 Task: Explore Airbnb accommodation in Klatovy, Czech Republic from 1st December, 2023 to 4th December, 2023 for 1 adult.1  bedroom having 1 bed and 1 bathroom. Property type can be flat. Amenities needed are: wifi. Look for 5 properties as per requirement.
Action: Mouse moved to (400, 88)
Screenshot: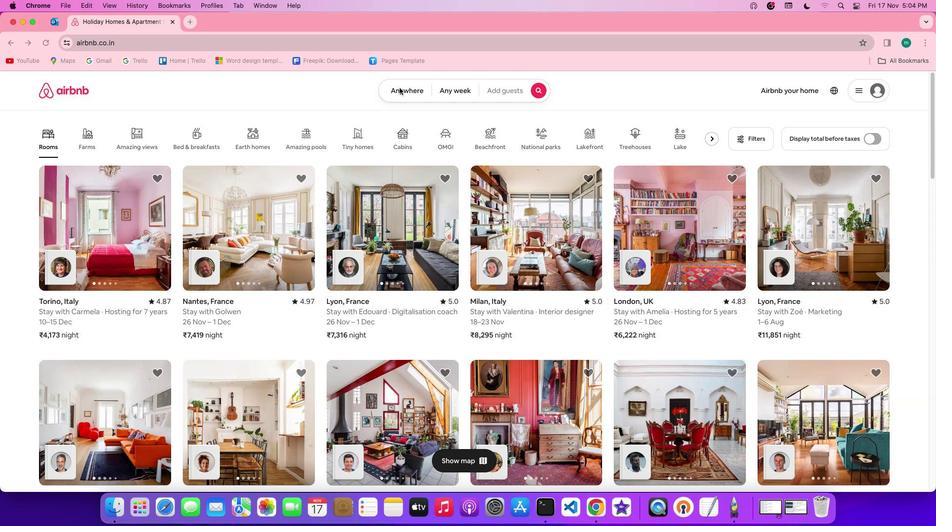 
Action: Mouse pressed left at (400, 88)
Screenshot: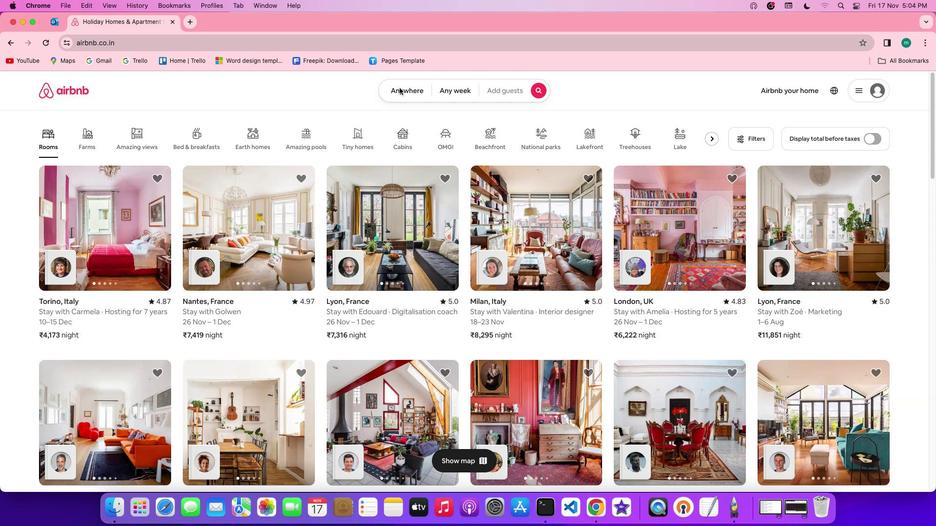 
Action: Mouse moved to (400, 88)
Screenshot: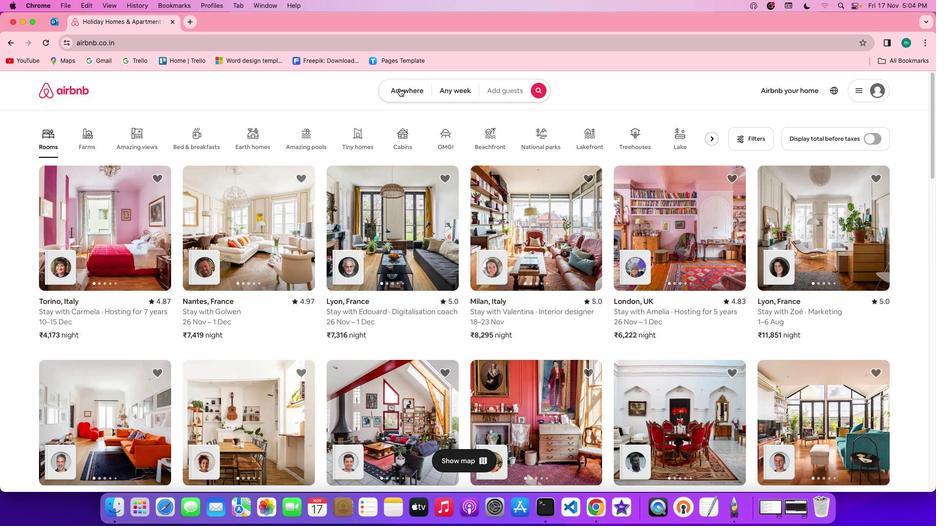 
Action: Mouse pressed left at (400, 88)
Screenshot: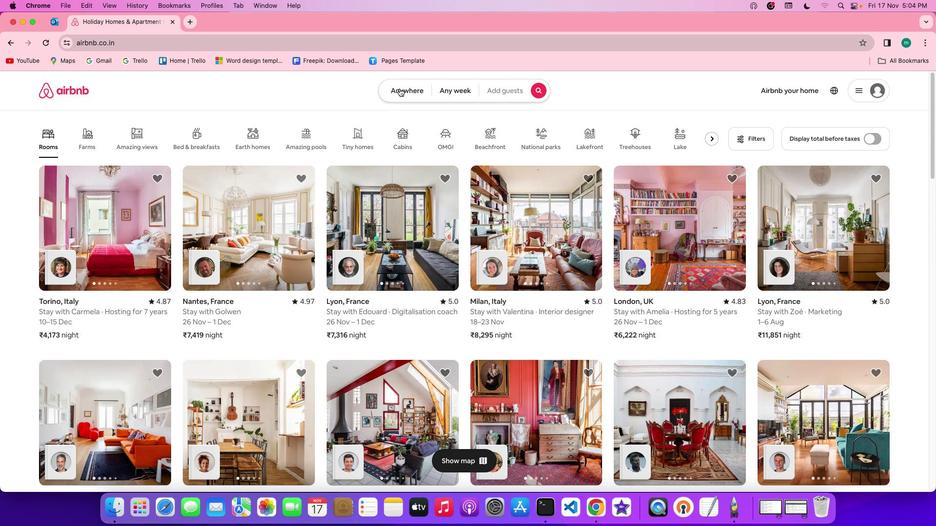 
Action: Mouse moved to (360, 130)
Screenshot: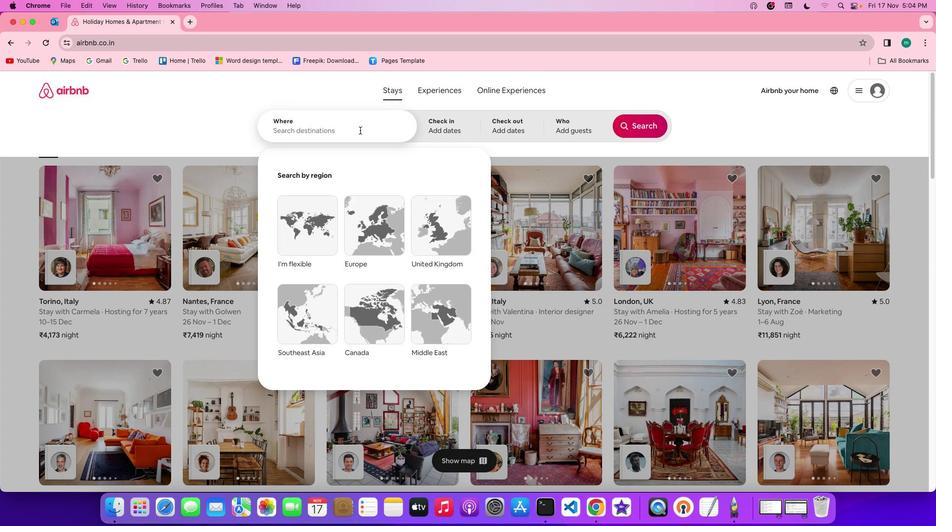
Action: Mouse pressed left at (360, 130)
Screenshot: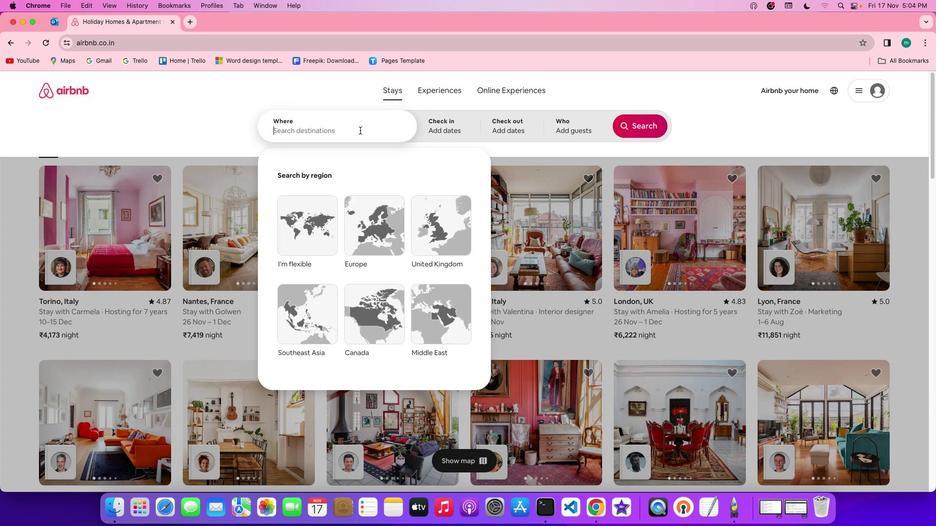 
Action: Key pressed Key.spaceKey.shift'K''l''a''t''o''v''y'','Key.spaceKey.shift'C''z''e''c''h'Key.spaceKey.shift'R''e''p''u''b''l''i''c'
Screenshot: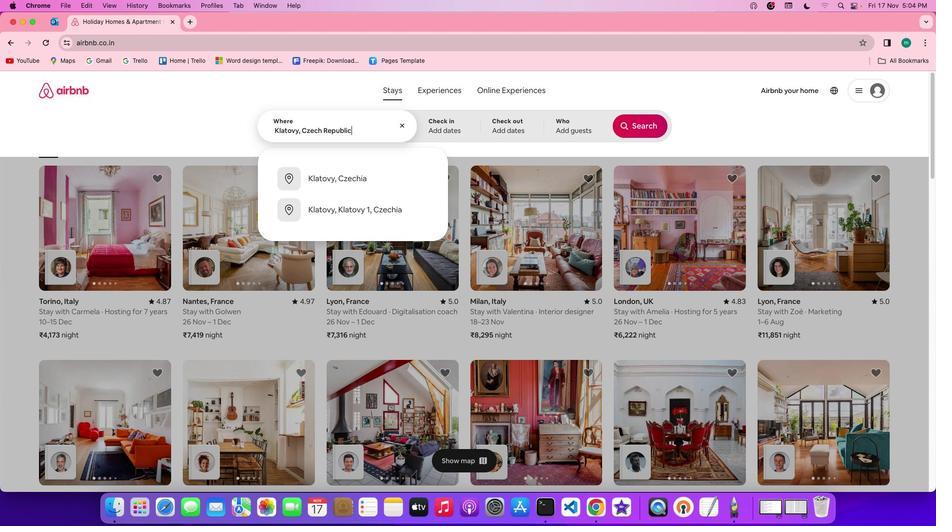 
Action: Mouse moved to (446, 131)
Screenshot: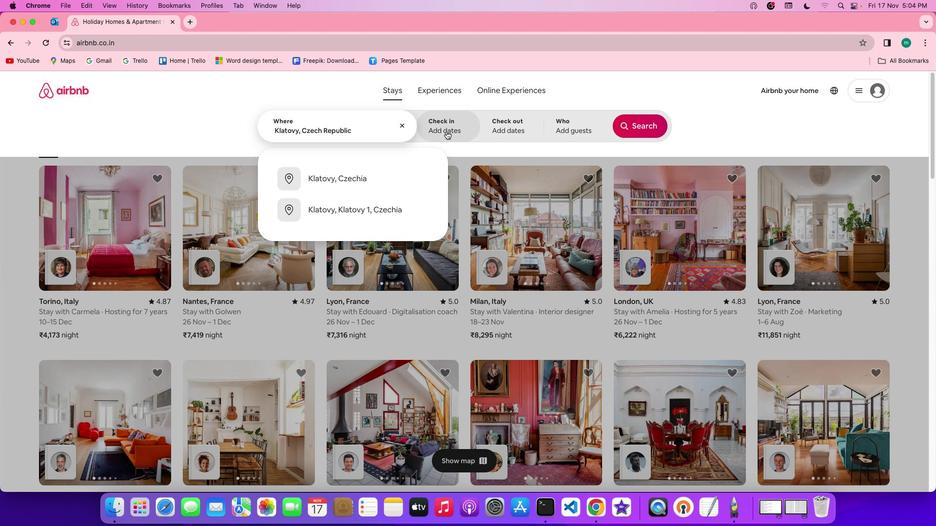 
Action: Mouse pressed left at (446, 131)
Screenshot: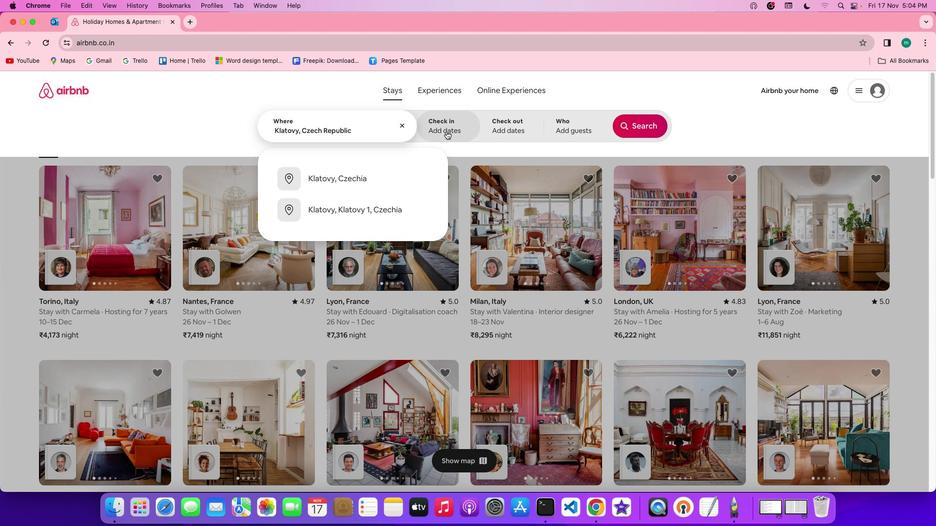 
Action: Mouse moved to (599, 242)
Screenshot: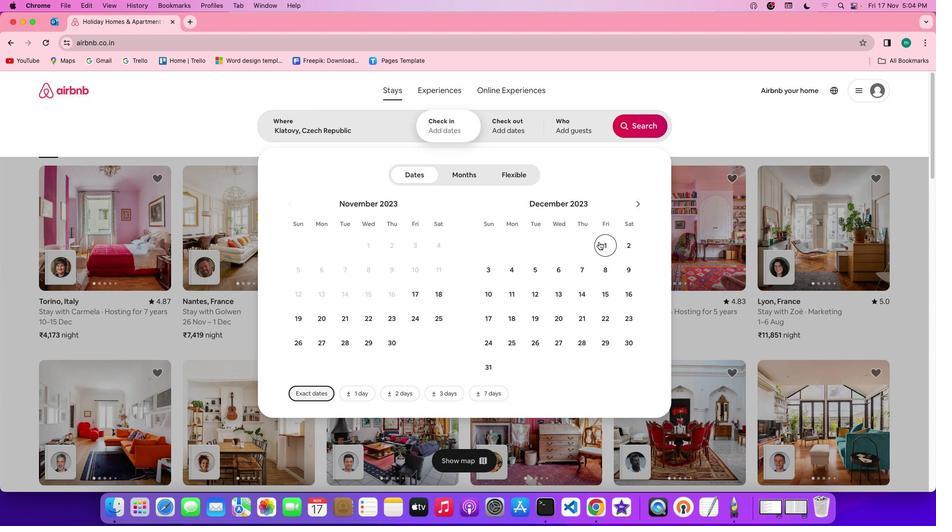 
Action: Mouse pressed left at (599, 242)
Screenshot: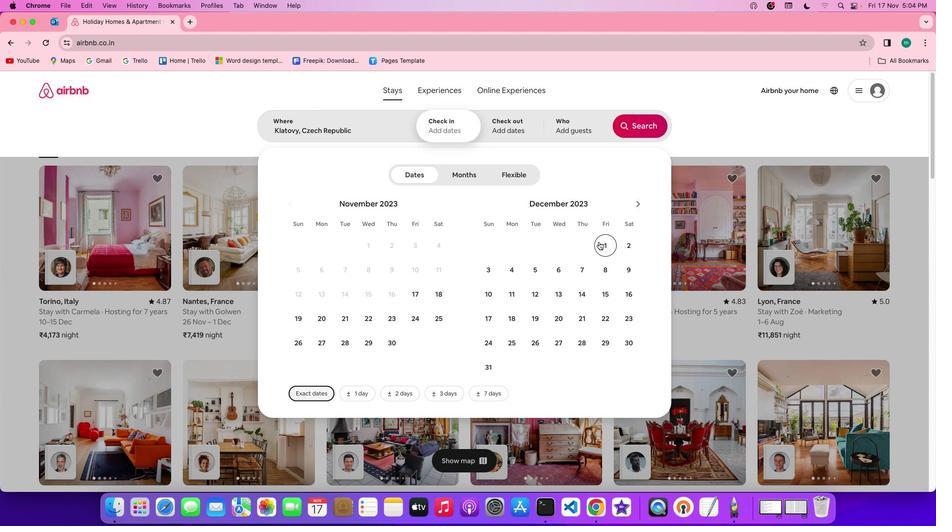 
Action: Mouse moved to (516, 267)
Screenshot: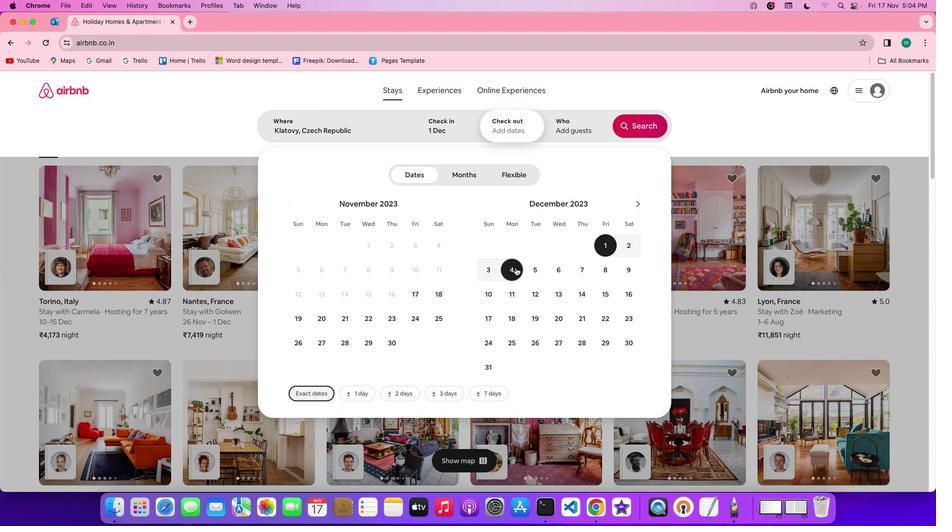 
Action: Mouse pressed left at (516, 267)
Screenshot: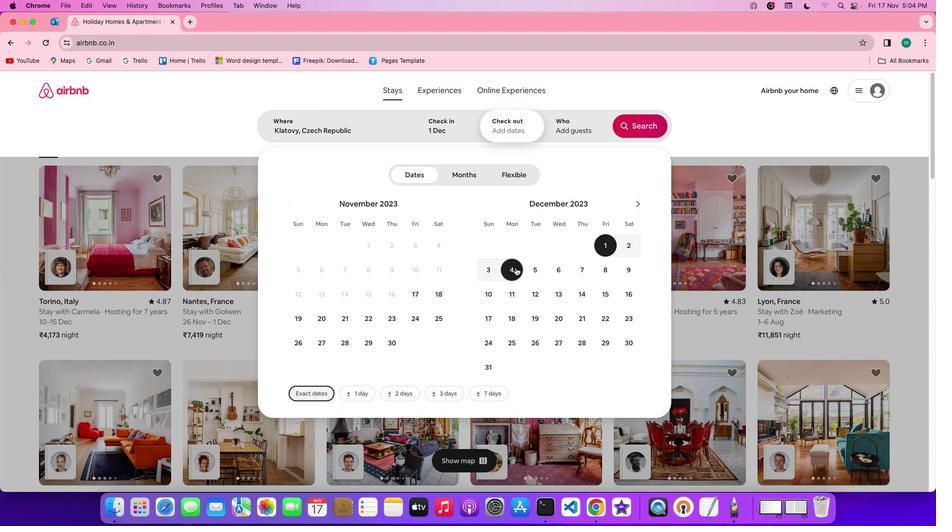
Action: Mouse moved to (604, 133)
Screenshot: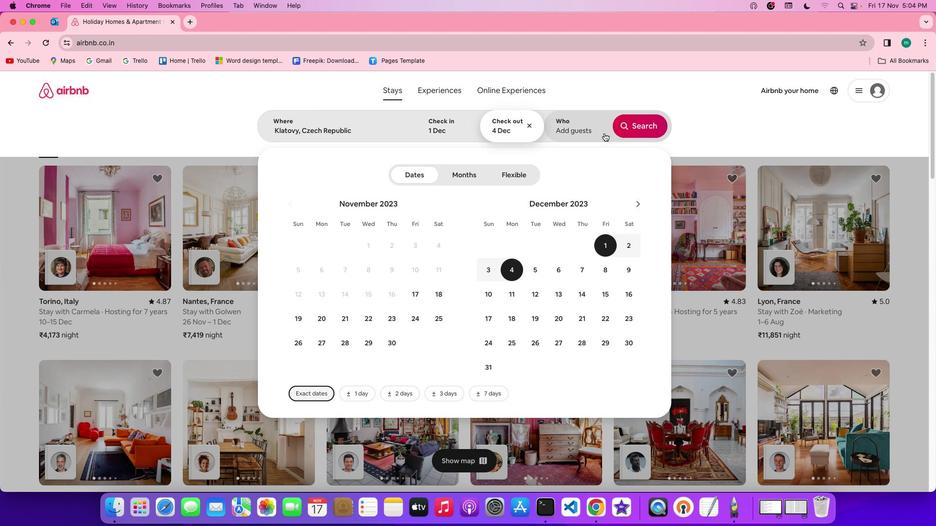 
Action: Mouse pressed left at (604, 133)
Screenshot: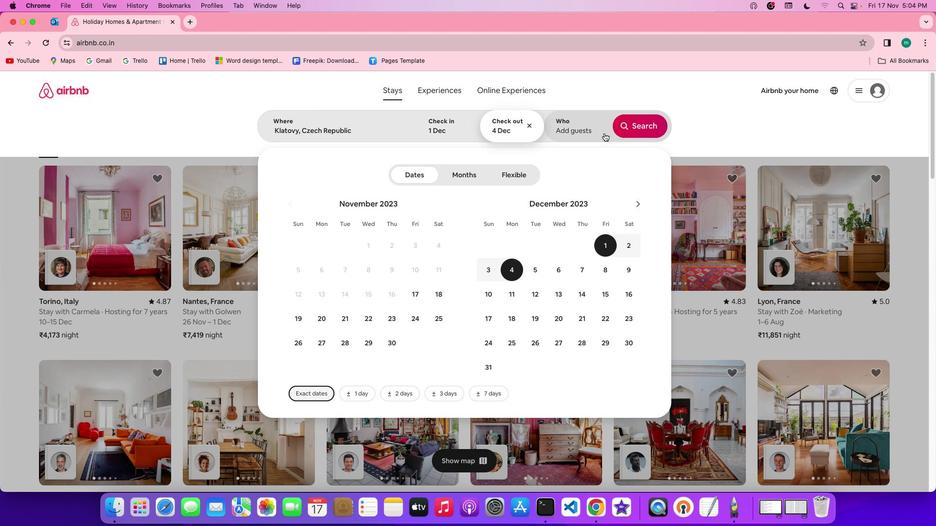 
Action: Mouse moved to (642, 177)
Screenshot: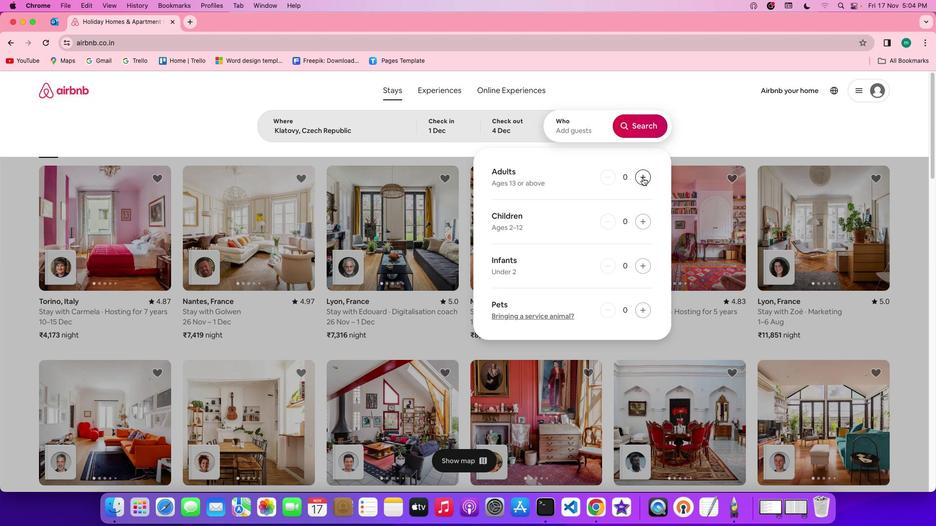 
Action: Mouse pressed left at (642, 177)
Screenshot: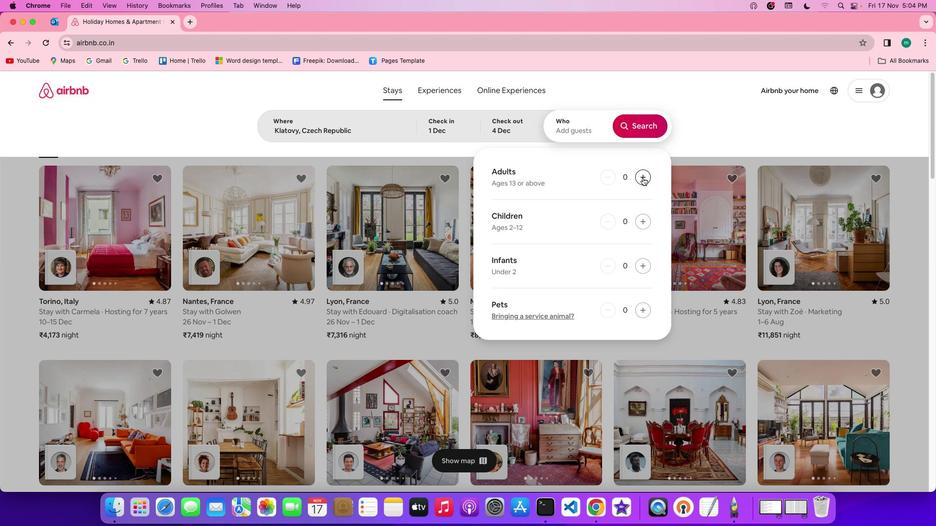 
Action: Mouse moved to (647, 116)
Screenshot: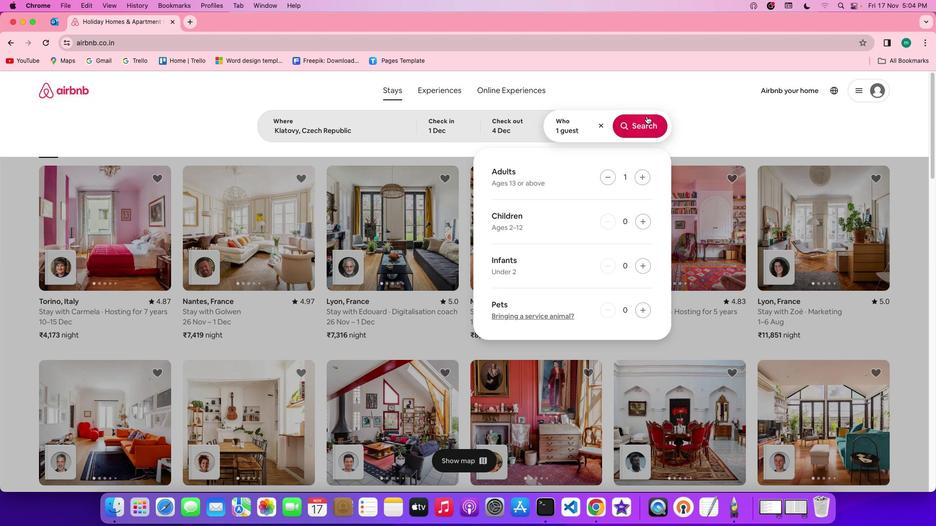 
Action: Mouse pressed left at (647, 116)
Screenshot: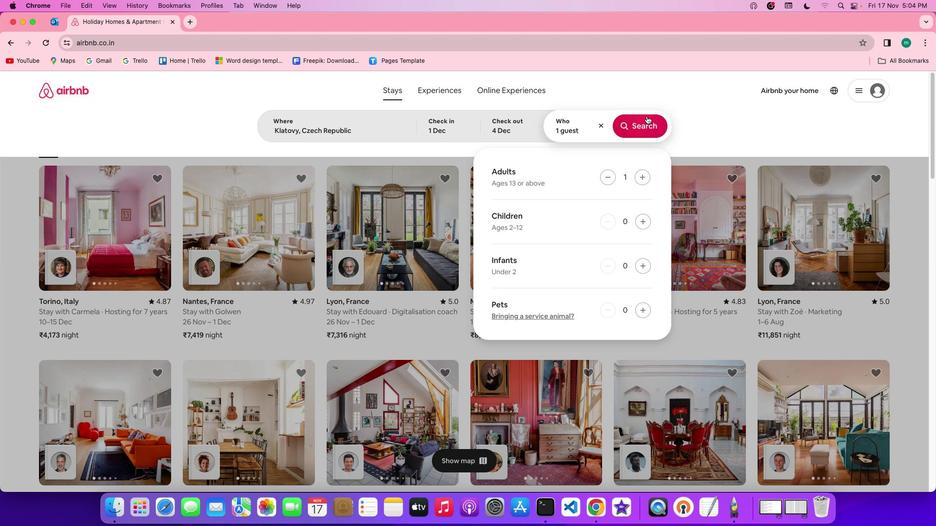 
Action: Mouse moved to (786, 126)
Screenshot: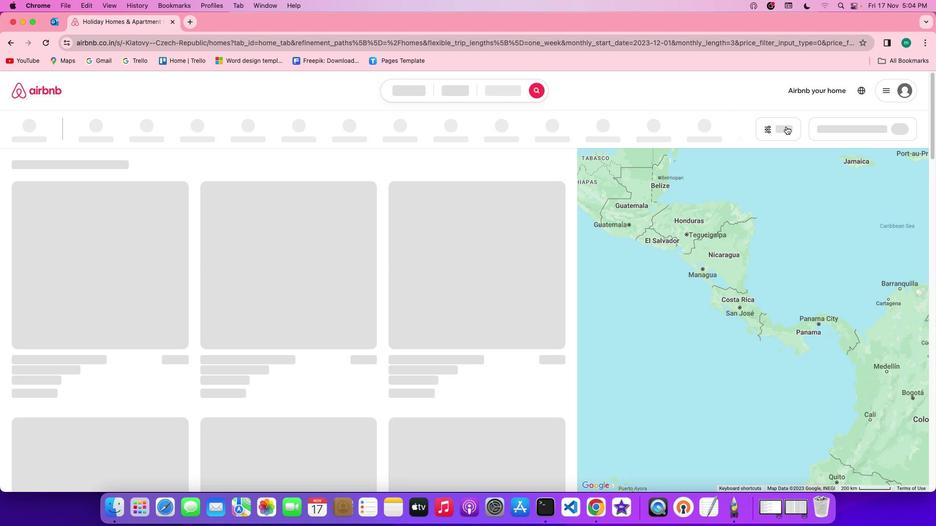 
Action: Mouse pressed left at (786, 126)
Screenshot: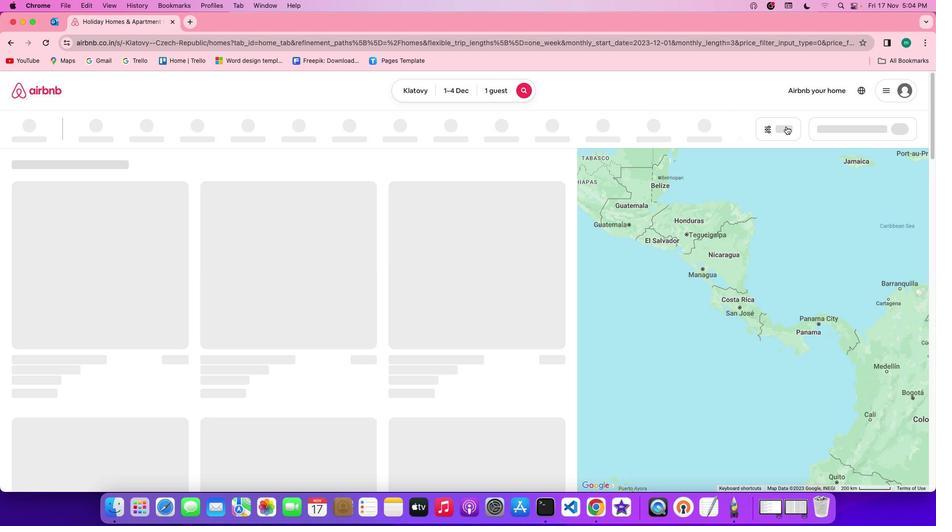 
Action: Mouse moved to (779, 125)
Screenshot: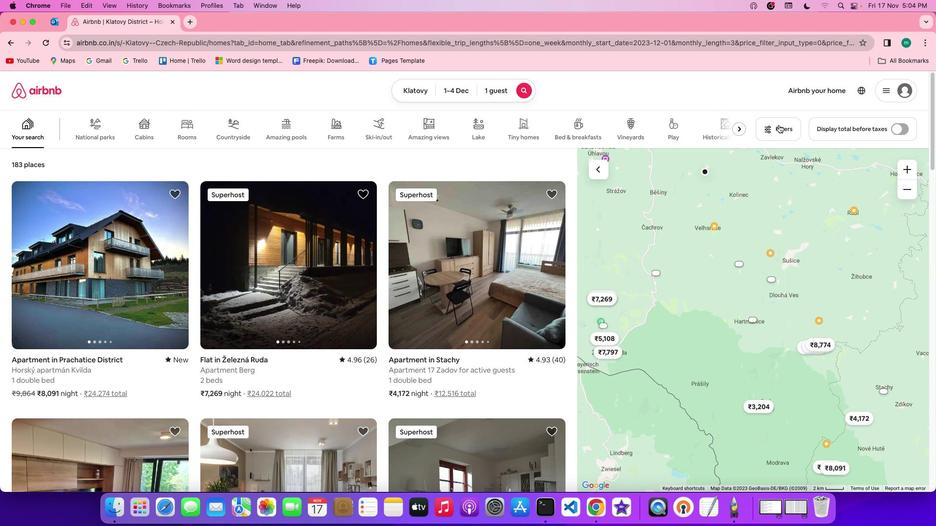 
Action: Mouse pressed left at (779, 125)
Screenshot: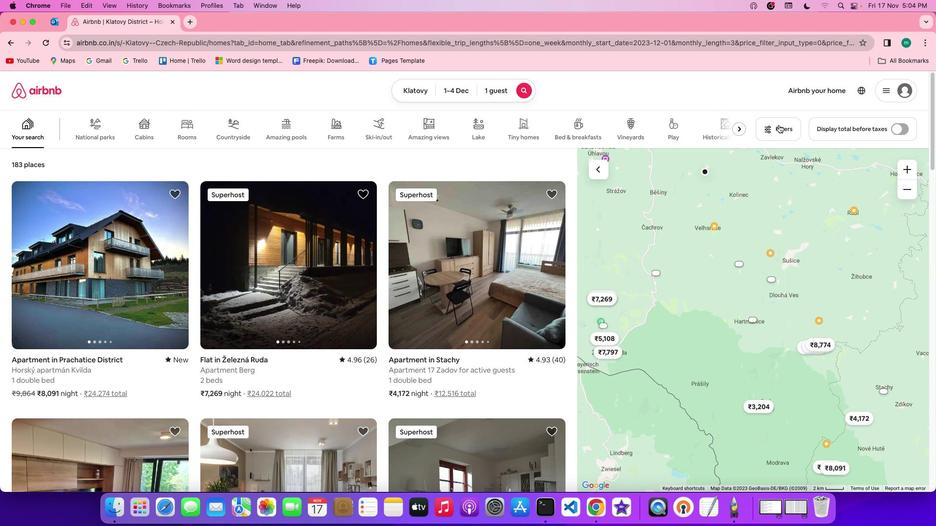 
Action: Mouse moved to (425, 279)
Screenshot: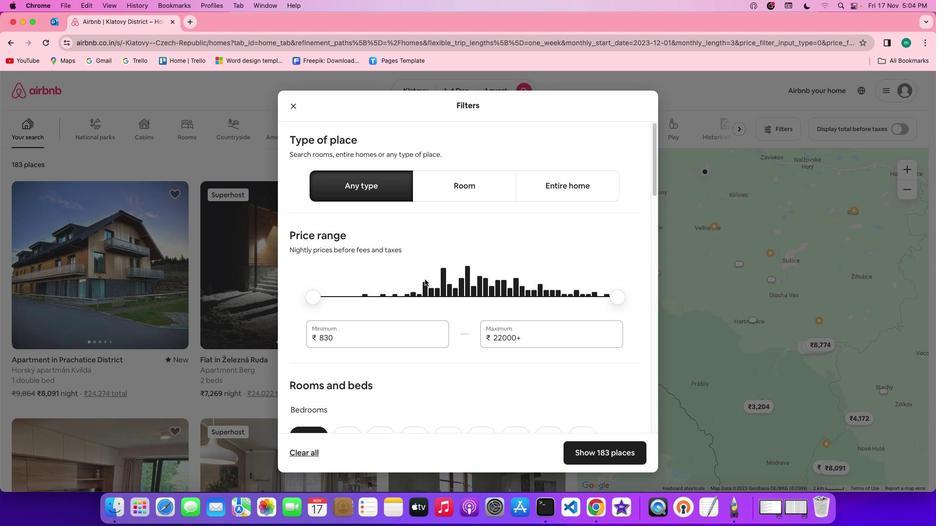 
Action: Mouse scrolled (425, 279) with delta (0, 0)
Screenshot: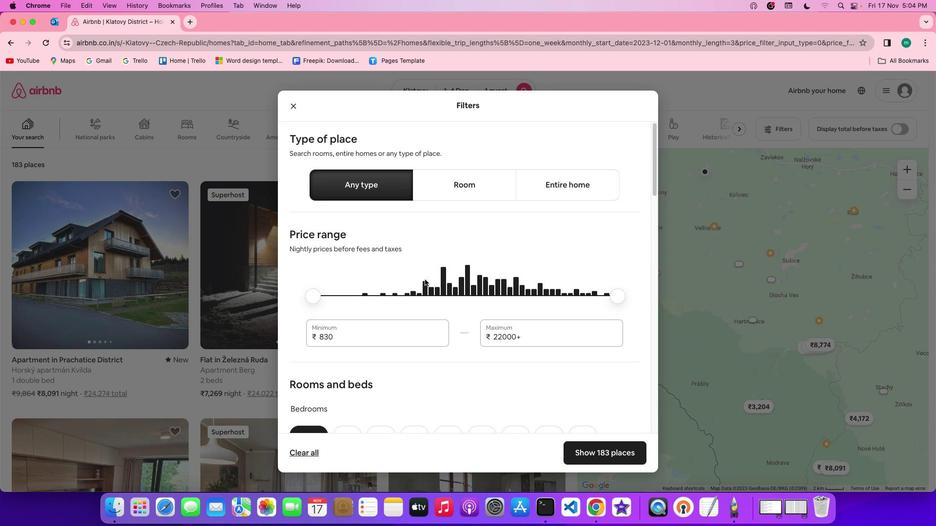 
Action: Mouse scrolled (425, 279) with delta (0, 0)
Screenshot: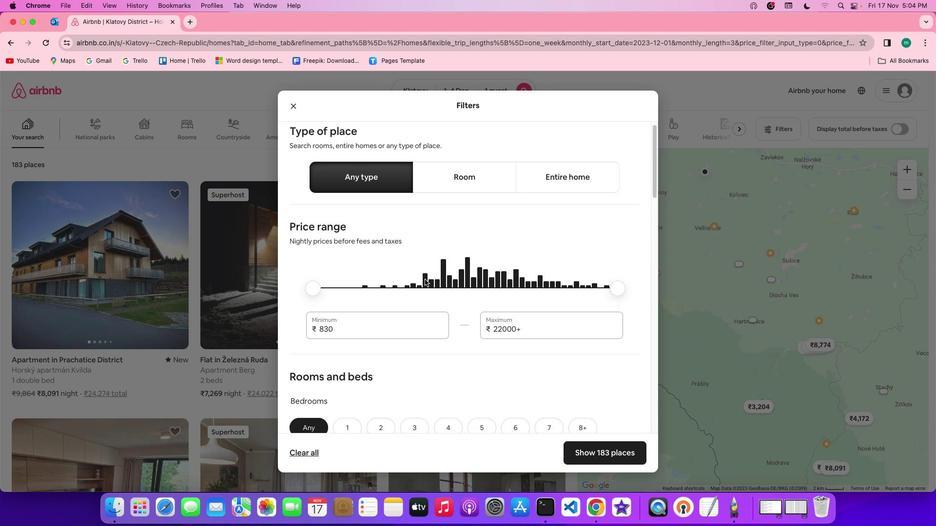
Action: Mouse scrolled (425, 279) with delta (0, 0)
Screenshot: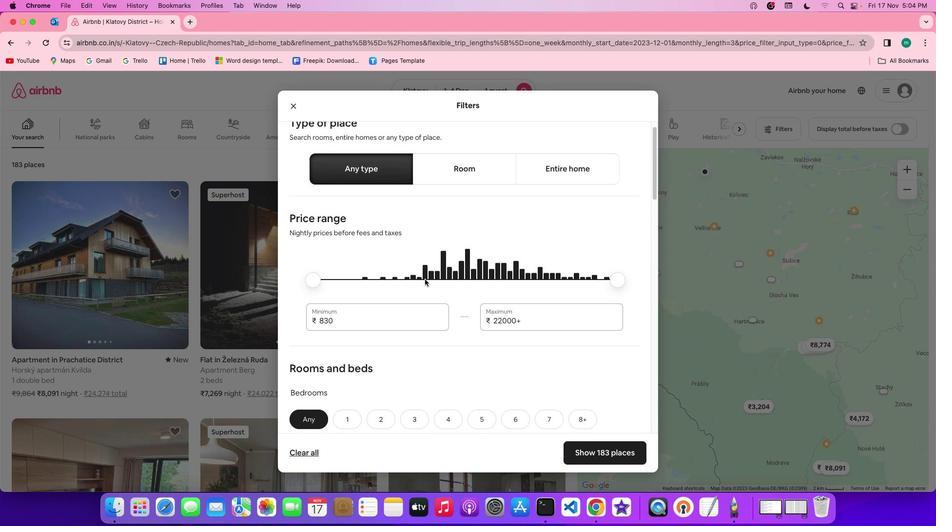 
Action: Mouse scrolled (425, 279) with delta (0, 0)
Screenshot: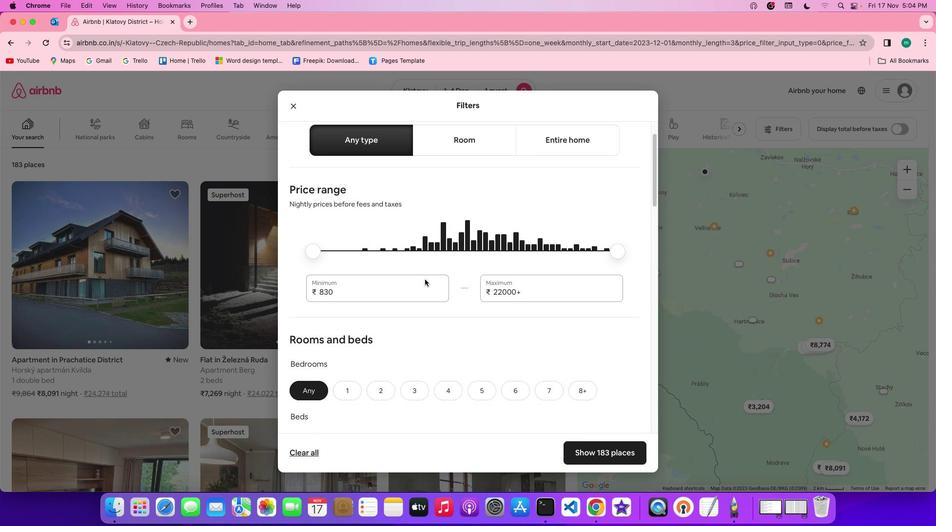 
Action: Mouse scrolled (425, 279) with delta (0, 0)
Screenshot: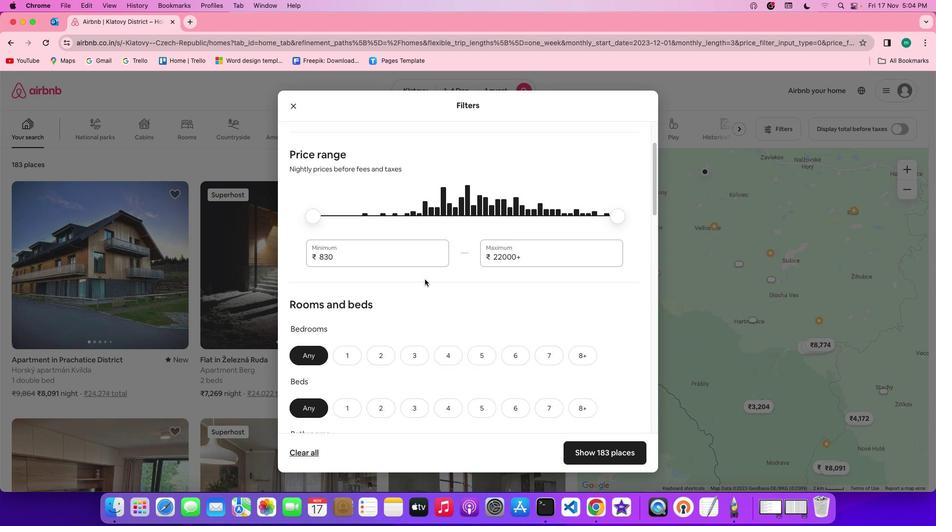 
Action: Mouse scrolled (425, 279) with delta (0, 0)
Screenshot: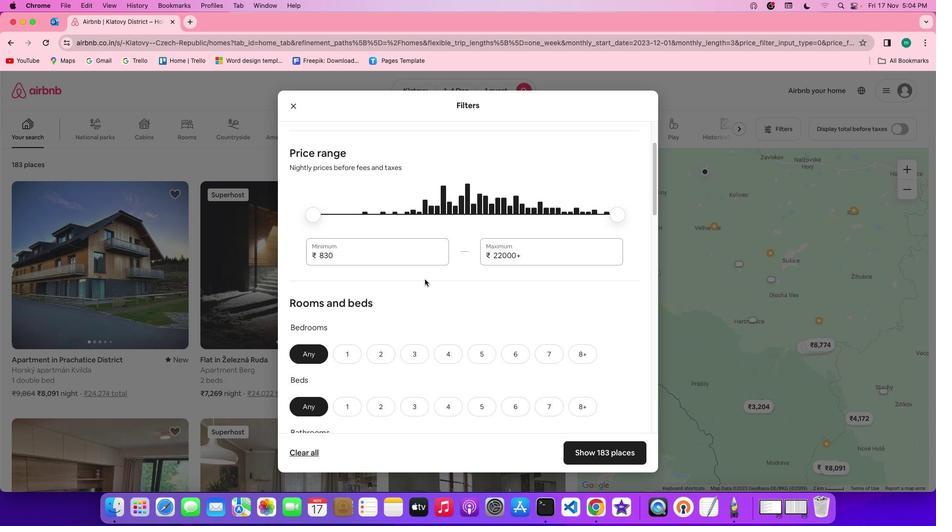
Action: Mouse scrolled (425, 279) with delta (0, 0)
Screenshot: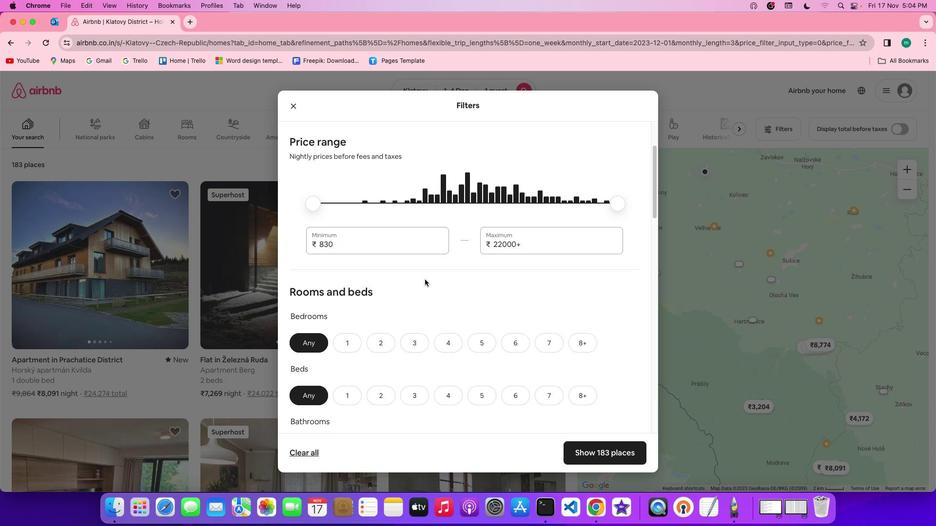 
Action: Mouse scrolled (425, 279) with delta (0, 0)
Screenshot: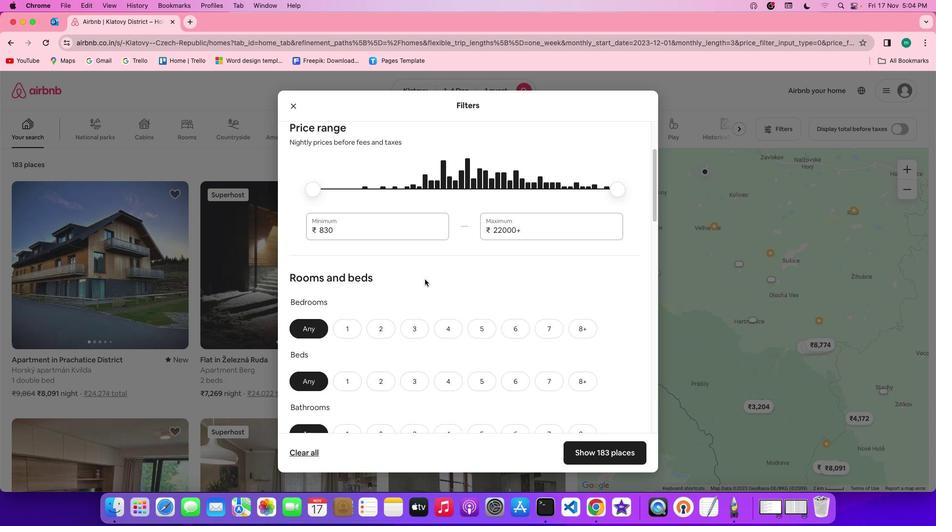 
Action: Mouse scrolled (425, 279) with delta (0, -1)
Screenshot: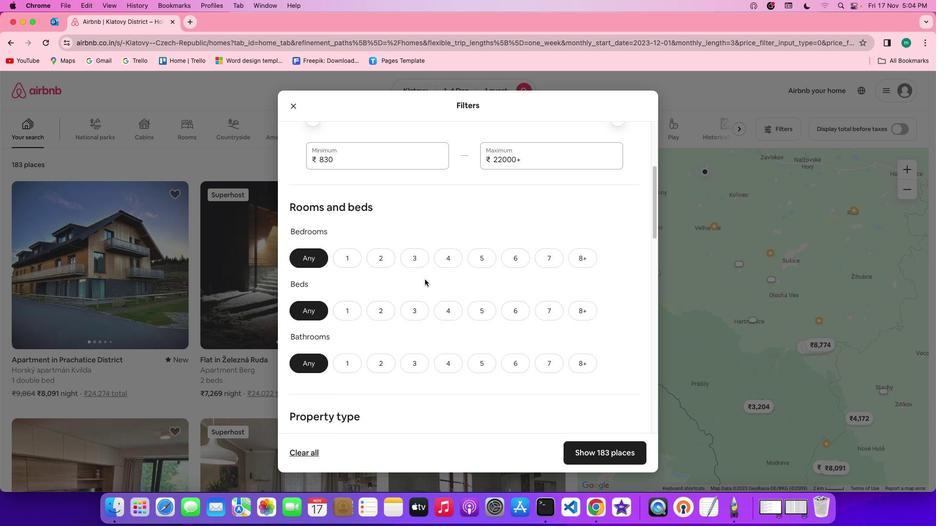 
Action: Mouse moved to (352, 230)
Screenshot: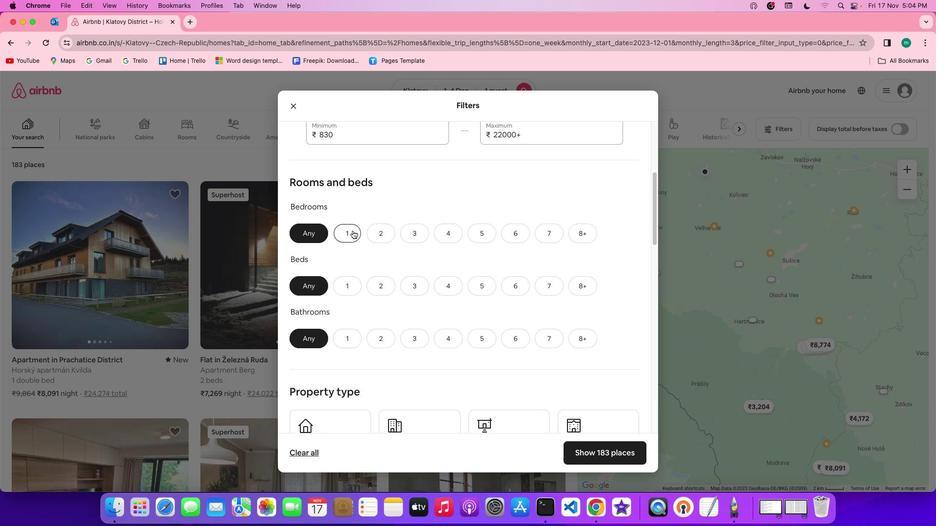 
Action: Mouse pressed left at (352, 230)
Screenshot: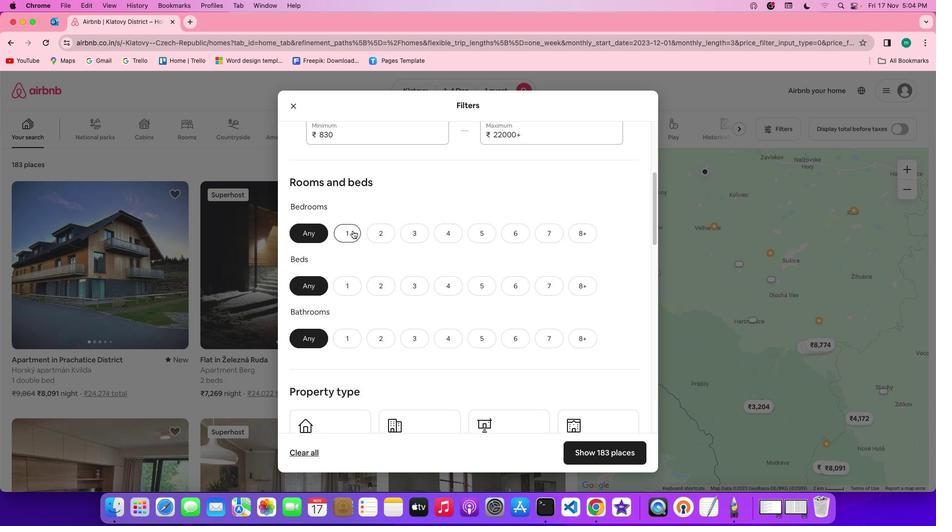 
Action: Mouse moved to (341, 286)
Screenshot: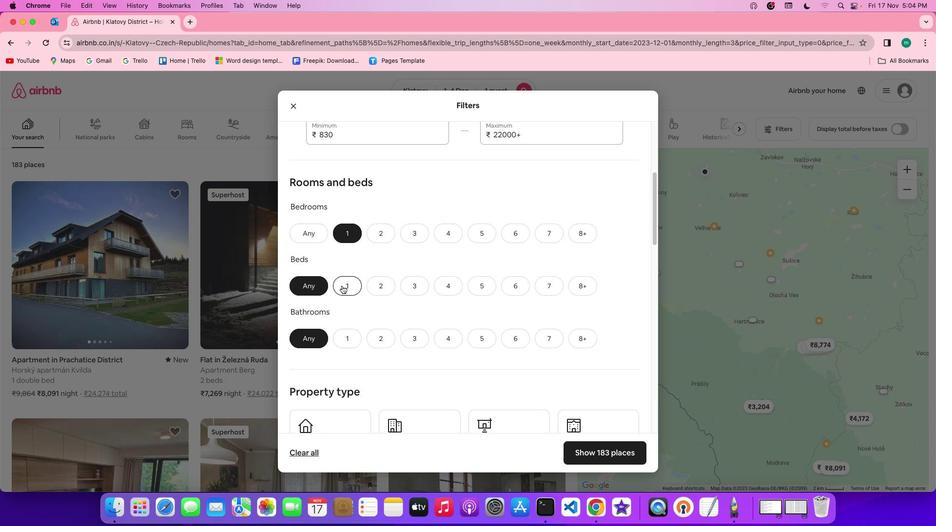 
Action: Mouse pressed left at (341, 286)
Screenshot: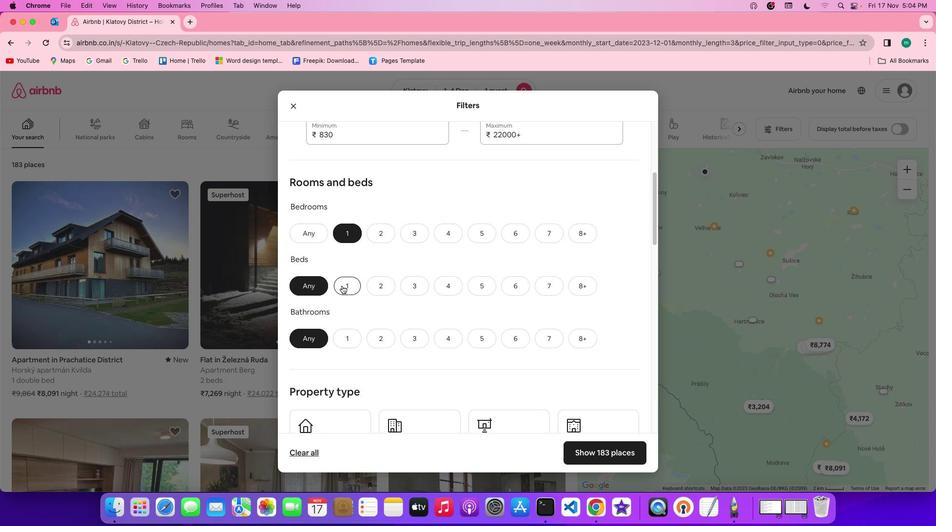 
Action: Mouse moved to (356, 333)
Screenshot: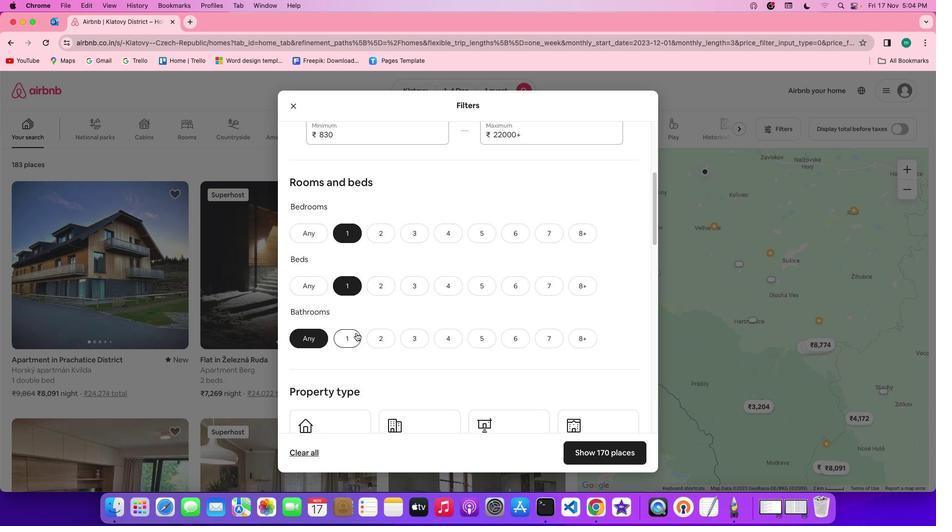 
Action: Mouse pressed left at (356, 333)
Screenshot: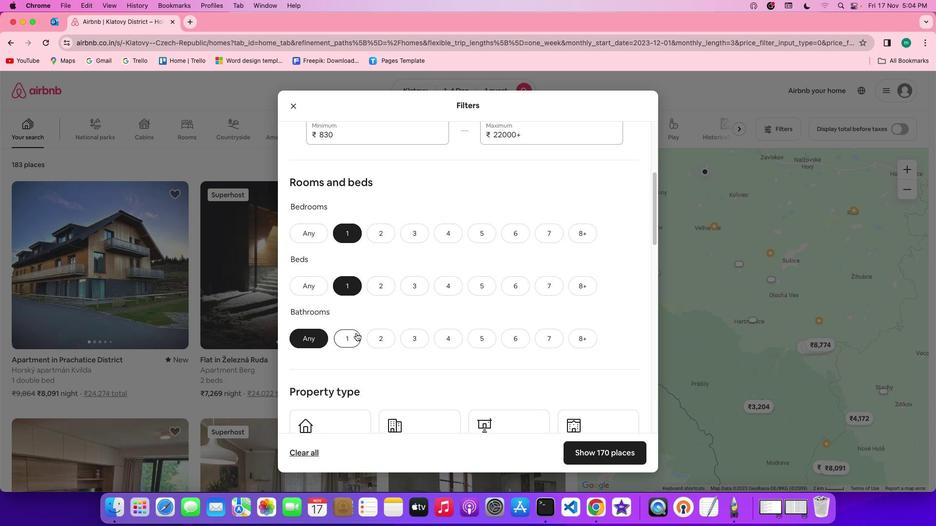 
Action: Mouse moved to (445, 324)
Screenshot: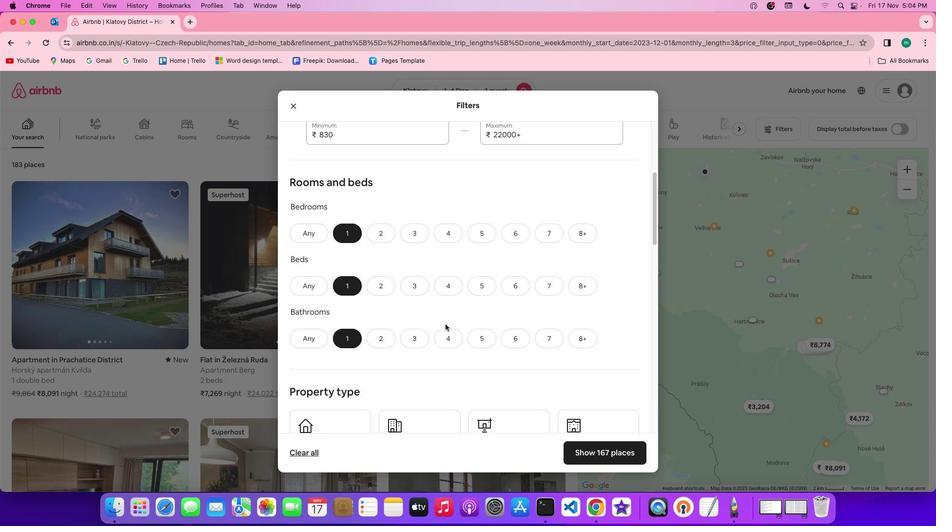 
Action: Mouse scrolled (445, 324) with delta (0, 0)
Screenshot: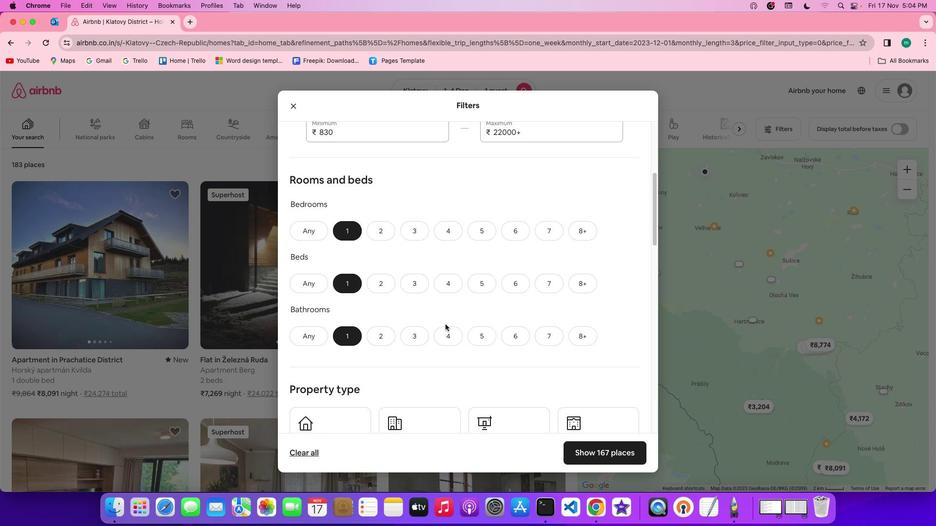 
Action: Mouse scrolled (445, 324) with delta (0, 0)
Screenshot: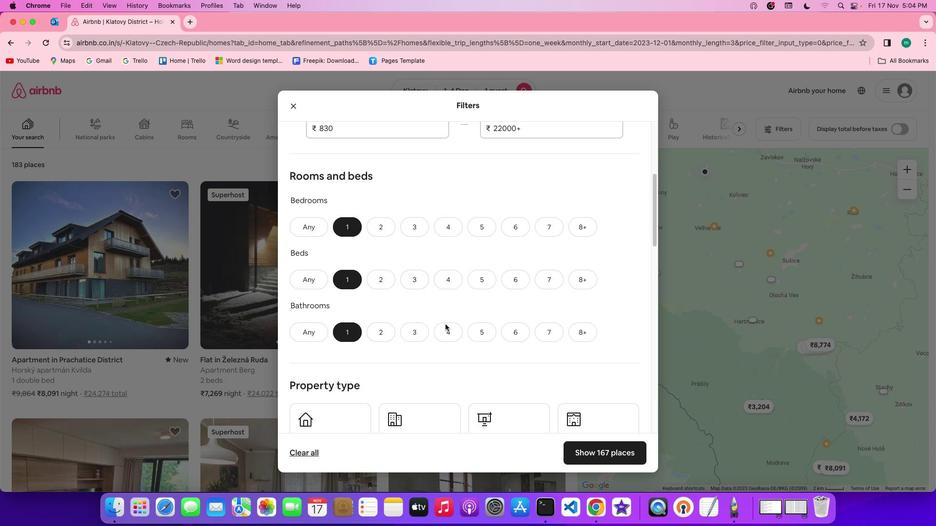 
Action: Mouse scrolled (445, 324) with delta (0, 0)
Screenshot: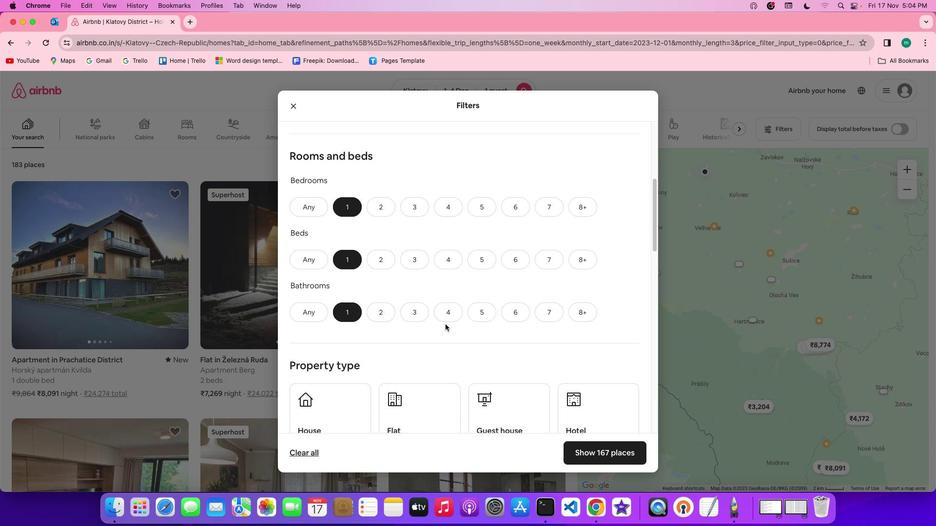 
Action: Mouse scrolled (445, 324) with delta (0, 0)
Screenshot: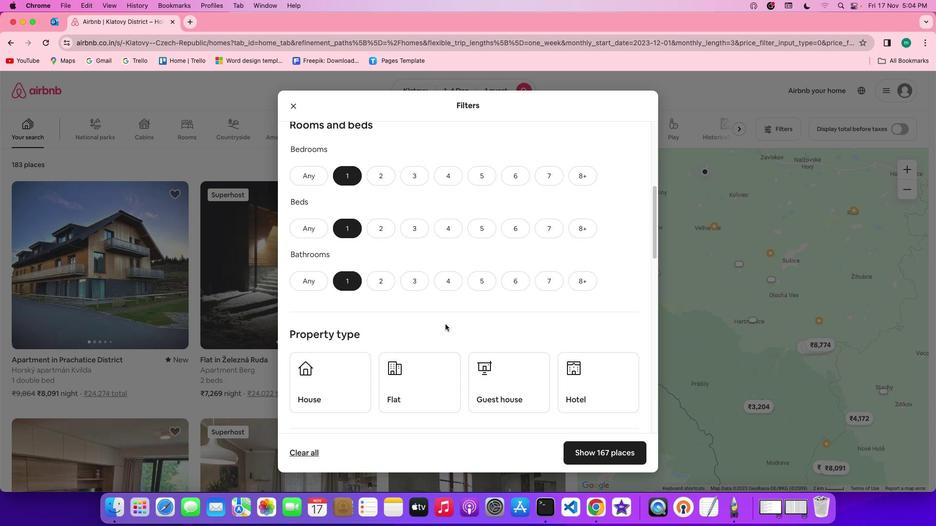 
Action: Mouse scrolled (445, 324) with delta (0, 0)
Screenshot: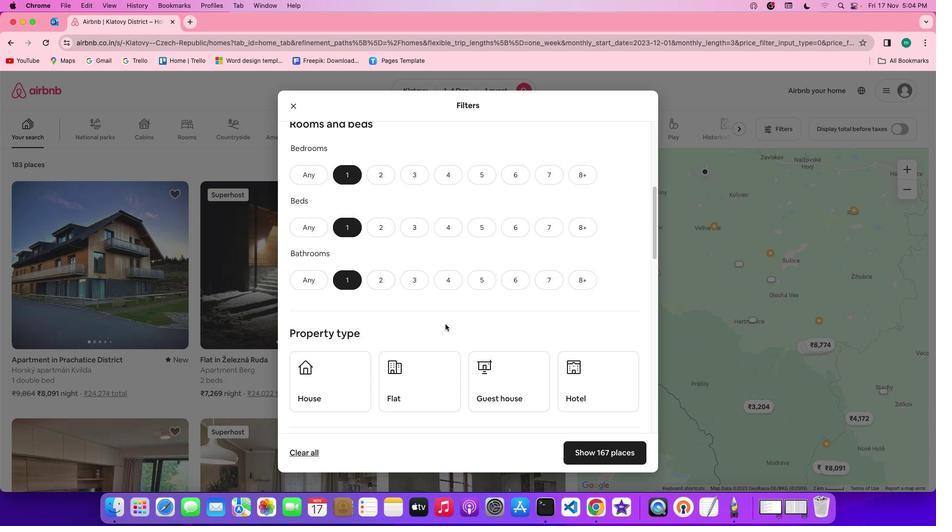 
Action: Mouse scrolled (445, 324) with delta (0, 0)
Screenshot: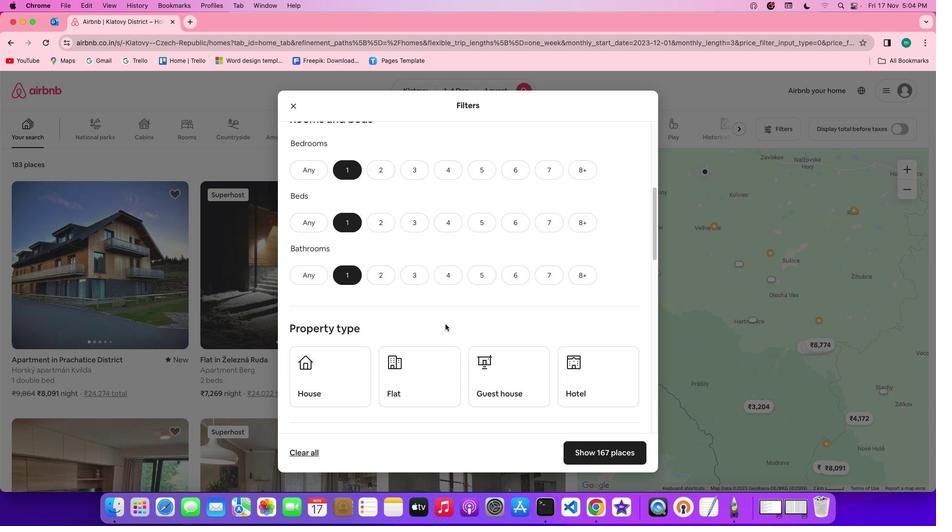 
Action: Mouse scrolled (445, 324) with delta (0, 0)
Screenshot: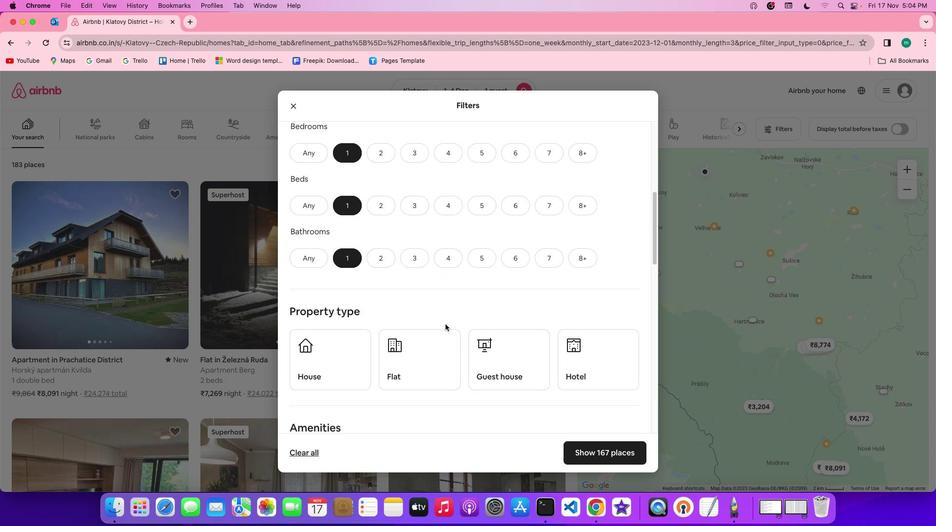 
Action: Mouse moved to (432, 330)
Screenshot: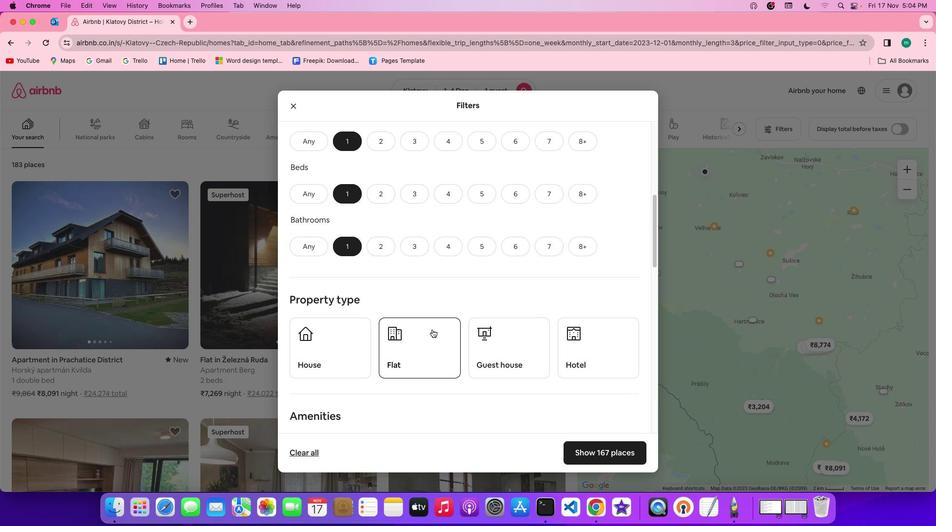 
Action: Mouse pressed left at (432, 330)
Screenshot: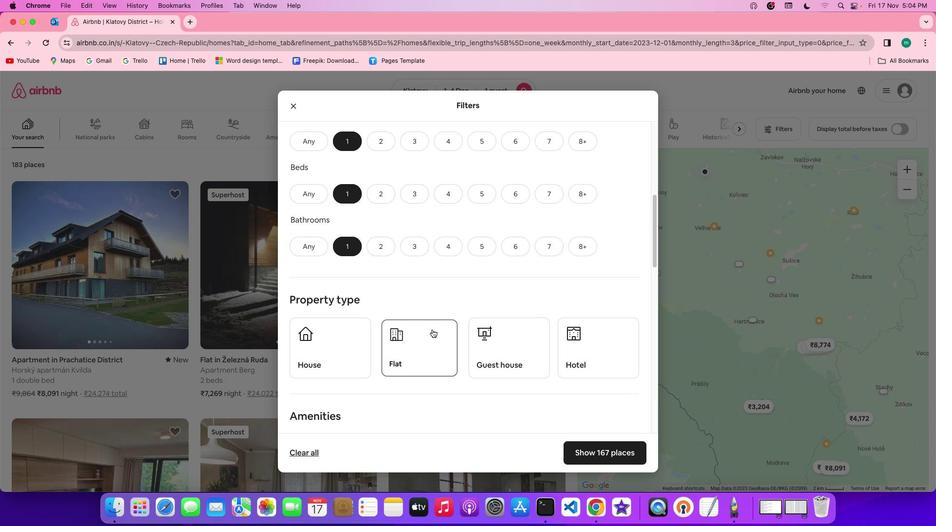 
Action: Mouse moved to (547, 341)
Screenshot: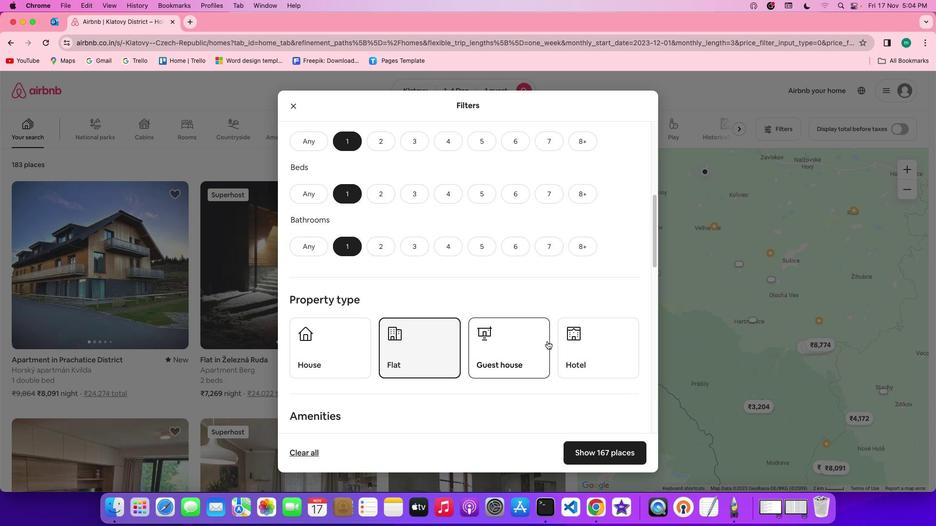 
Action: Mouse scrolled (547, 341) with delta (0, 0)
Screenshot: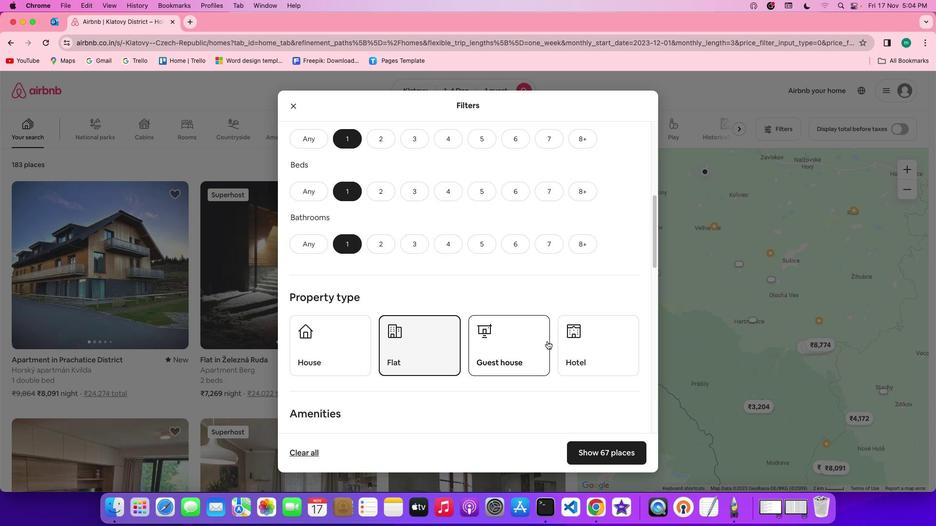 
Action: Mouse scrolled (547, 341) with delta (0, 0)
Screenshot: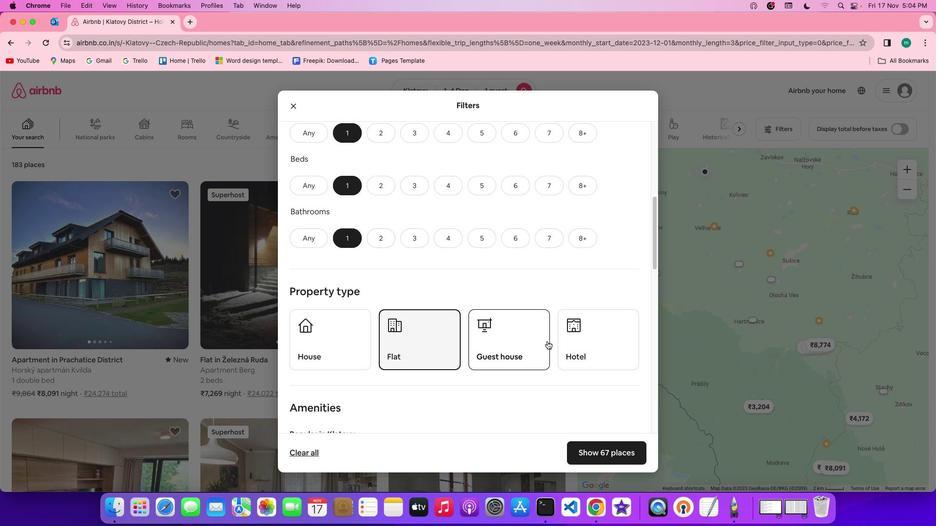 
Action: Mouse scrolled (547, 341) with delta (0, 0)
Screenshot: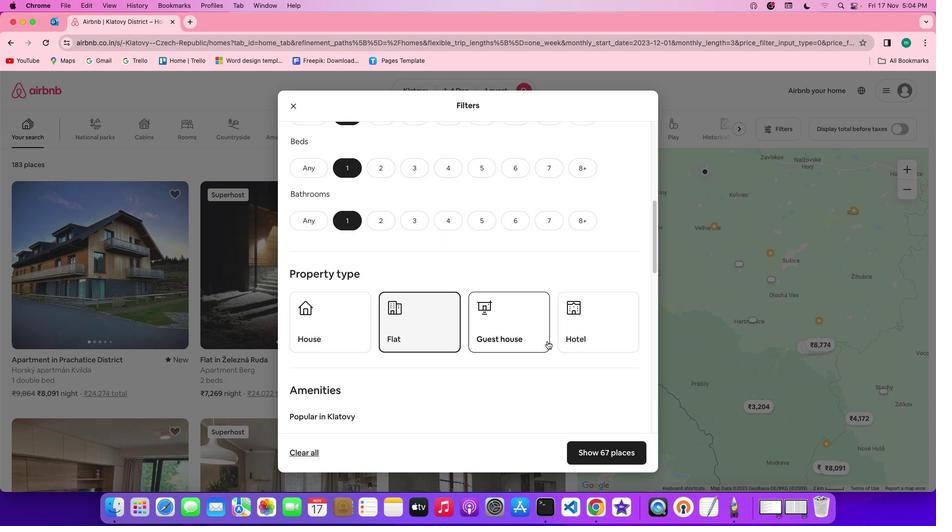 
Action: Mouse scrolled (547, 341) with delta (0, 0)
Screenshot: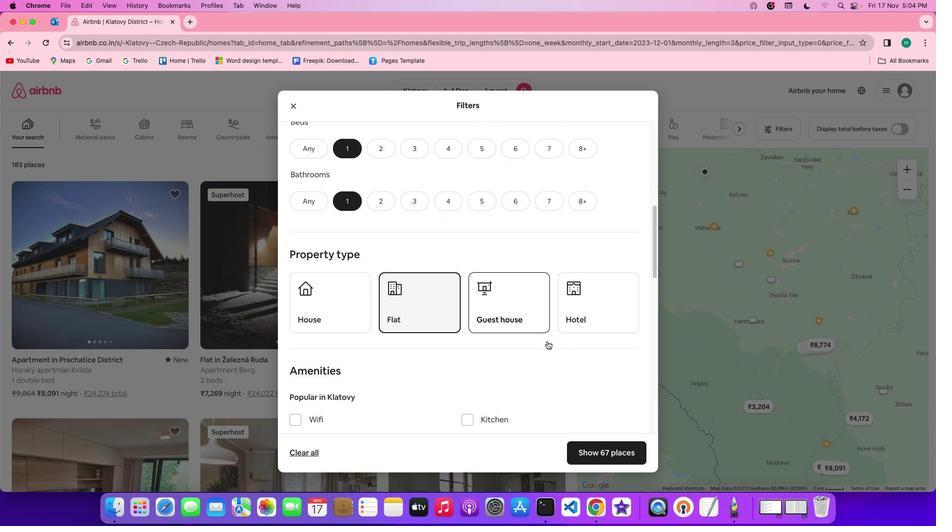 
Action: Mouse scrolled (547, 341) with delta (0, 0)
Screenshot: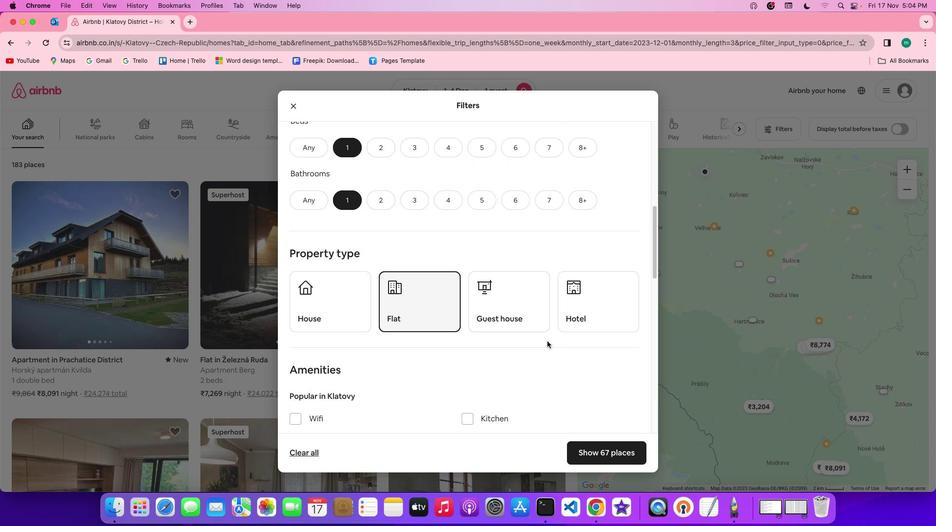 
Action: Mouse scrolled (547, 341) with delta (0, 0)
Screenshot: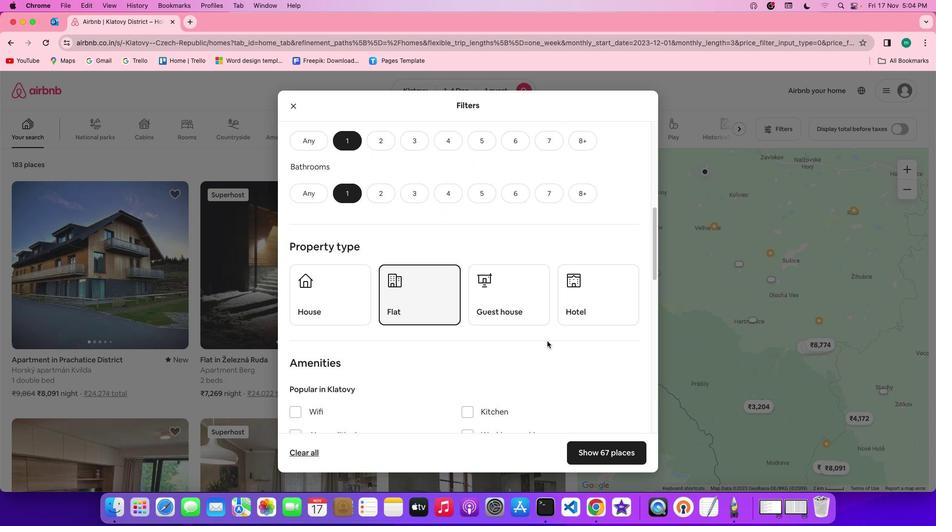 
Action: Mouse scrolled (547, 341) with delta (0, 0)
Screenshot: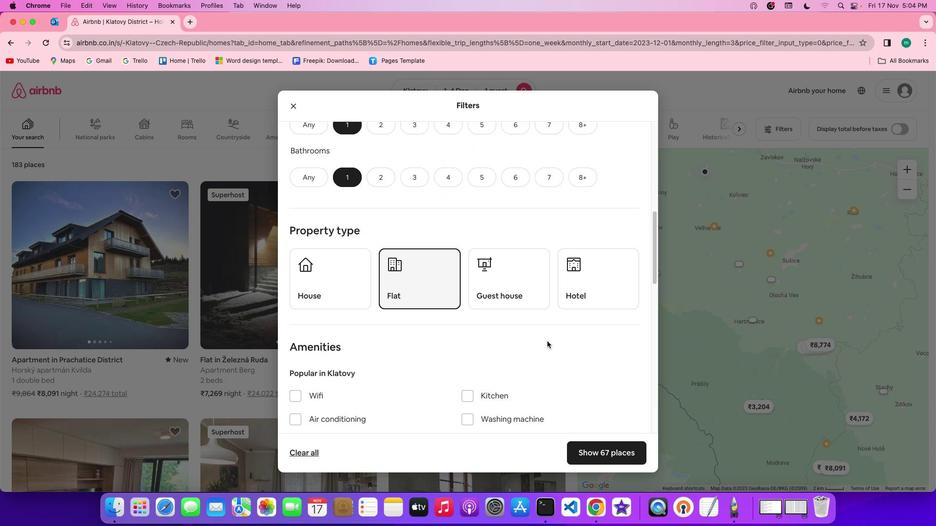 
Action: Mouse scrolled (547, 341) with delta (0, 0)
Screenshot: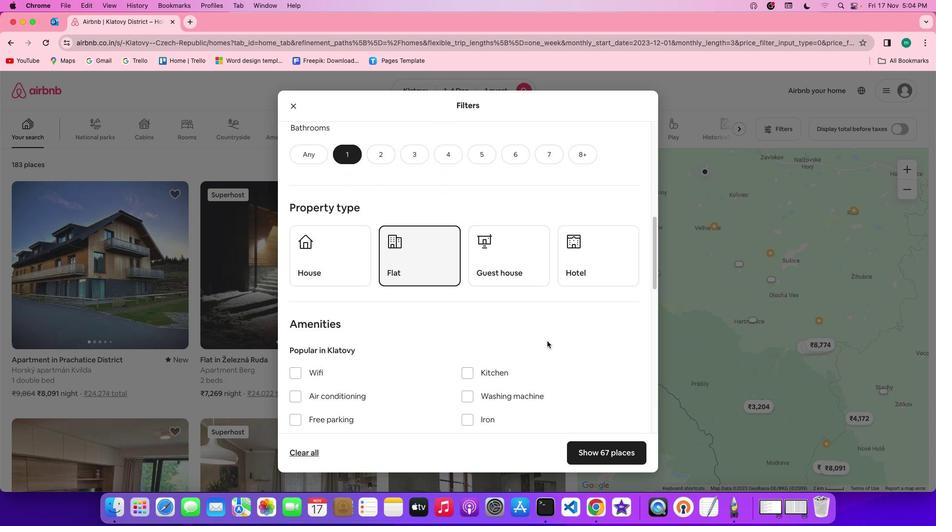 
Action: Mouse scrolled (547, 341) with delta (0, 0)
Screenshot: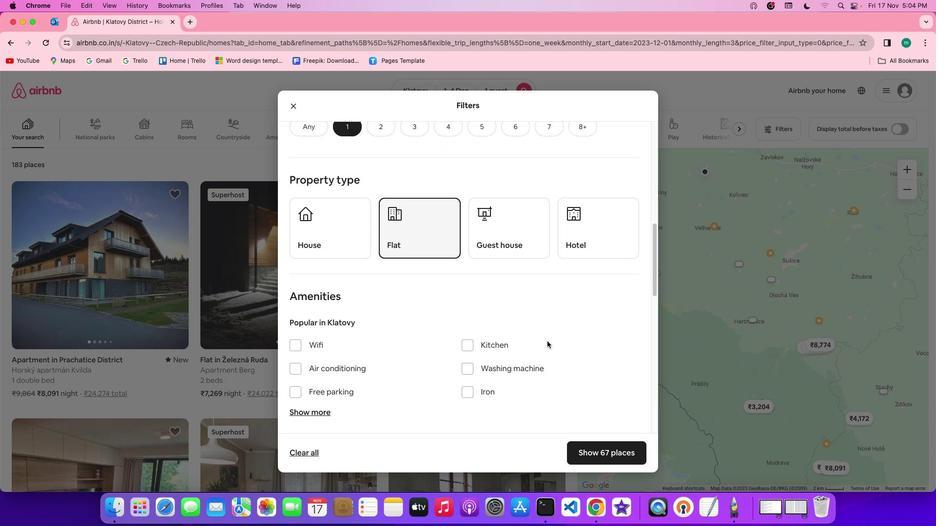 
Action: Mouse scrolled (547, 341) with delta (0, 0)
Screenshot: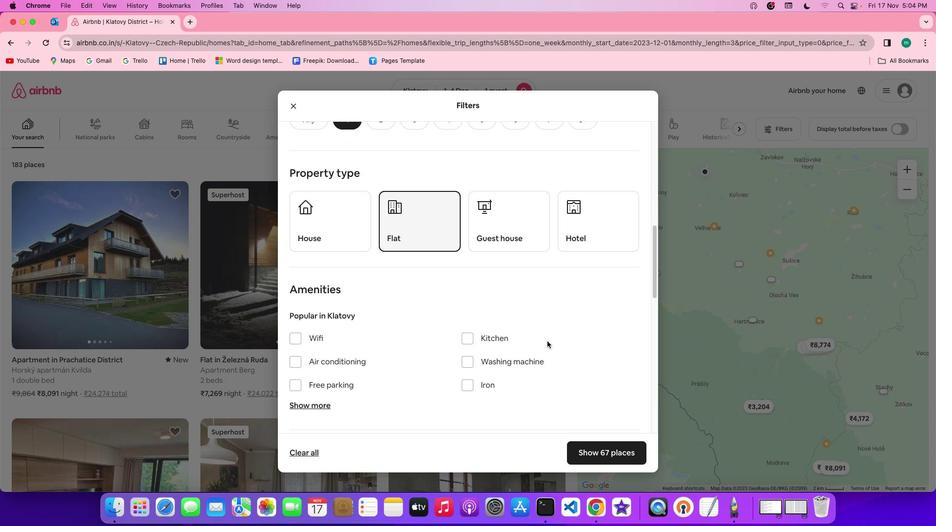 
Action: Mouse scrolled (547, 341) with delta (0, 0)
Screenshot: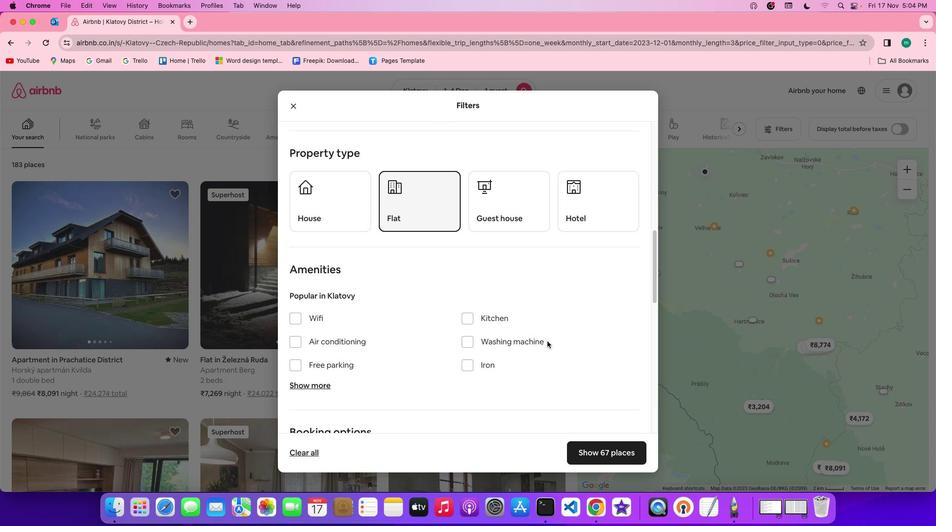 
Action: Mouse scrolled (547, 341) with delta (0, 0)
Screenshot: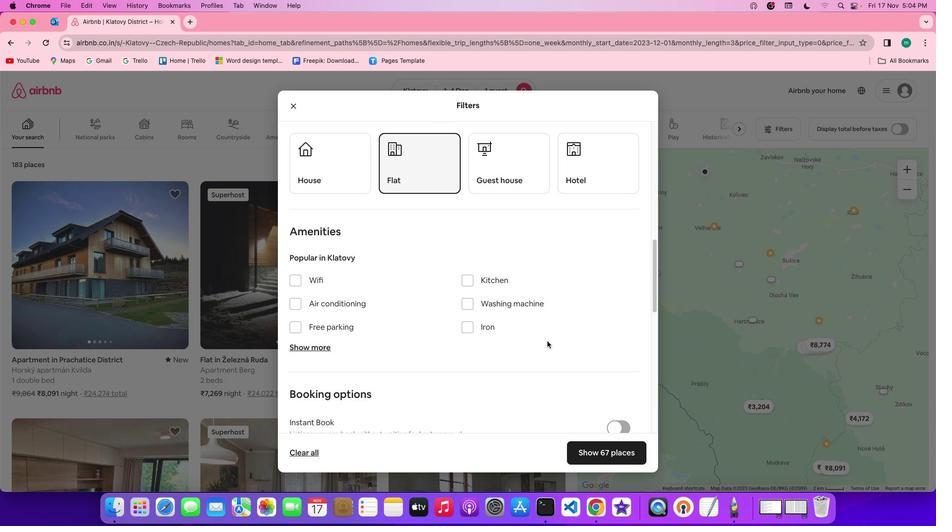 
Action: Mouse moved to (322, 275)
Screenshot: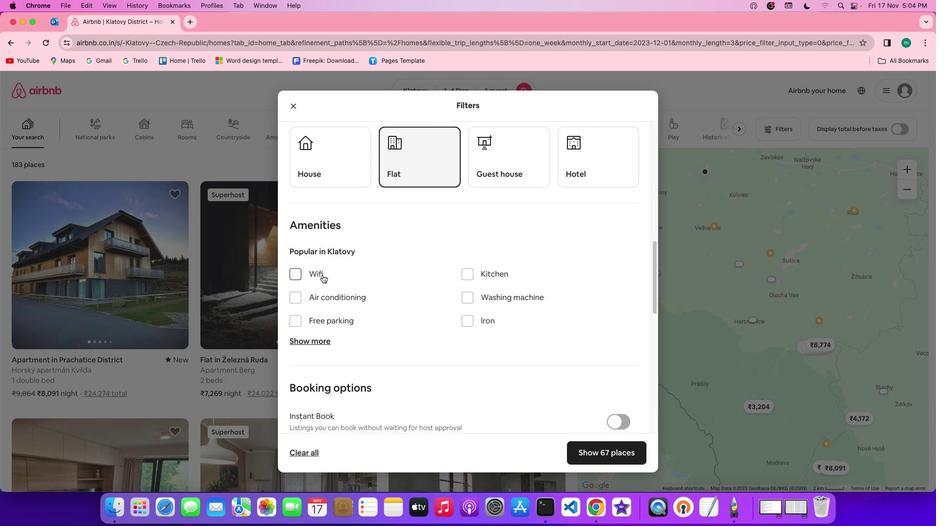 
Action: Mouse pressed left at (322, 275)
Screenshot: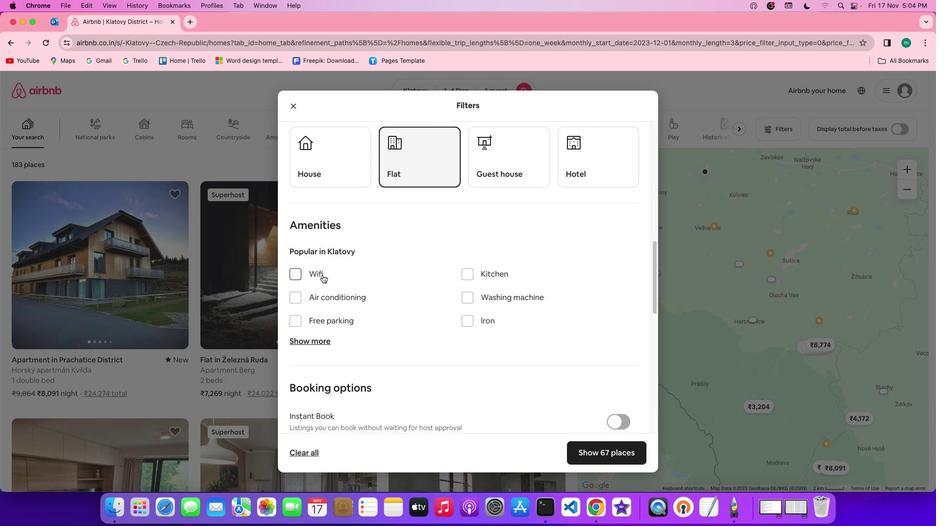 
Action: Mouse moved to (414, 313)
Screenshot: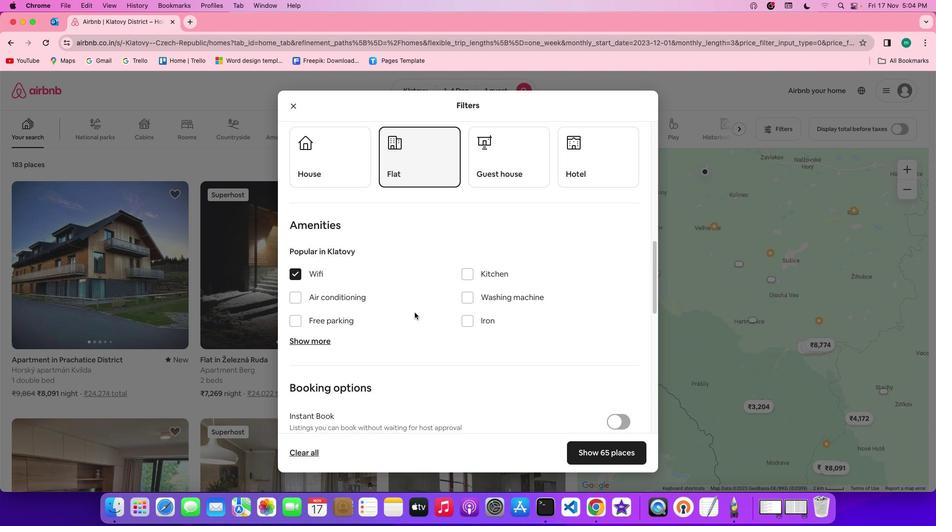 
Action: Mouse scrolled (414, 313) with delta (0, 0)
Screenshot: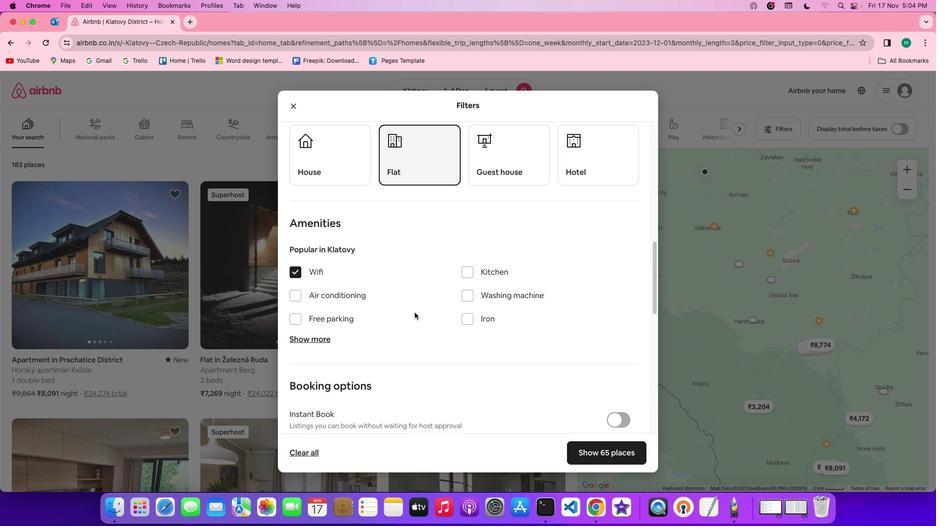 
Action: Mouse scrolled (414, 313) with delta (0, 0)
Screenshot: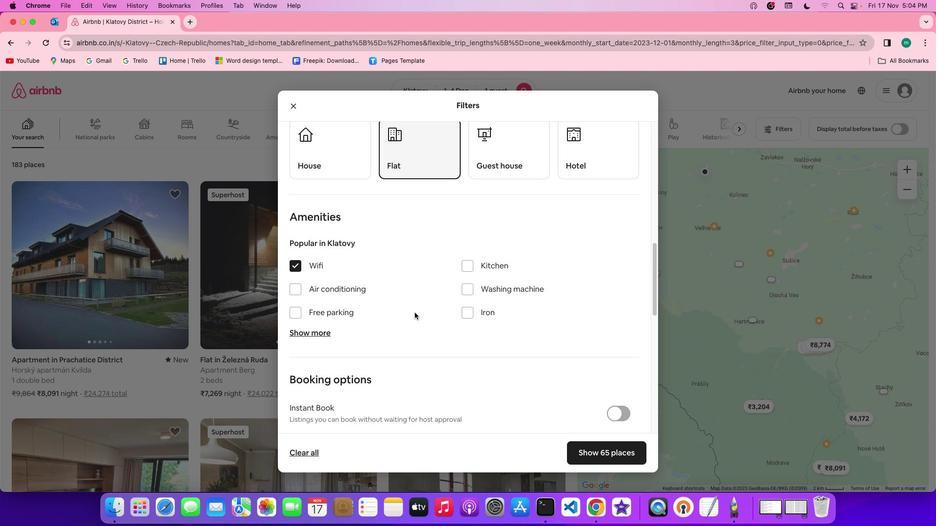 
Action: Mouse scrolled (414, 313) with delta (0, 0)
Screenshot: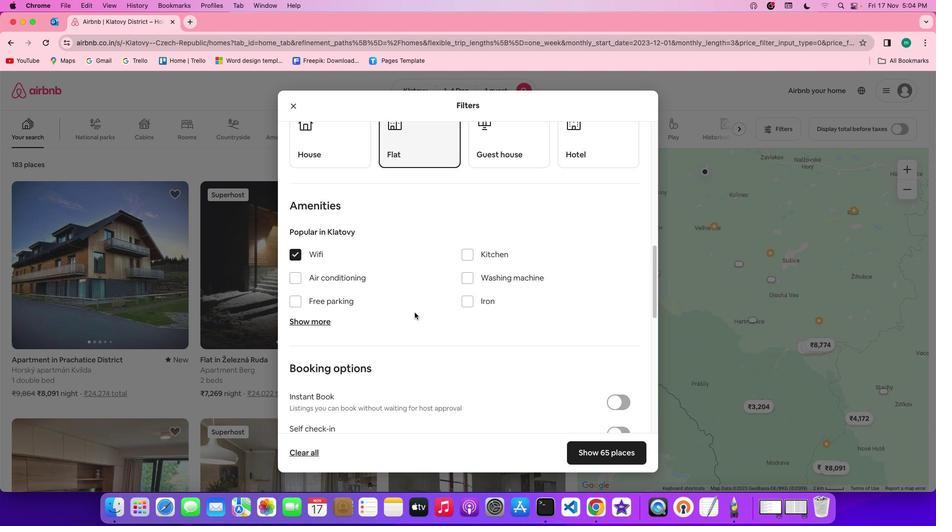
Action: Mouse scrolled (414, 313) with delta (0, 0)
Screenshot: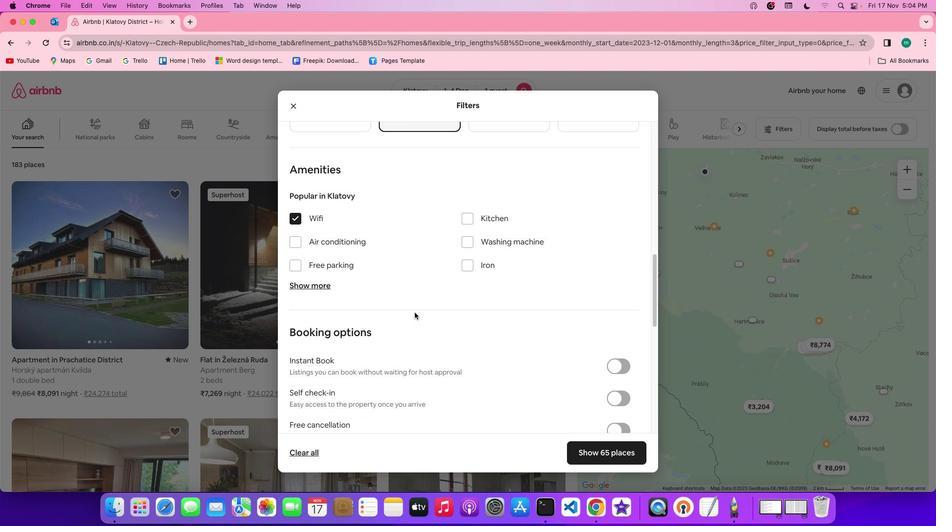 
Action: Mouse moved to (415, 313)
Screenshot: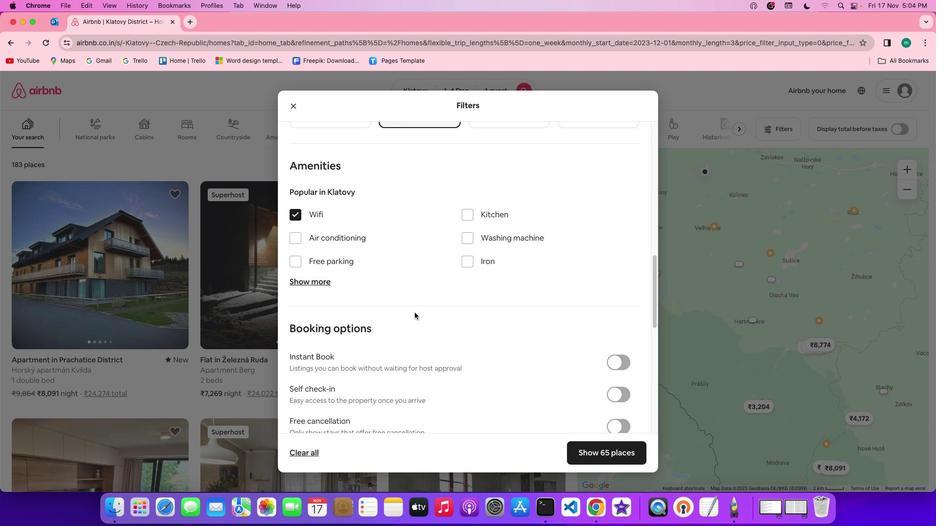 
Action: Mouse scrolled (415, 313) with delta (0, 0)
Screenshot: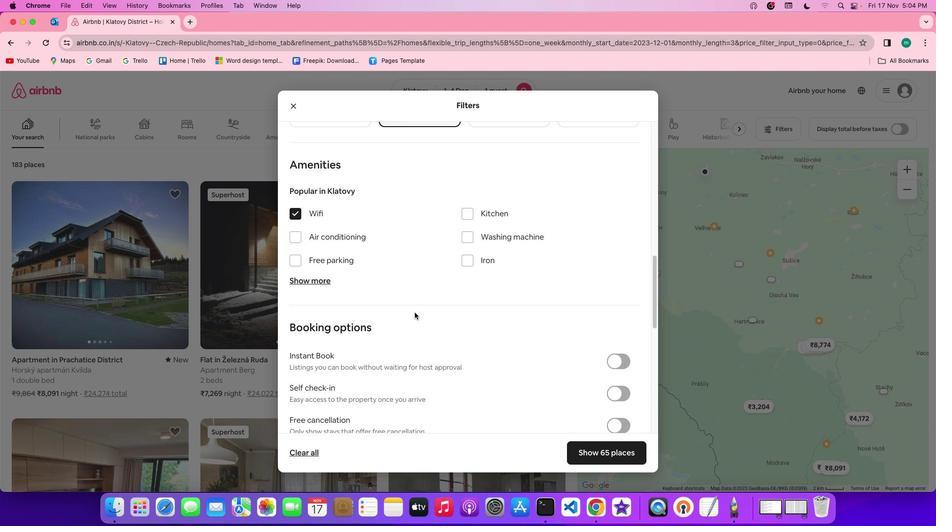
Action: Mouse scrolled (415, 313) with delta (0, 0)
Screenshot: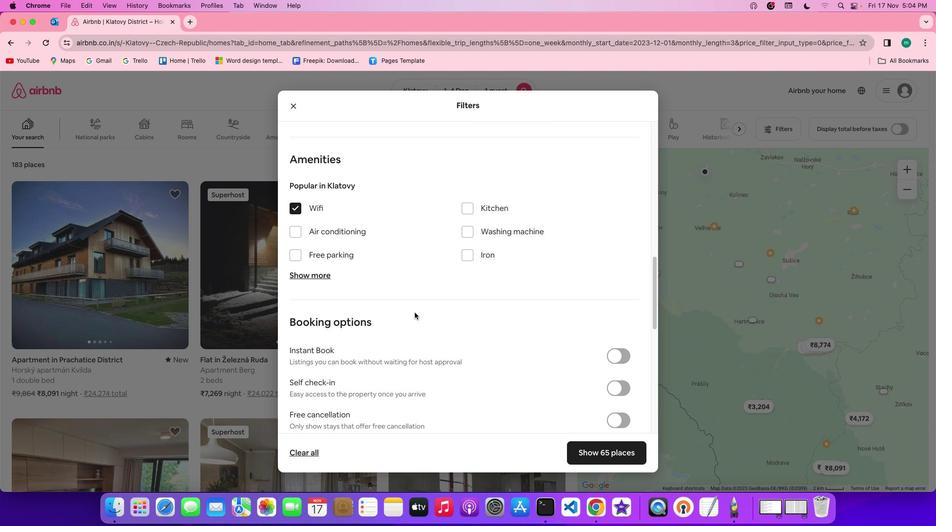 
Action: Mouse scrolled (415, 313) with delta (0, 0)
Screenshot: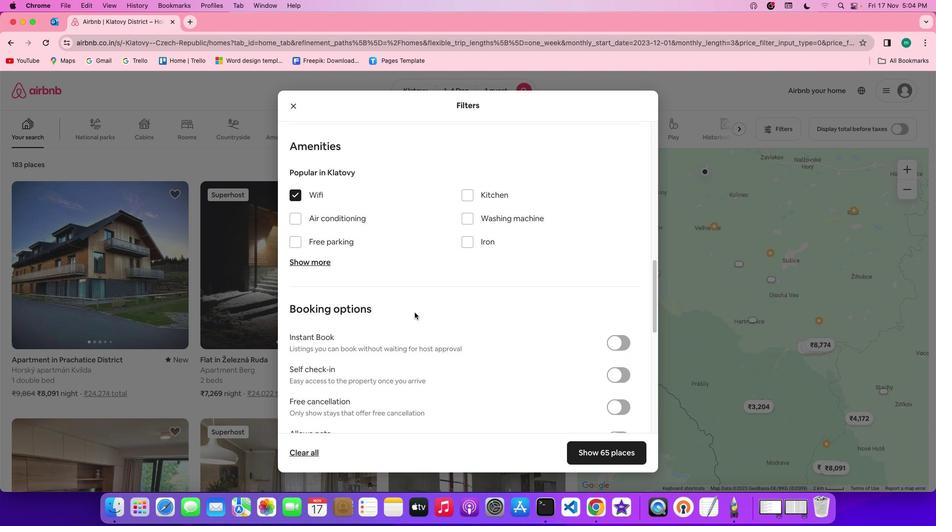 
Action: Mouse scrolled (415, 313) with delta (0, 0)
Screenshot: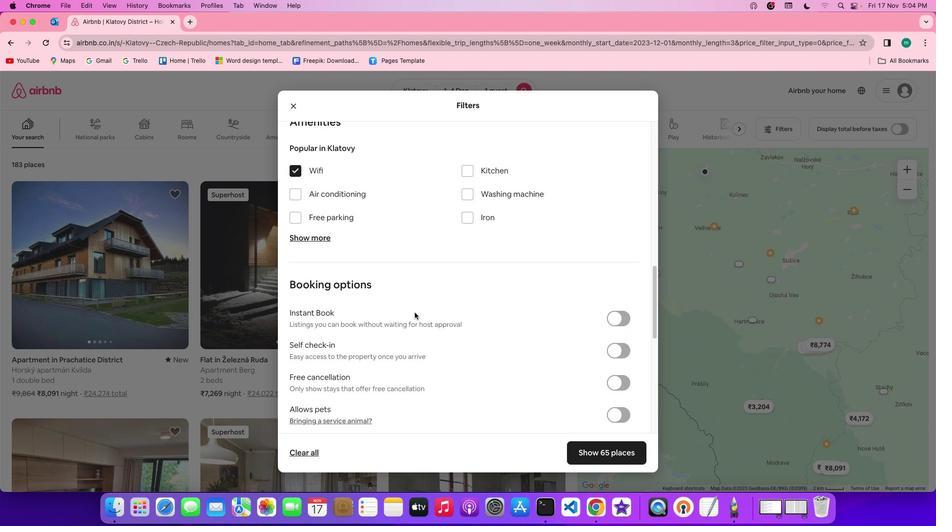 
Action: Mouse scrolled (415, 313) with delta (0, 0)
Screenshot: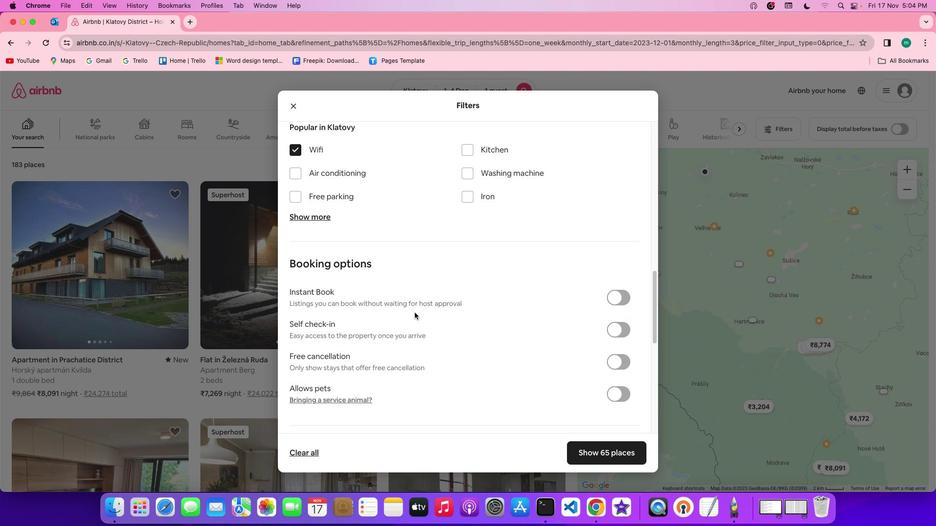
Action: Mouse moved to (492, 336)
Screenshot: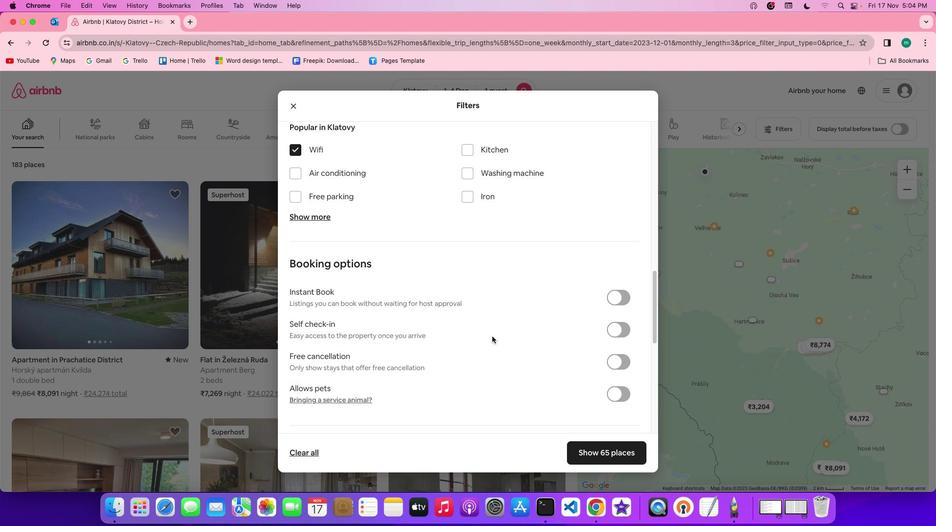 
Action: Mouse scrolled (492, 336) with delta (0, 0)
Screenshot: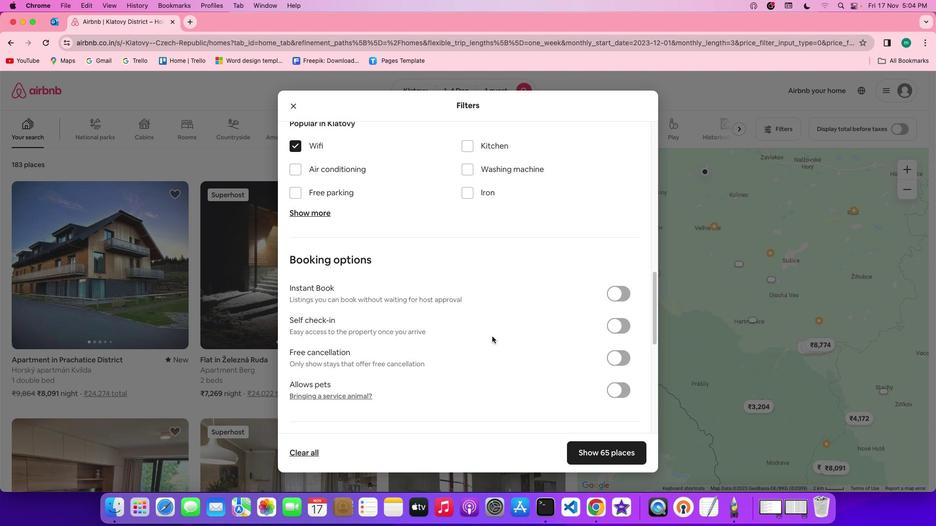 
Action: Mouse scrolled (492, 336) with delta (0, 0)
Screenshot: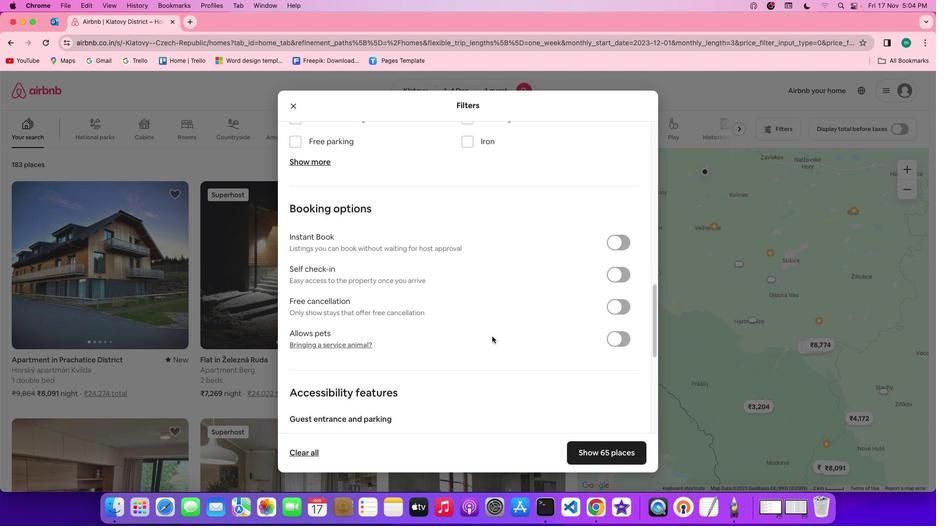 
Action: Mouse scrolled (492, 336) with delta (0, 0)
Screenshot: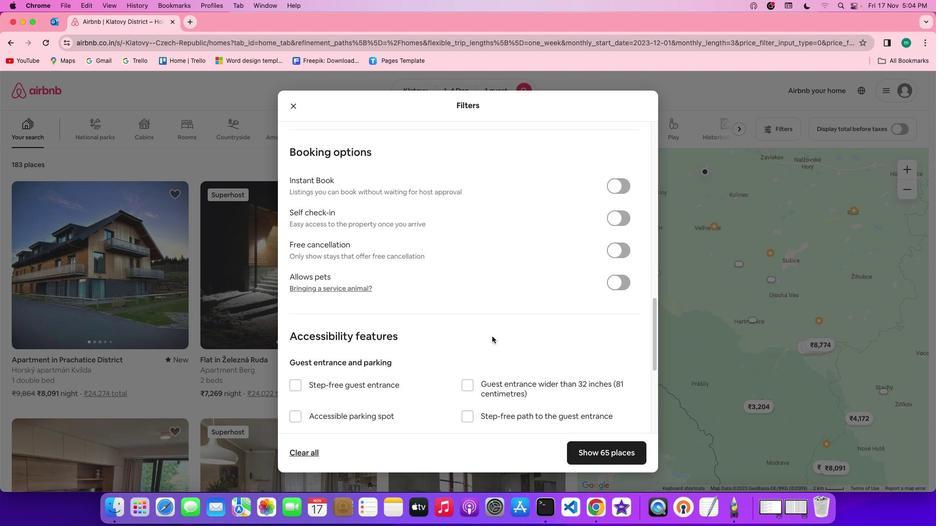 
Action: Mouse scrolled (492, 336) with delta (0, -1)
Screenshot: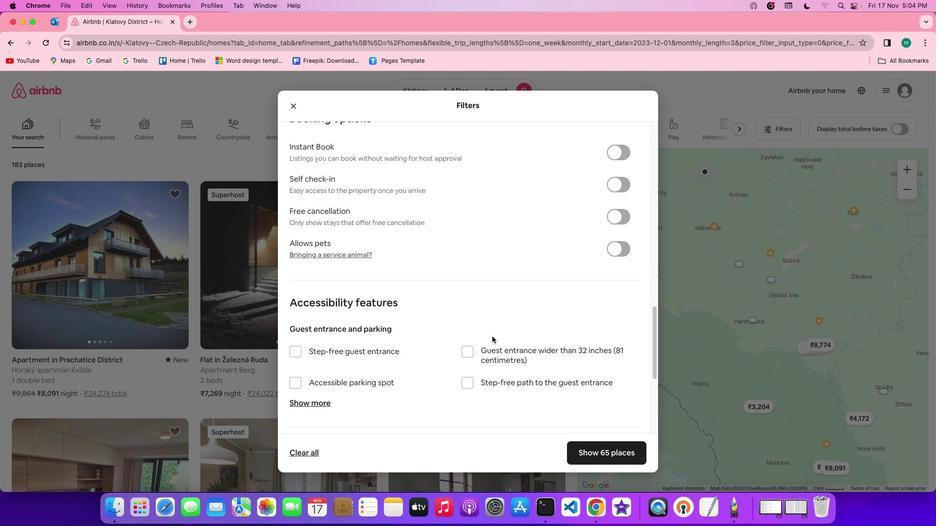 
Action: Mouse scrolled (492, 336) with delta (0, -2)
Screenshot: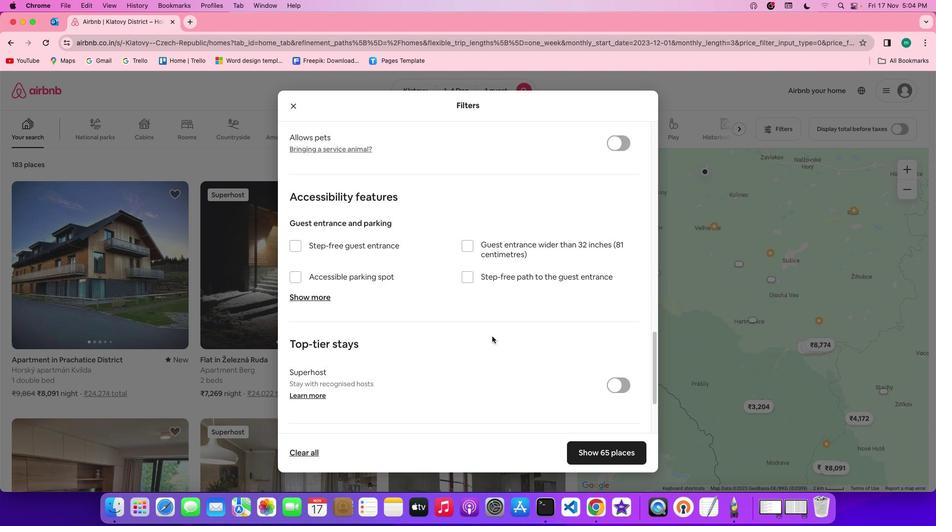 
Action: Mouse moved to (492, 336)
Screenshot: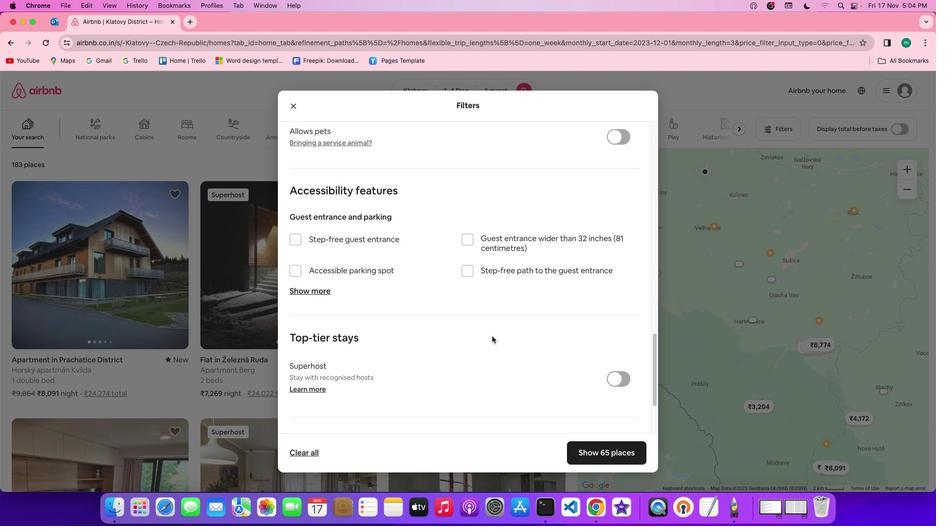 
Action: Mouse scrolled (492, 336) with delta (0, 0)
Screenshot: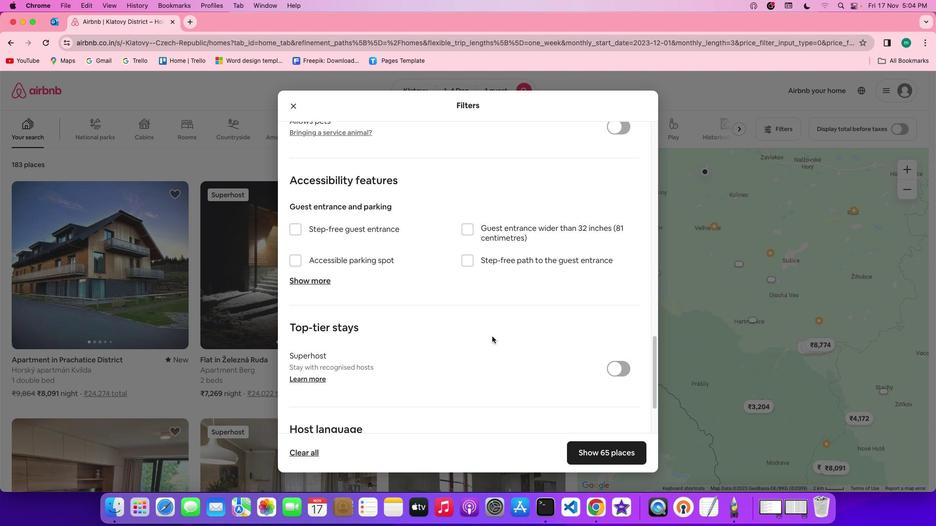 
Action: Mouse scrolled (492, 336) with delta (0, 0)
Screenshot: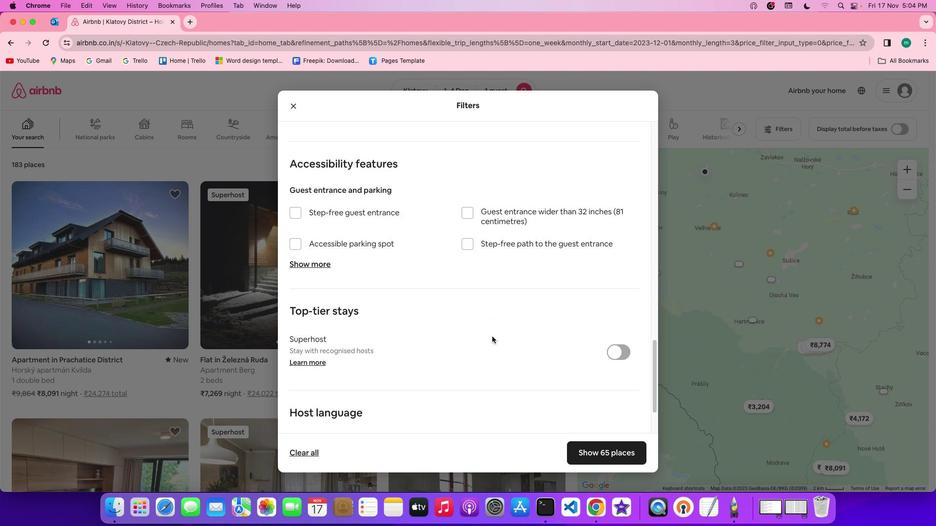 
Action: Mouse scrolled (492, 336) with delta (0, -1)
Screenshot: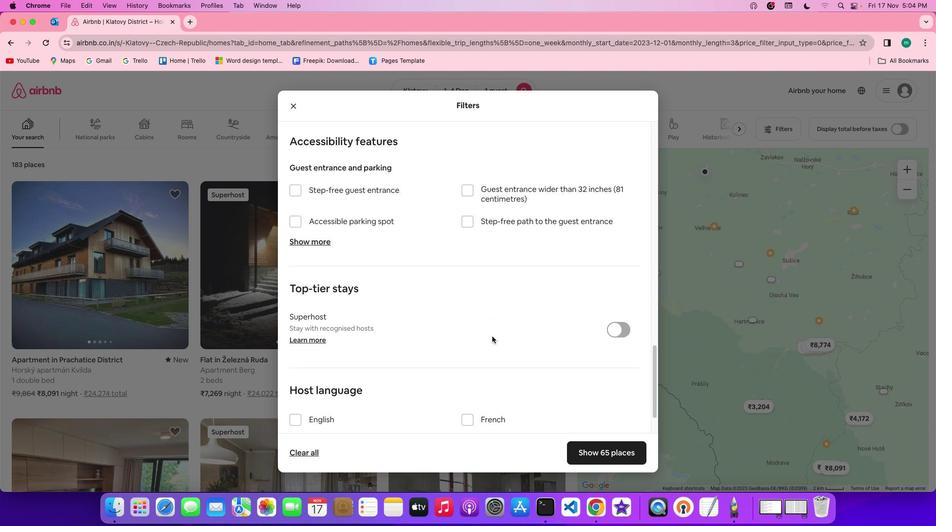 
Action: Mouse scrolled (492, 336) with delta (0, -1)
Screenshot: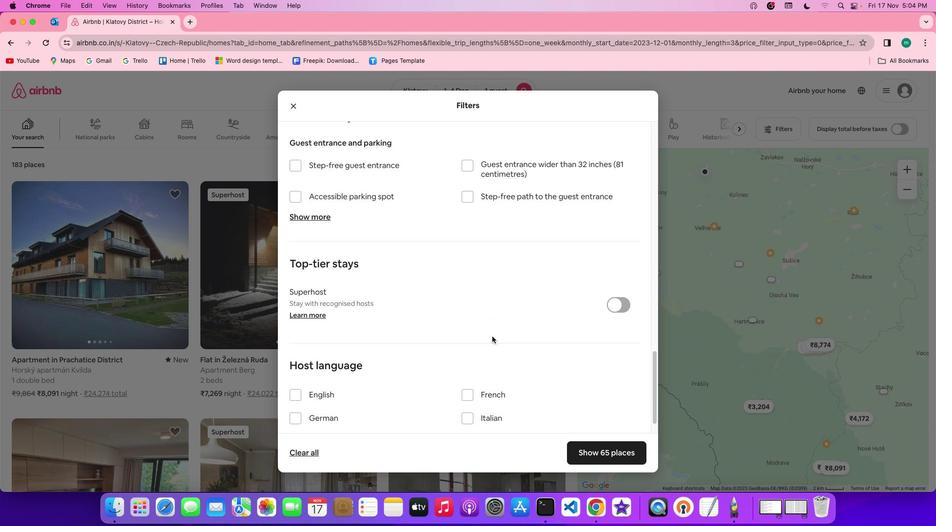 
Action: Mouse scrolled (492, 336) with delta (0, -2)
Screenshot: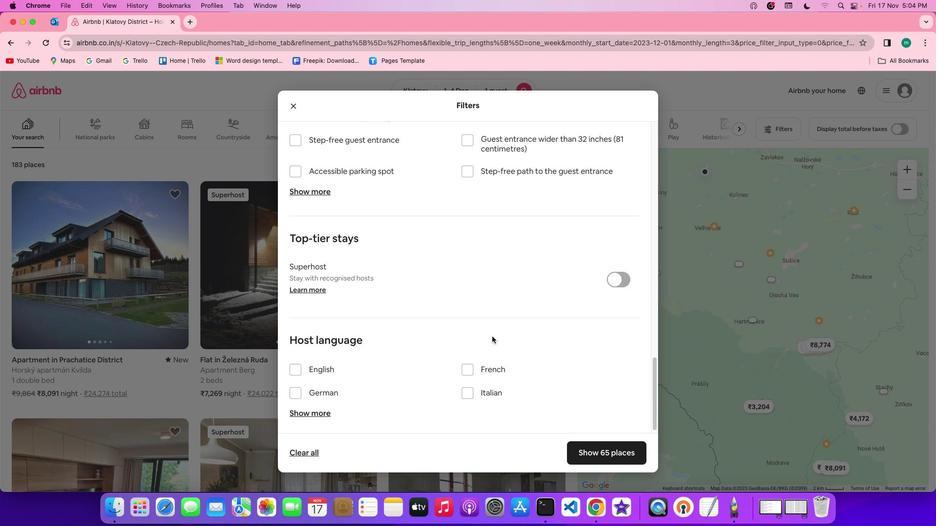 
Action: Mouse scrolled (492, 336) with delta (0, -2)
Screenshot: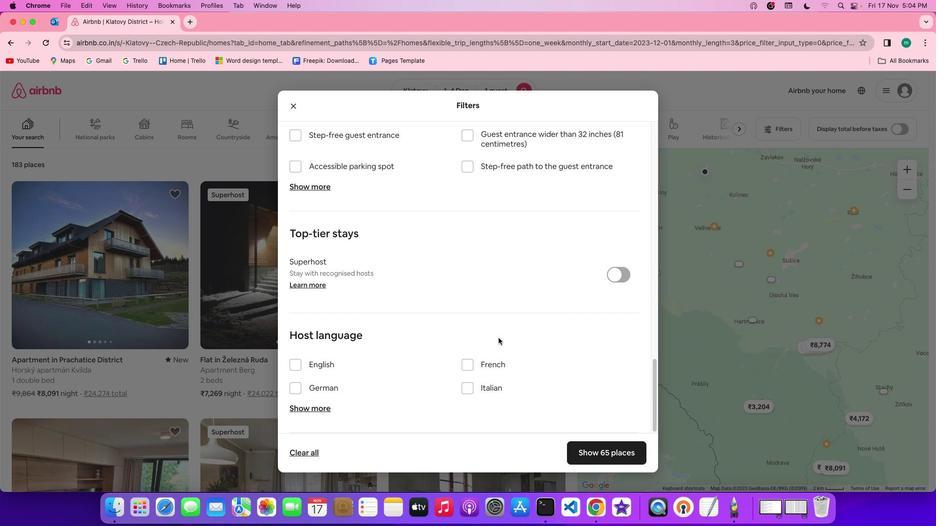 
Action: Mouse moved to (502, 340)
Screenshot: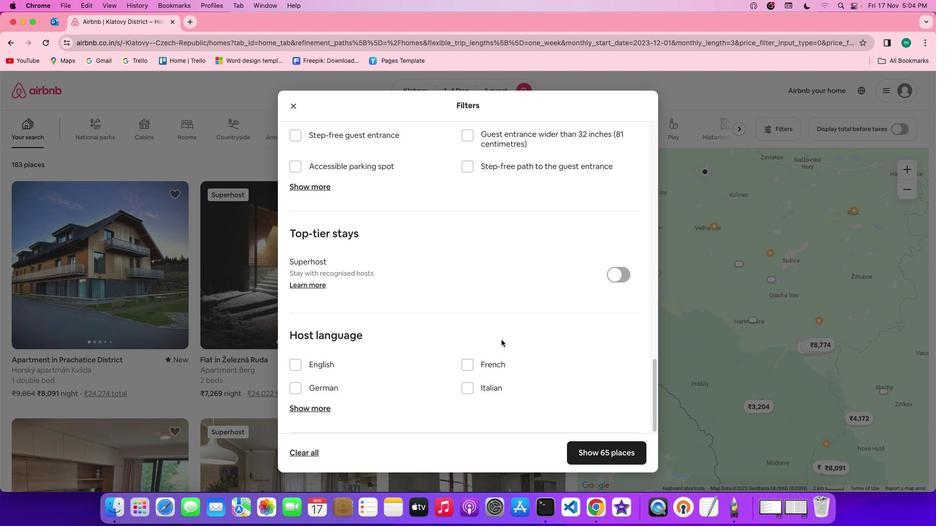 
Action: Mouse scrolled (502, 340) with delta (0, 0)
Screenshot: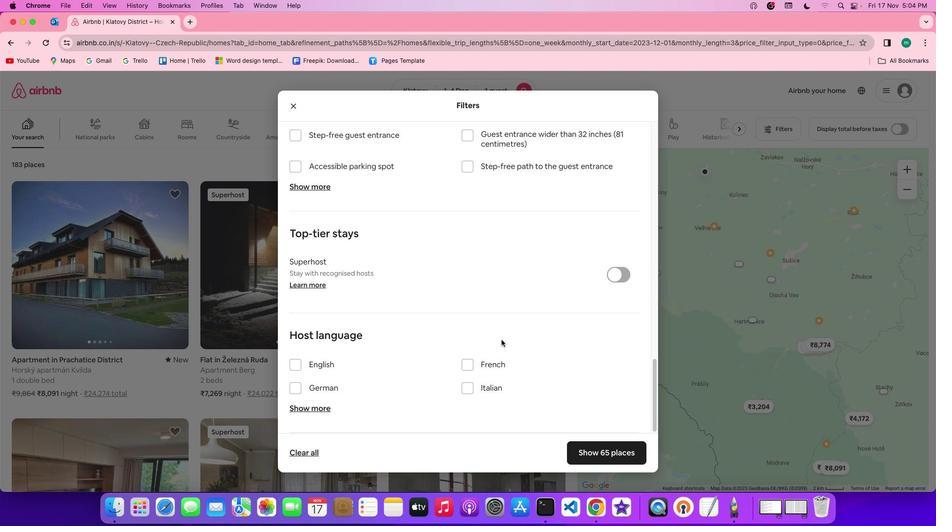 
Action: Mouse scrolled (502, 340) with delta (0, 0)
Screenshot: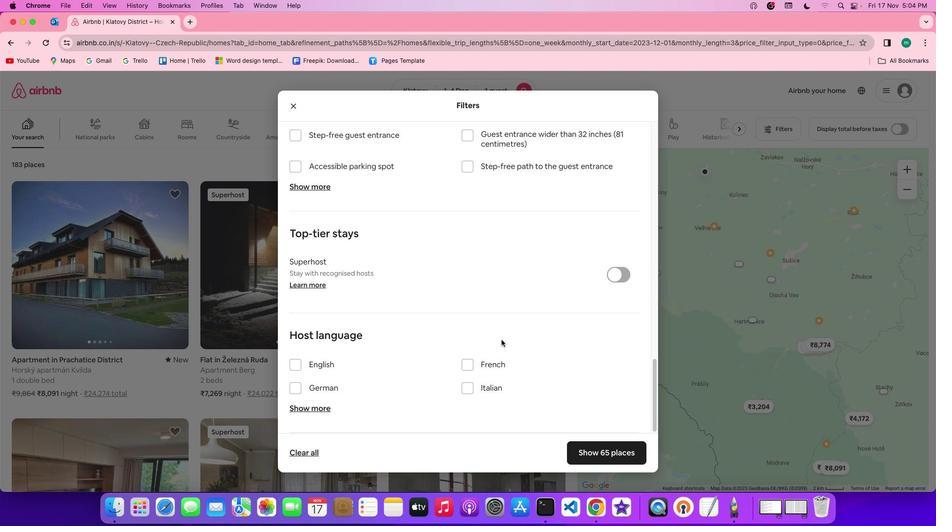 
Action: Mouse scrolled (502, 340) with delta (0, -1)
Screenshot: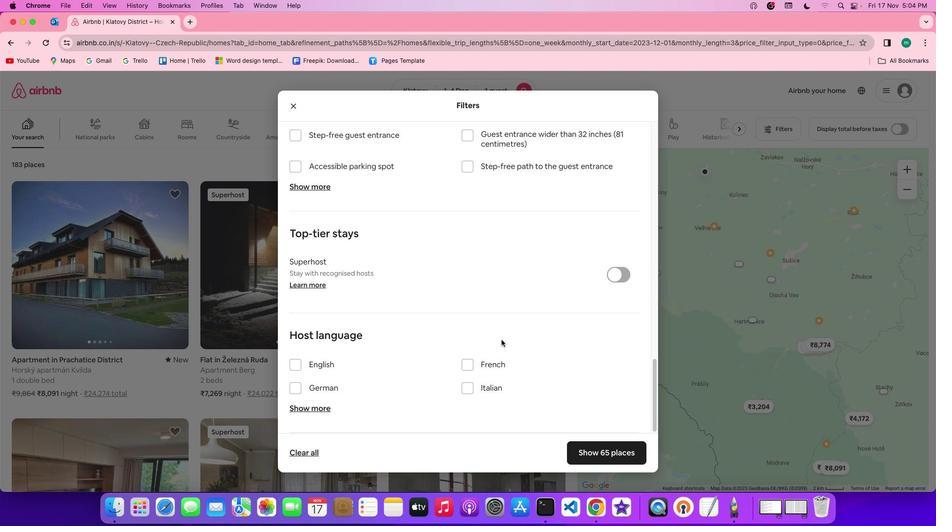 
Action: Mouse scrolled (502, 340) with delta (0, -2)
Screenshot: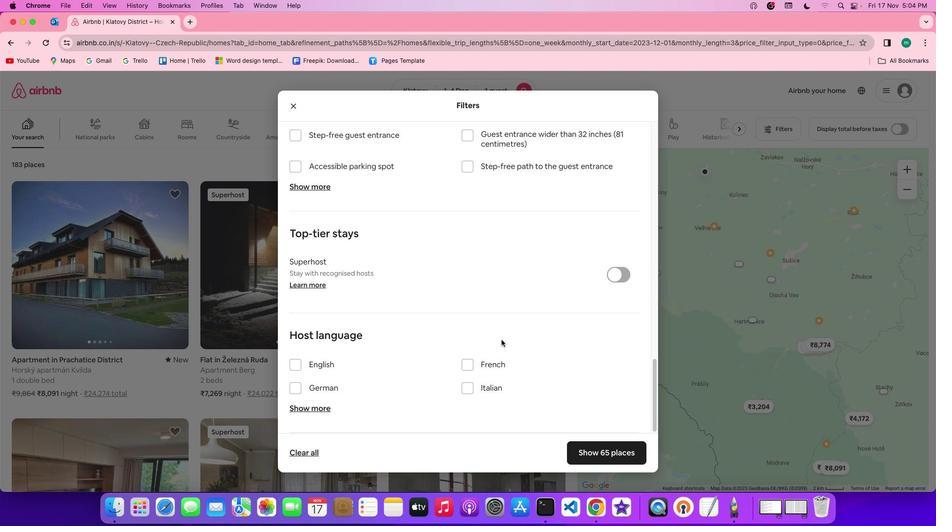 
Action: Mouse scrolled (502, 340) with delta (0, -2)
Screenshot: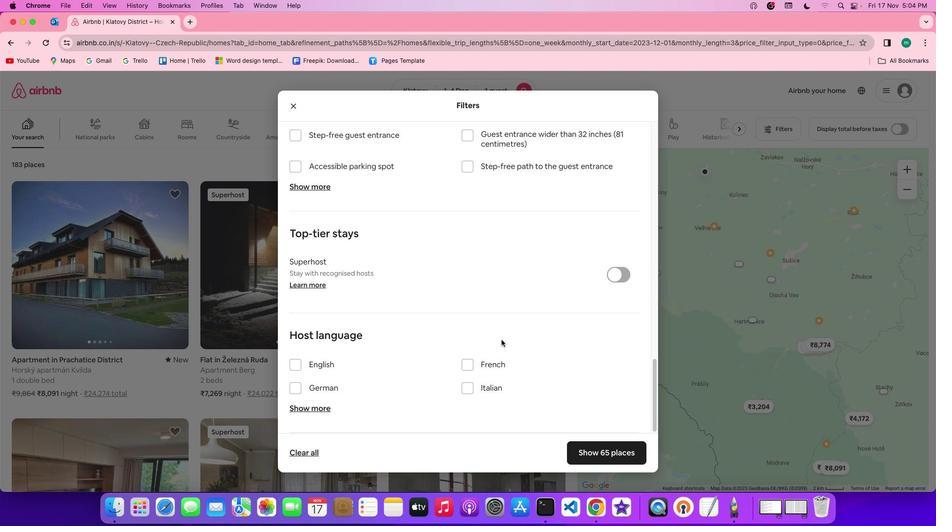 
Action: Mouse scrolled (502, 340) with delta (0, -2)
Screenshot: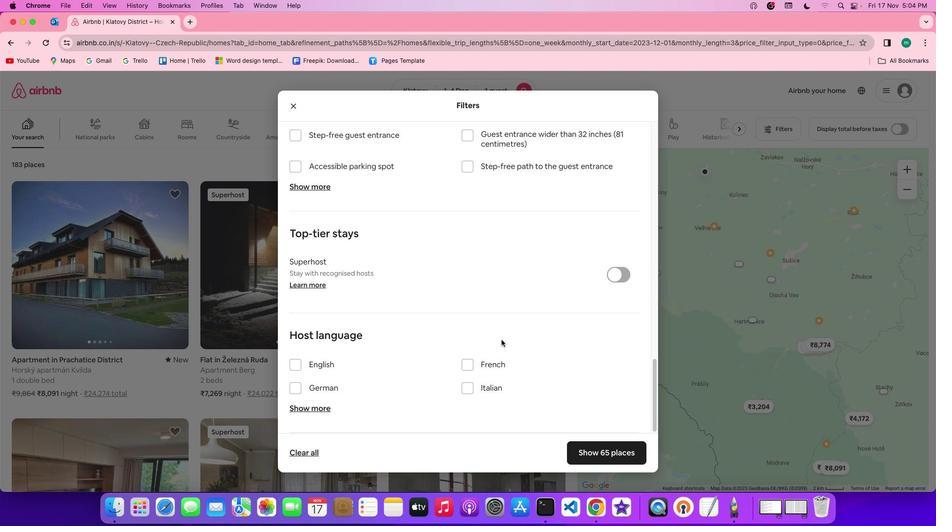 
Action: Mouse moved to (579, 450)
Screenshot: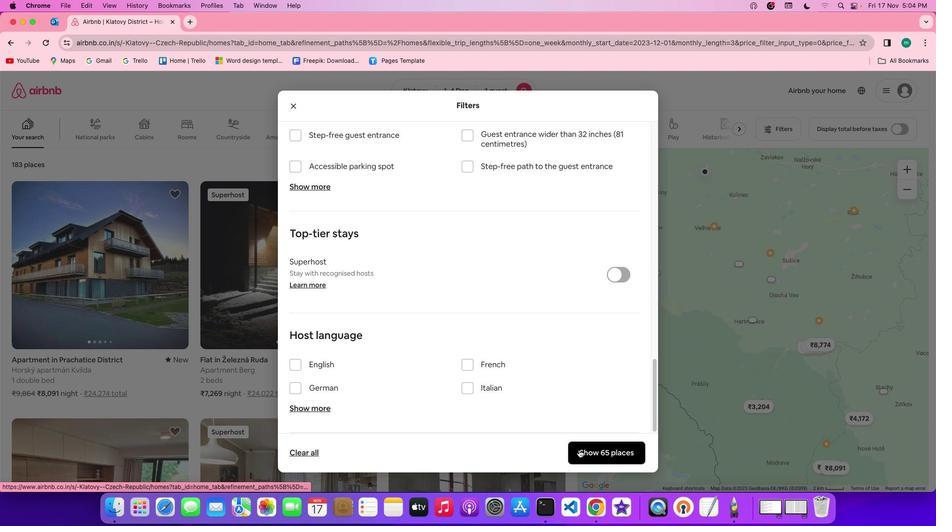
Action: Mouse pressed left at (579, 450)
Screenshot: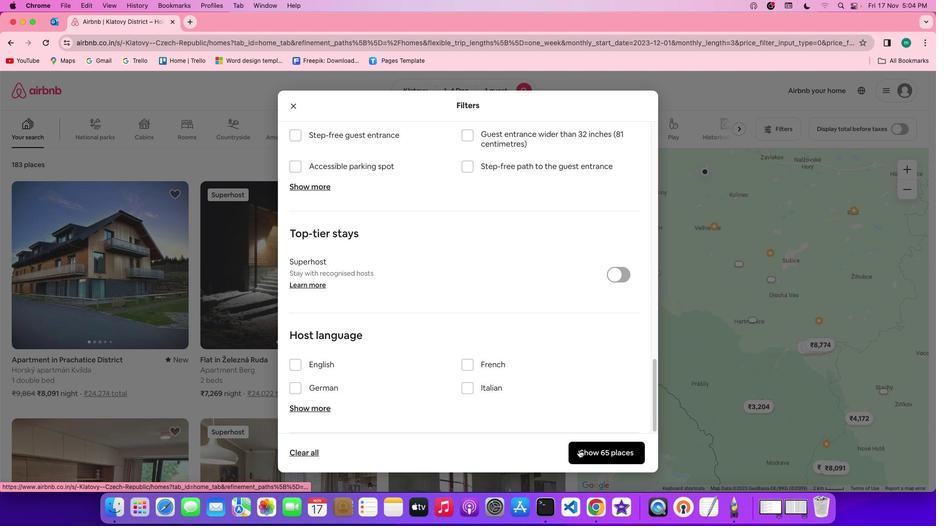 
Action: Mouse moved to (129, 334)
Screenshot: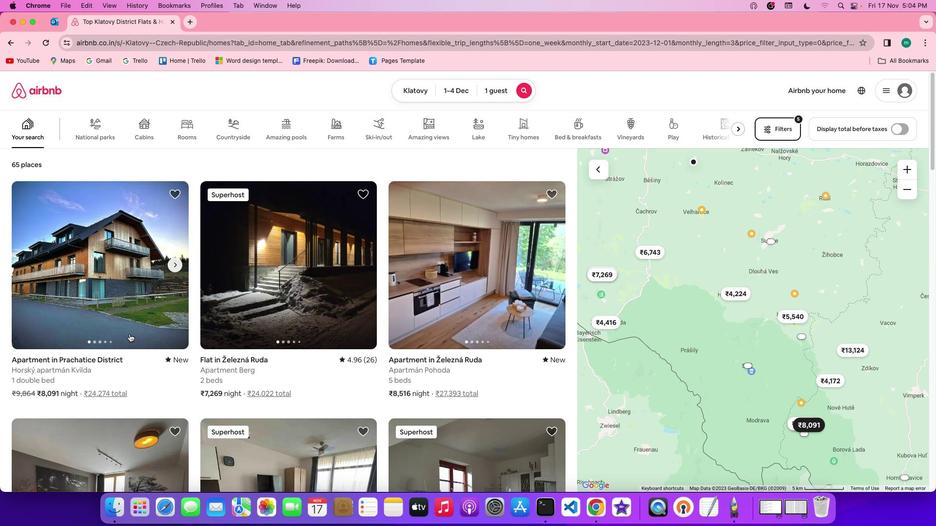 
Action: Mouse pressed left at (129, 334)
Screenshot: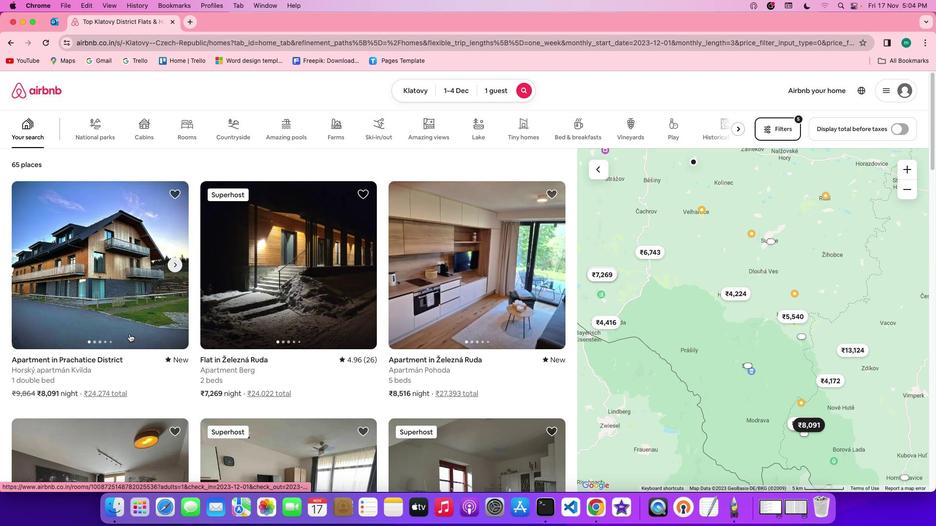 
Action: Mouse moved to (687, 358)
Screenshot: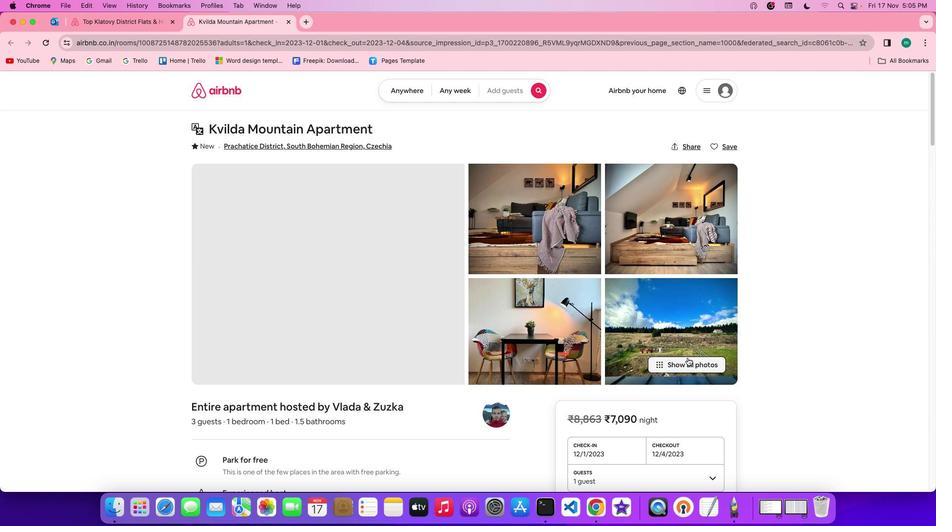 
Action: Mouse pressed left at (687, 358)
Screenshot: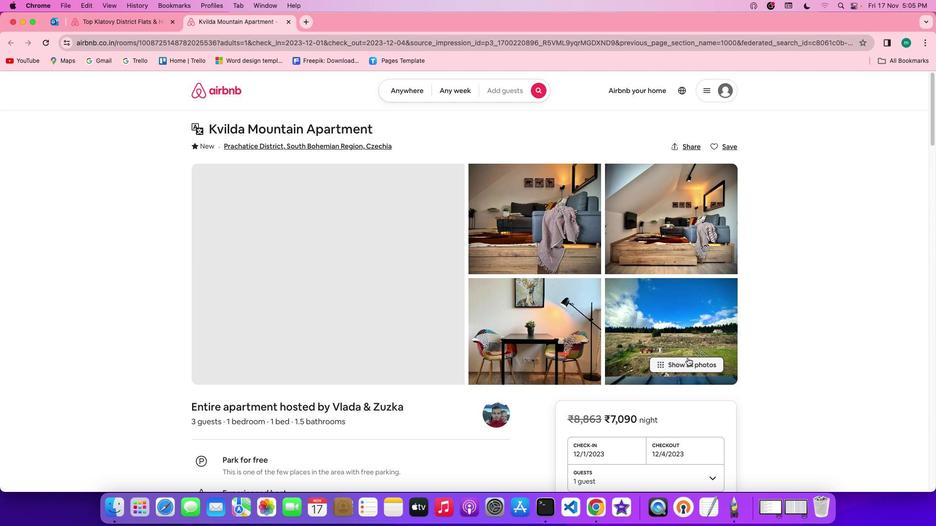 
Action: Mouse moved to (468, 383)
Screenshot: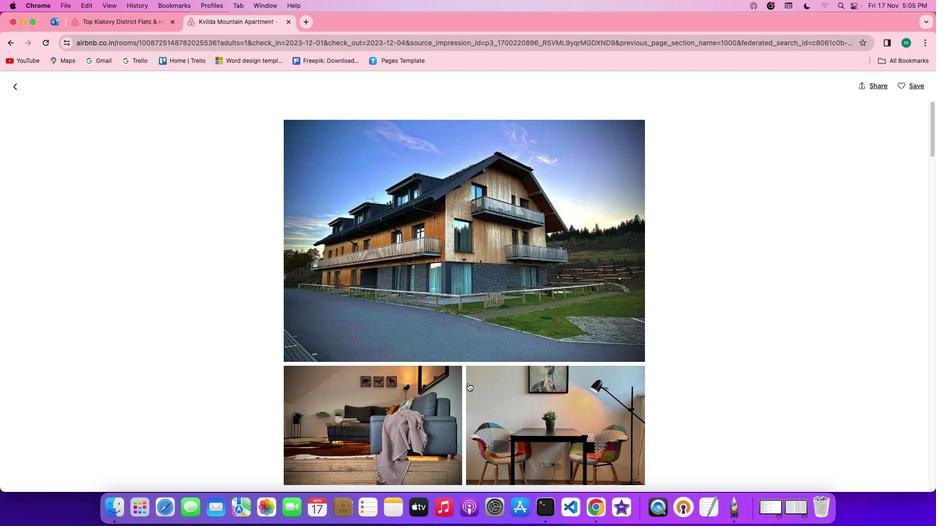 
Action: Mouse scrolled (468, 383) with delta (0, 0)
Screenshot: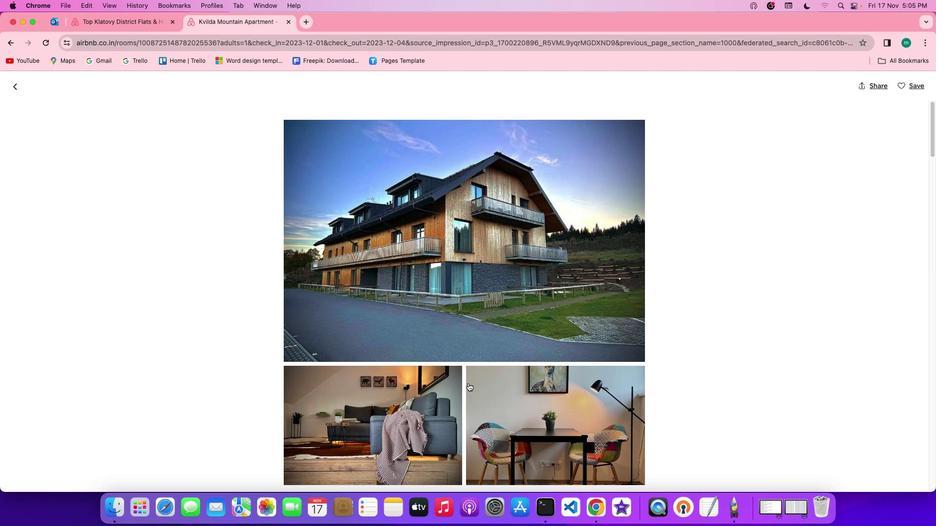 
Action: Mouse scrolled (468, 383) with delta (0, 0)
Screenshot: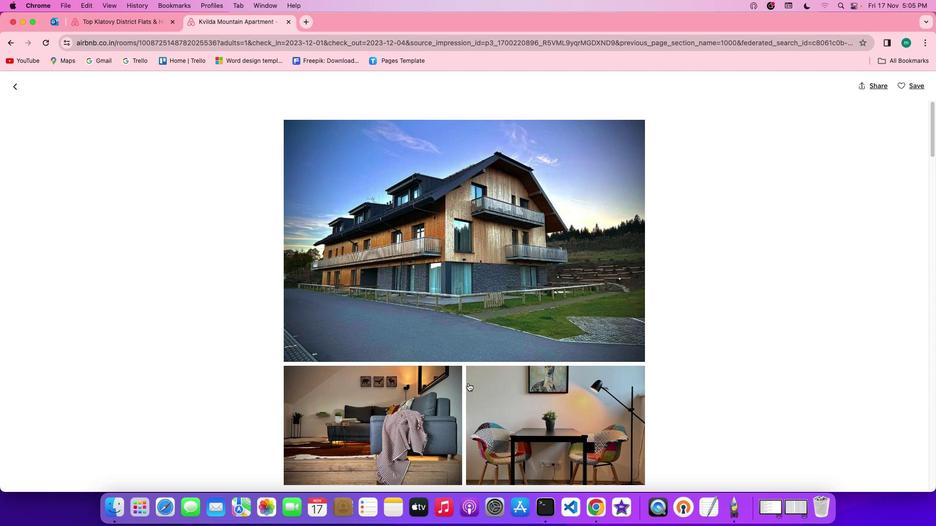 
Action: Mouse scrolled (468, 383) with delta (0, 0)
Screenshot: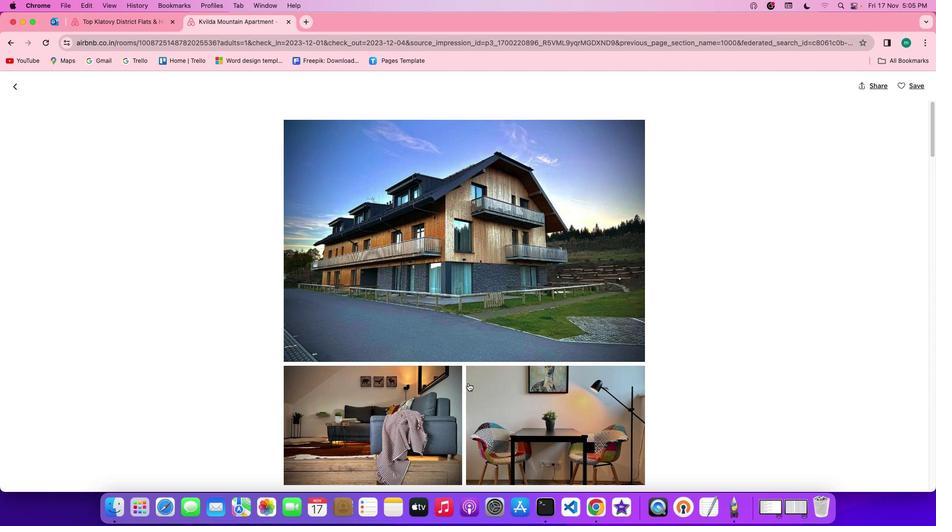 
Action: Mouse scrolled (468, 383) with delta (0, -1)
Screenshot: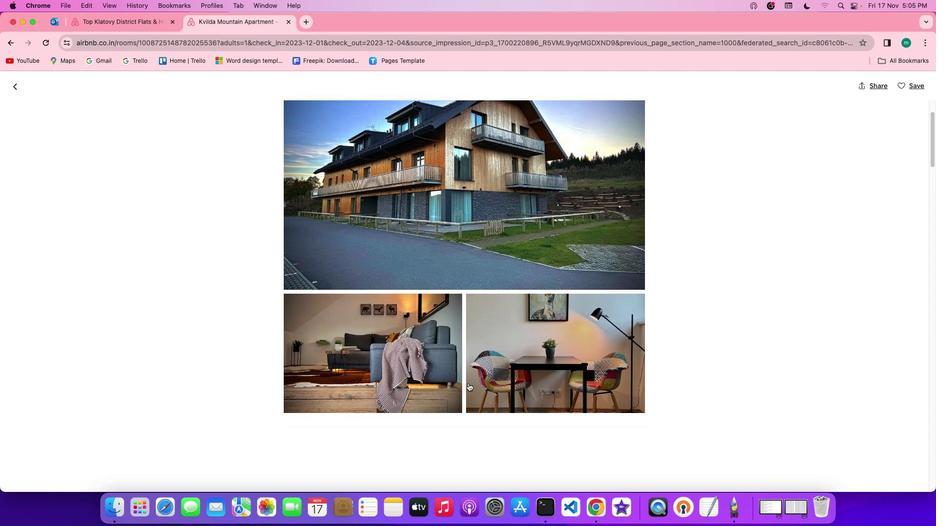 
Action: Mouse scrolled (468, 383) with delta (0, -1)
Screenshot: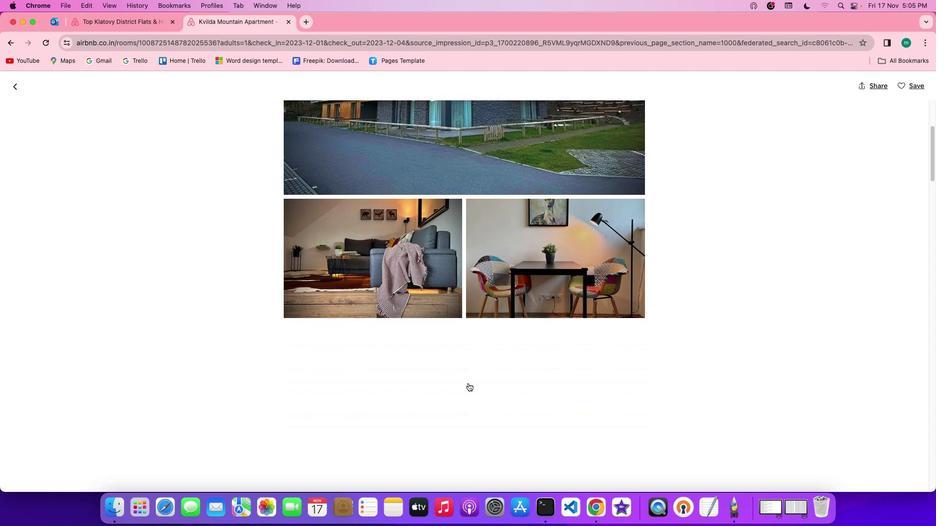 
Action: Mouse scrolled (468, 383) with delta (0, 0)
Screenshot: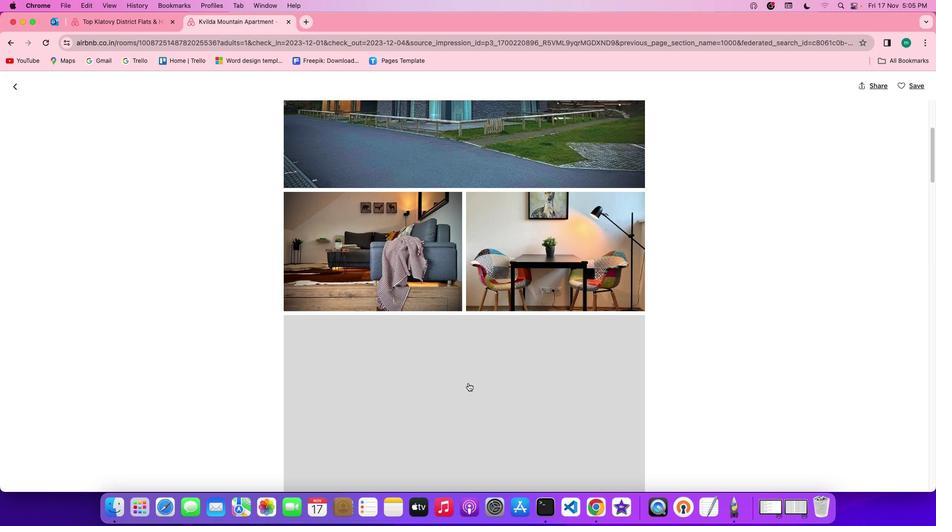 
Action: Mouse scrolled (468, 383) with delta (0, 0)
Screenshot: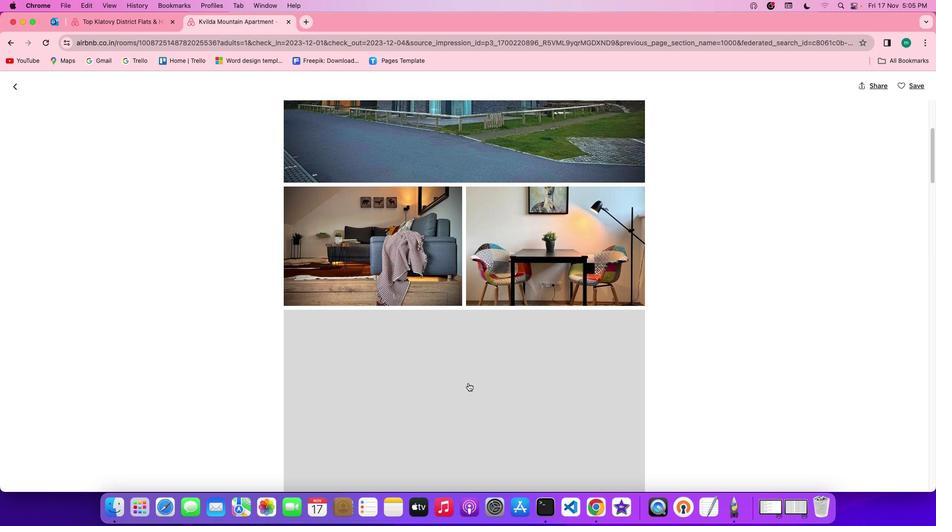 
Action: Mouse scrolled (468, 383) with delta (0, 0)
Screenshot: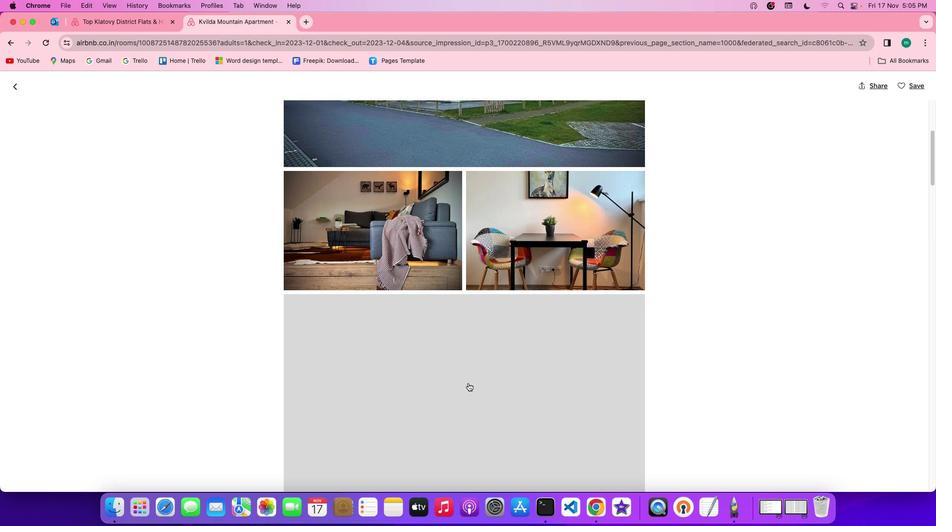 
Action: Mouse scrolled (468, 383) with delta (0, 0)
Screenshot: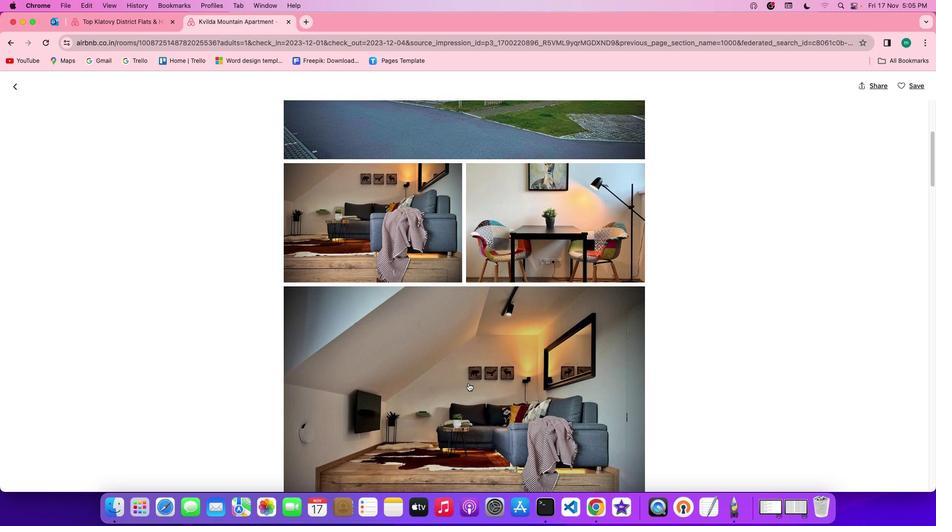 
Action: Mouse scrolled (468, 383) with delta (0, 0)
Screenshot: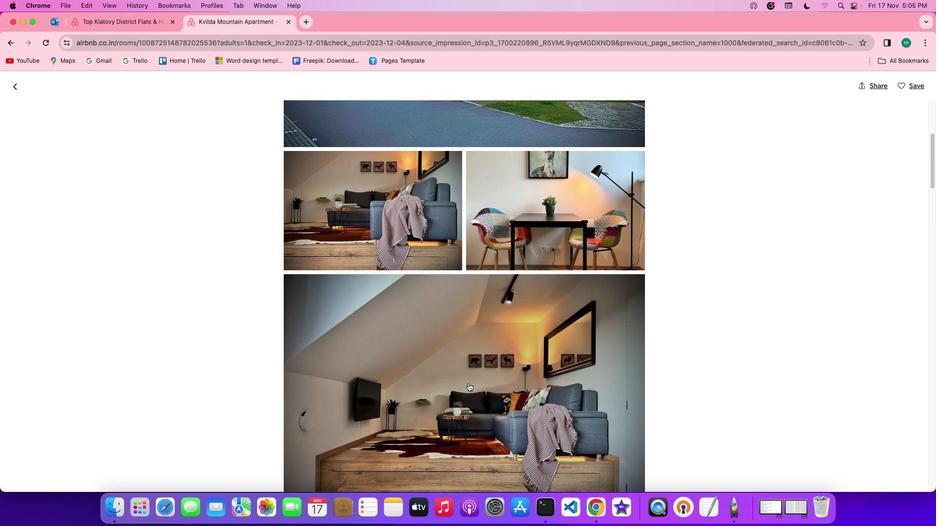 
Action: Mouse scrolled (468, 383) with delta (0, 0)
Screenshot: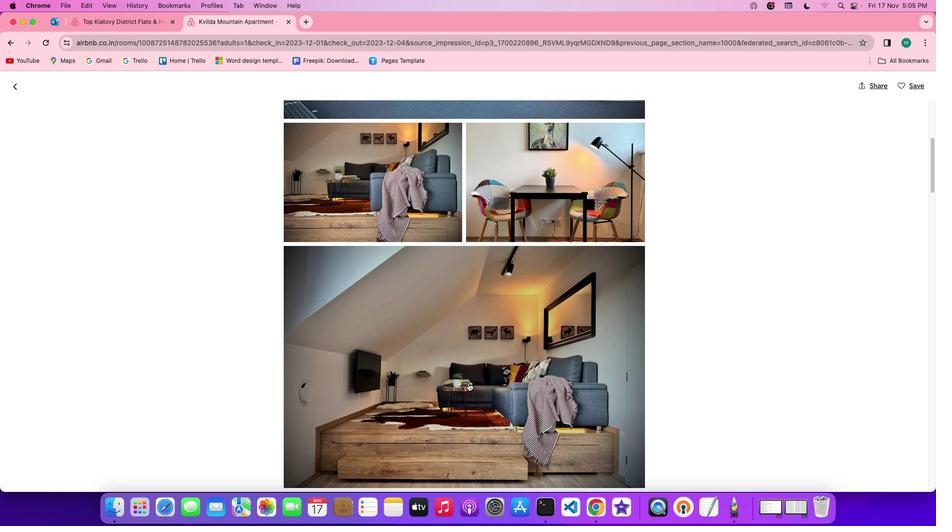 
Action: Mouse scrolled (468, 383) with delta (0, 0)
Screenshot: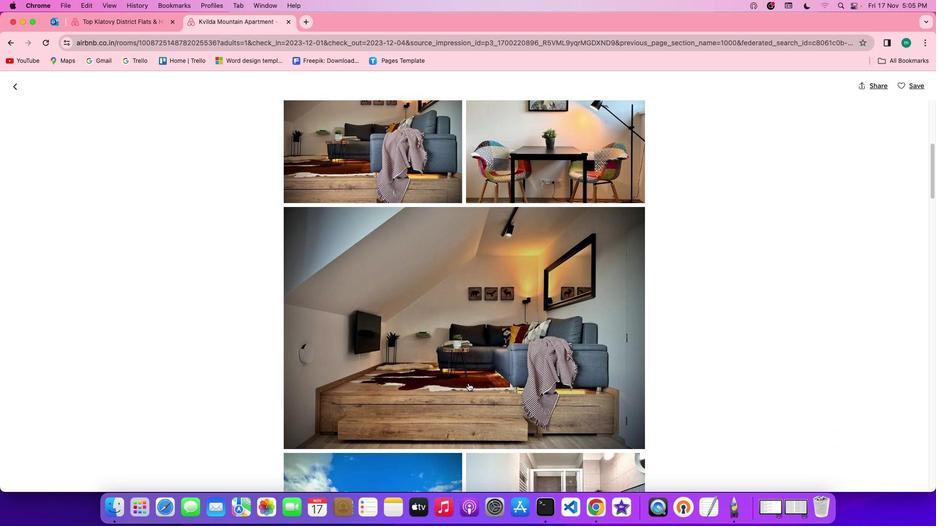 
Action: Mouse scrolled (468, 383) with delta (0, 0)
Screenshot: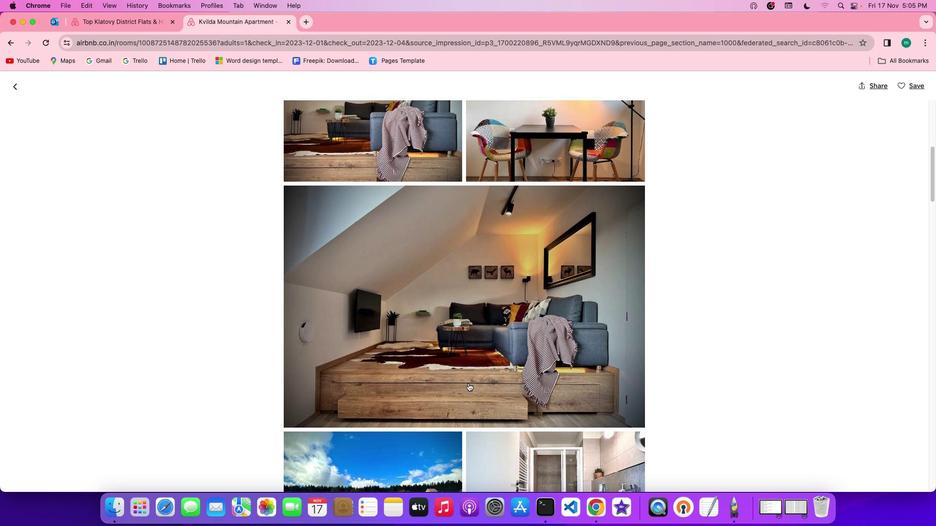 
Action: Mouse scrolled (468, 383) with delta (0, 0)
Screenshot: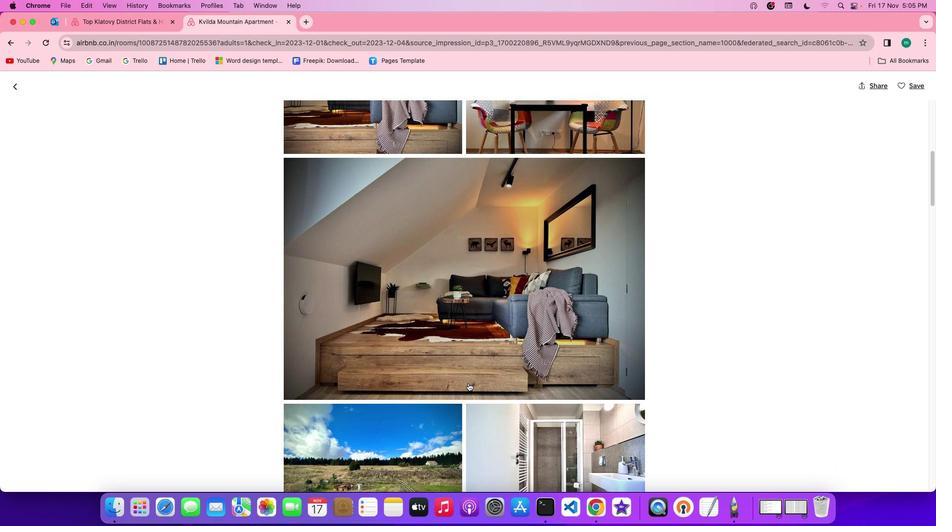 
Action: Mouse scrolled (468, 383) with delta (0, 0)
Screenshot: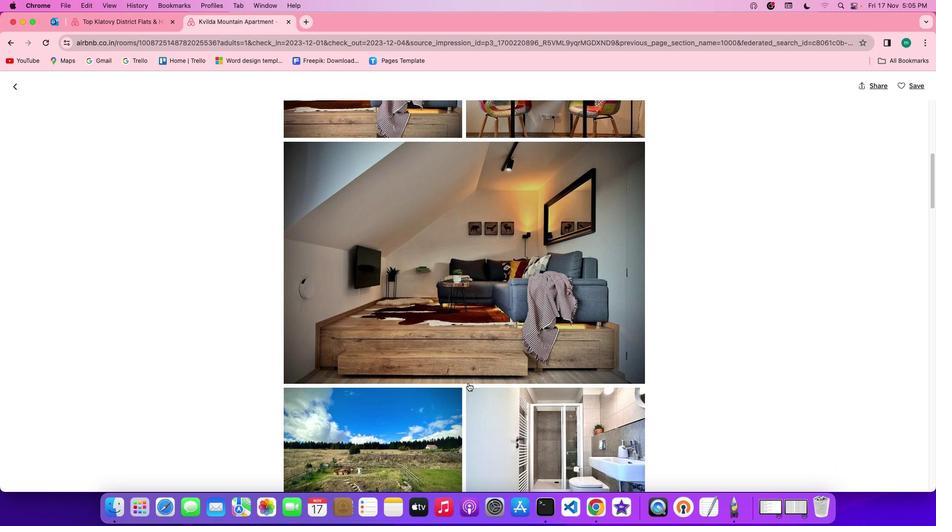 
Action: Mouse scrolled (468, 383) with delta (0, -1)
Screenshot: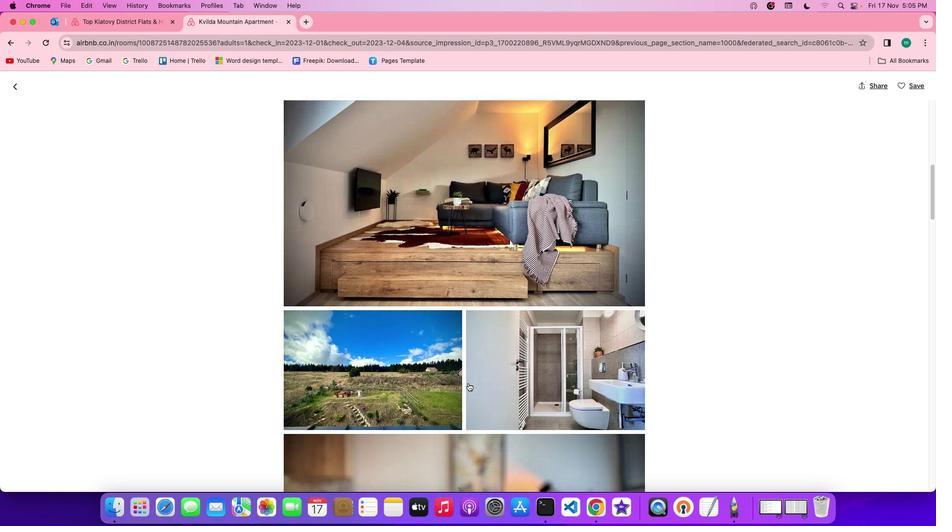 
Action: Mouse scrolled (468, 383) with delta (0, -1)
Screenshot: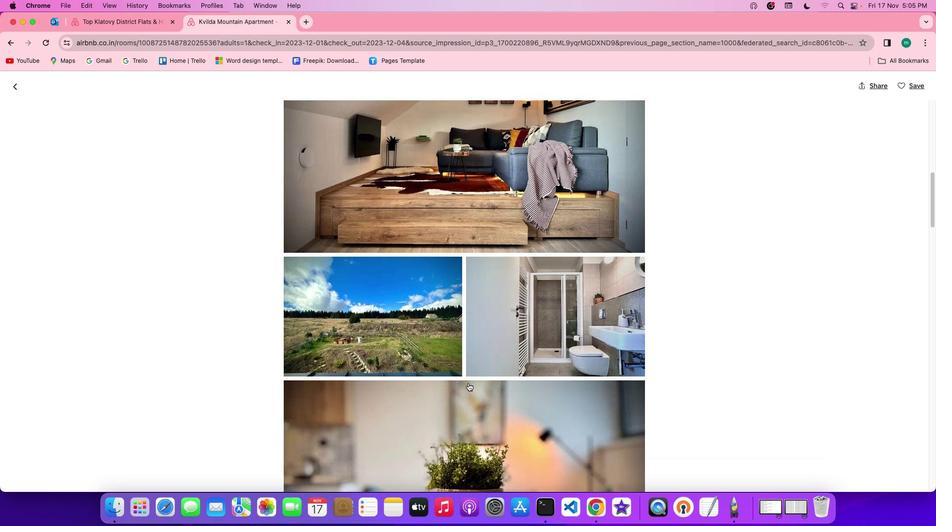 
Action: Mouse scrolled (468, 383) with delta (0, 0)
Screenshot: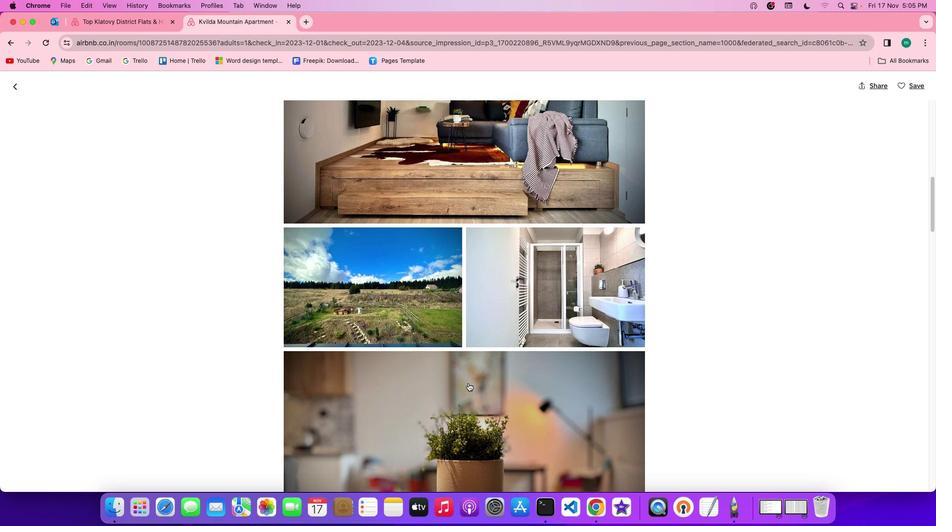 
Action: Mouse scrolled (468, 383) with delta (0, 0)
Screenshot: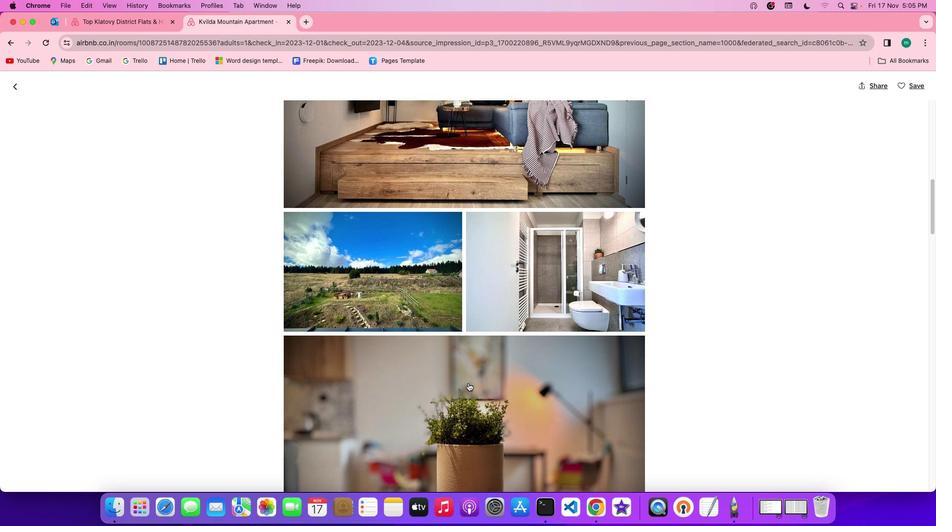 
Action: Mouse scrolled (468, 383) with delta (0, 0)
Screenshot: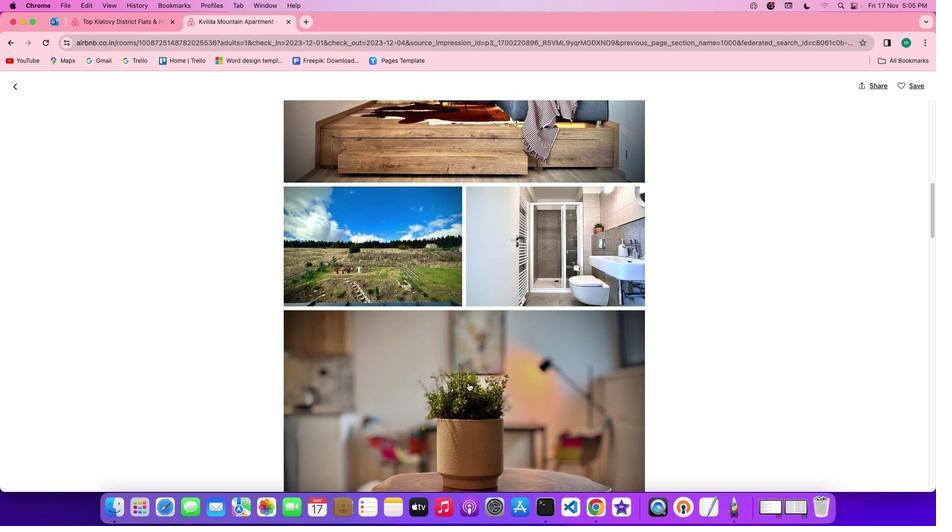 
Action: Mouse scrolled (468, 383) with delta (0, -1)
Screenshot: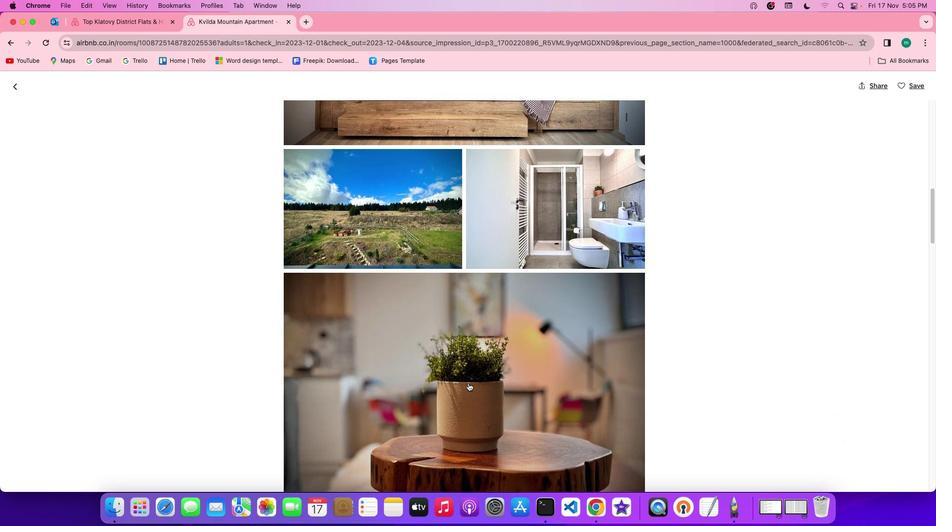 
Action: Mouse scrolled (468, 383) with delta (0, -1)
Screenshot: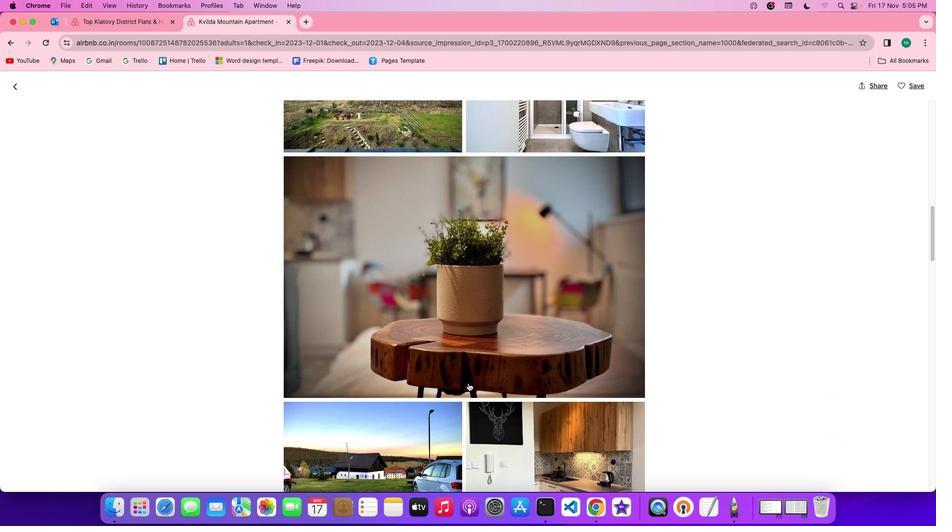 
Action: Mouse scrolled (468, 383) with delta (0, 0)
Screenshot: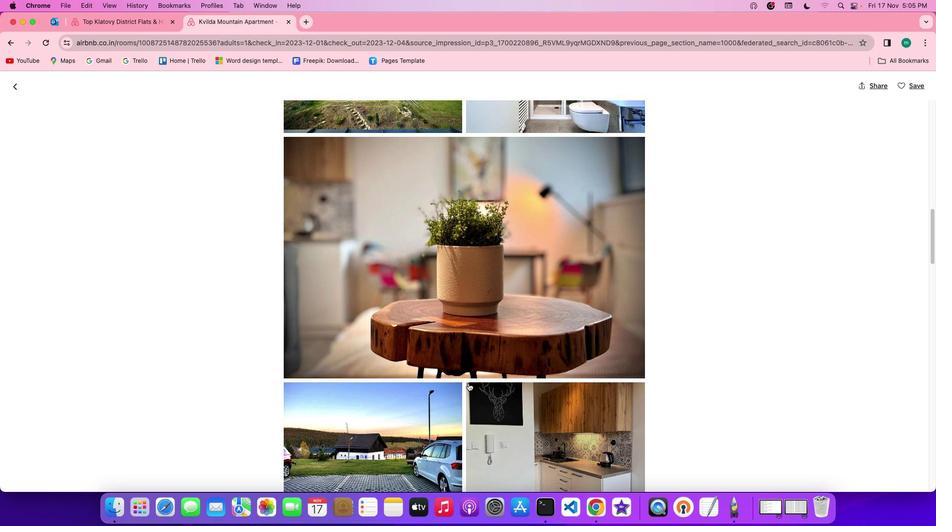 
Action: Mouse scrolled (468, 383) with delta (0, 0)
Screenshot: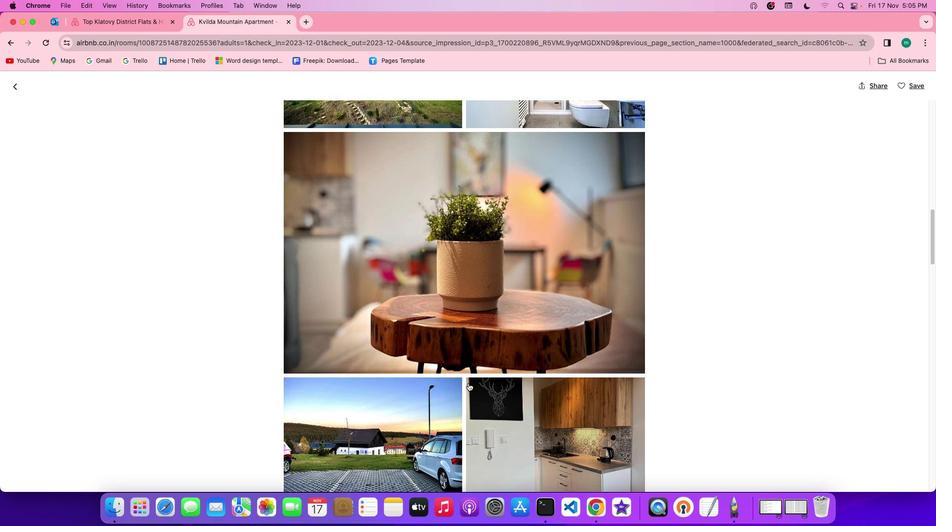 
Action: Mouse scrolled (468, 383) with delta (0, 0)
Screenshot: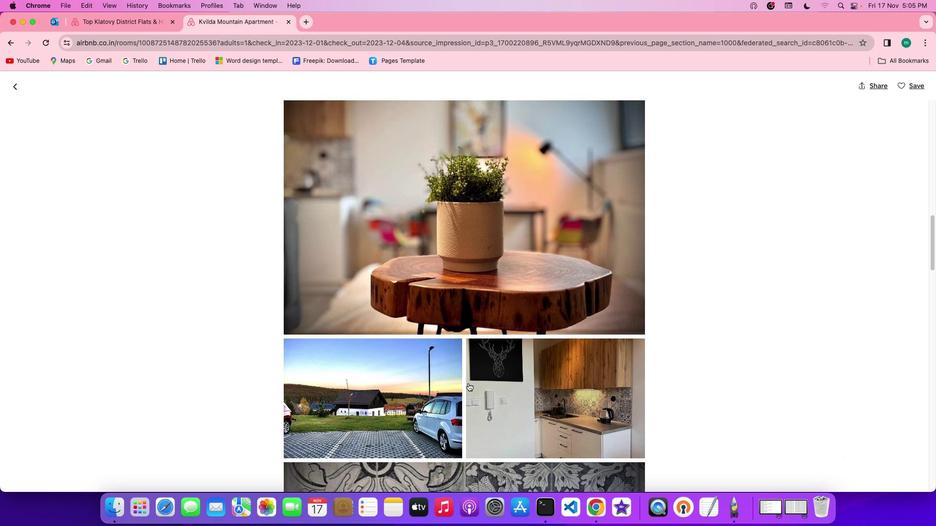 
Action: Mouse scrolled (468, 383) with delta (0, -1)
Screenshot: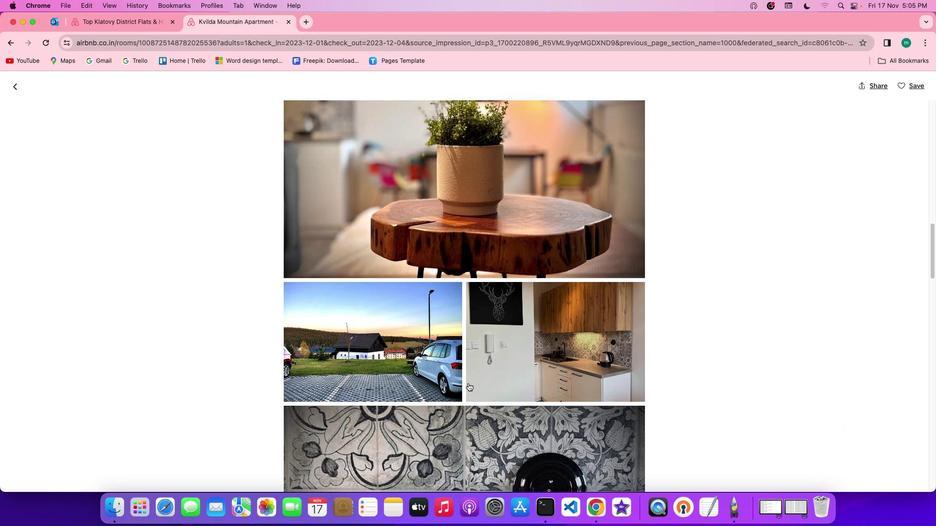 
Action: Mouse scrolled (468, 383) with delta (0, -1)
Screenshot: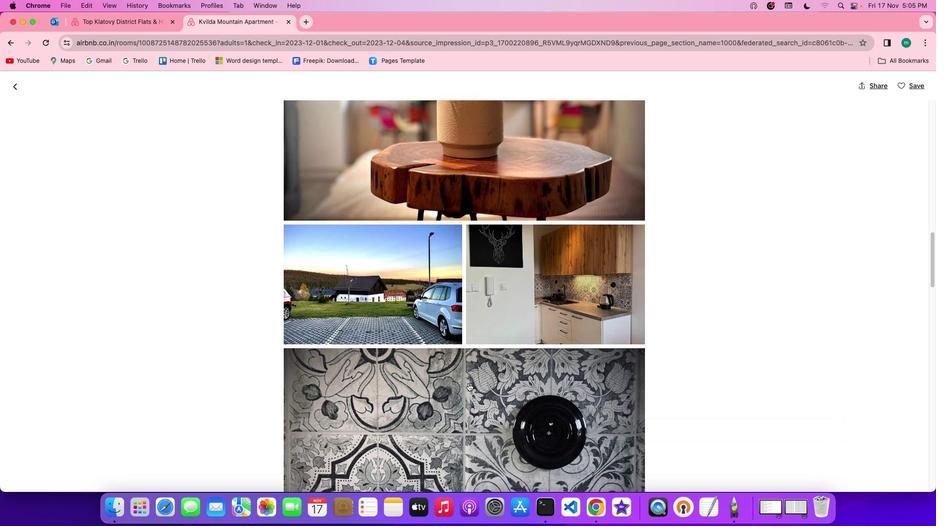 
Action: Mouse scrolled (468, 383) with delta (0, 0)
Screenshot: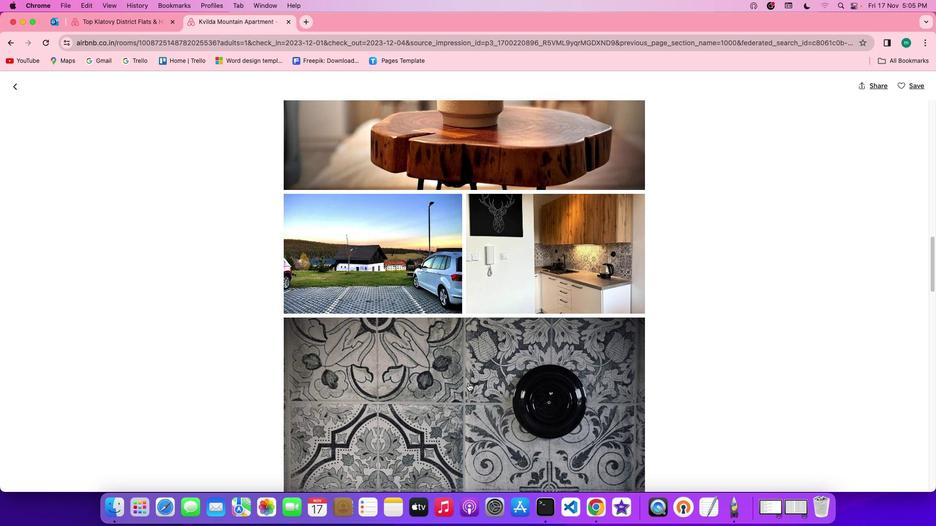 
Action: Mouse scrolled (468, 383) with delta (0, 0)
Screenshot: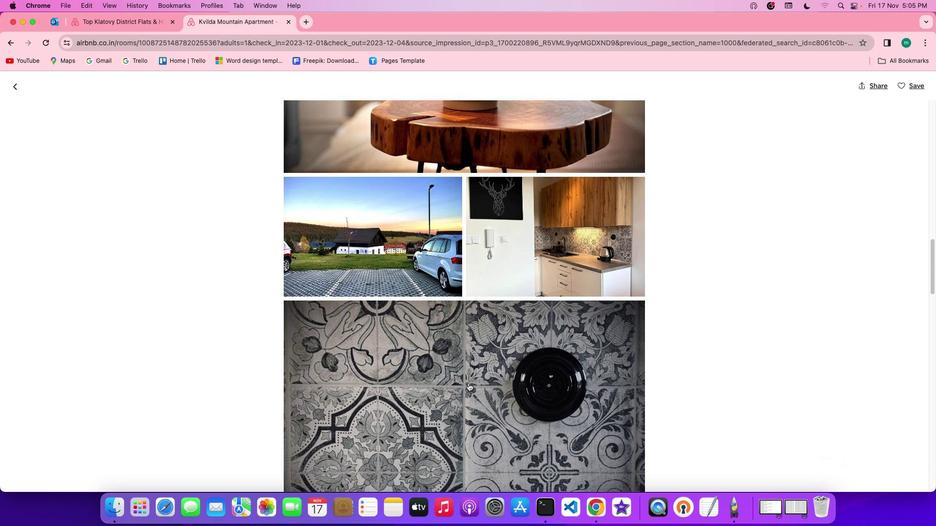 
Action: Mouse scrolled (468, 383) with delta (0, 0)
Screenshot: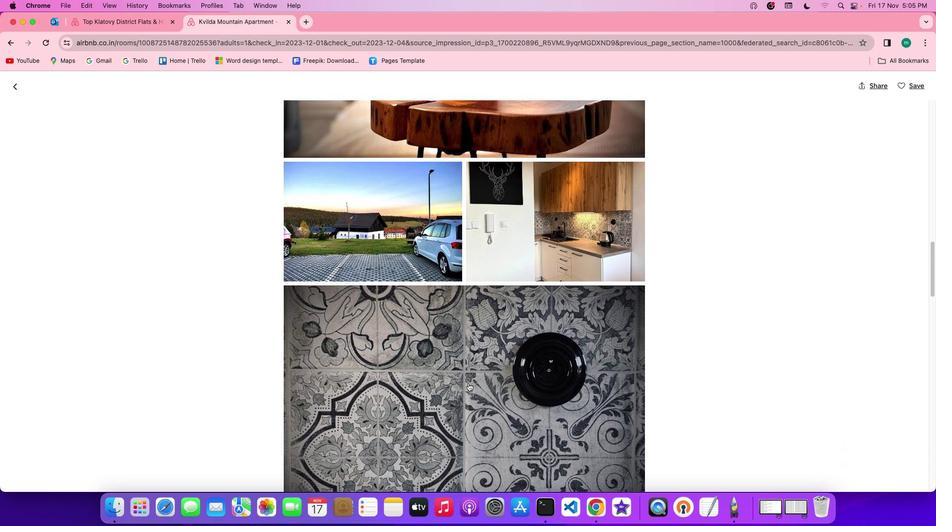 
Action: Mouse scrolled (468, 383) with delta (0, -1)
Screenshot: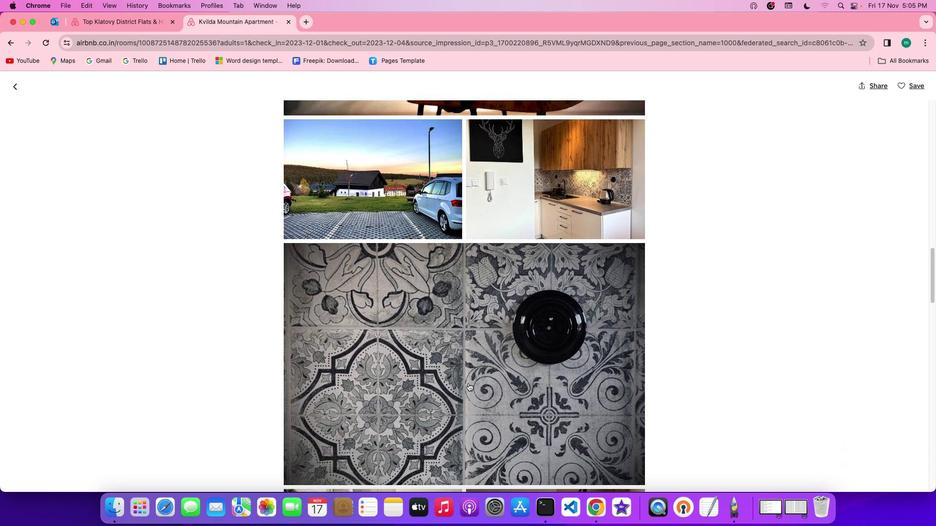 
Action: Mouse scrolled (468, 383) with delta (0, 0)
Screenshot: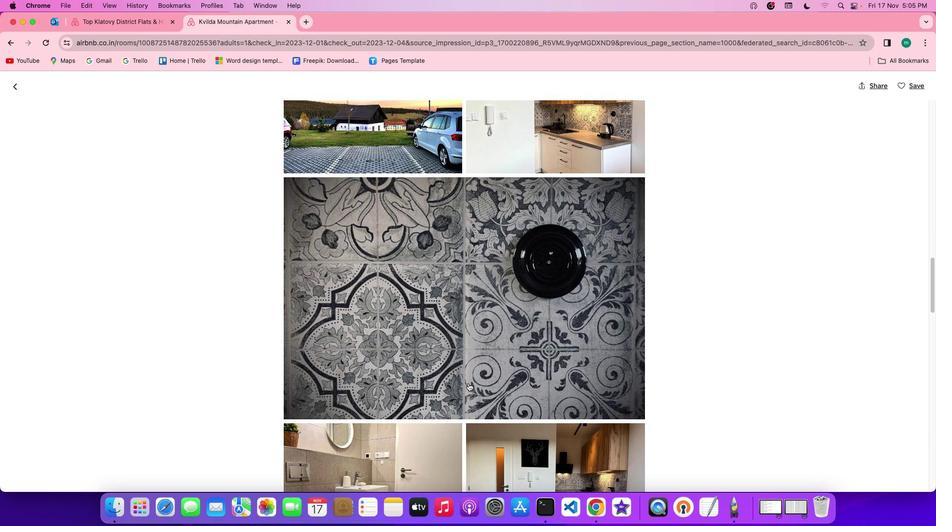 
Action: Mouse scrolled (468, 383) with delta (0, 0)
Screenshot: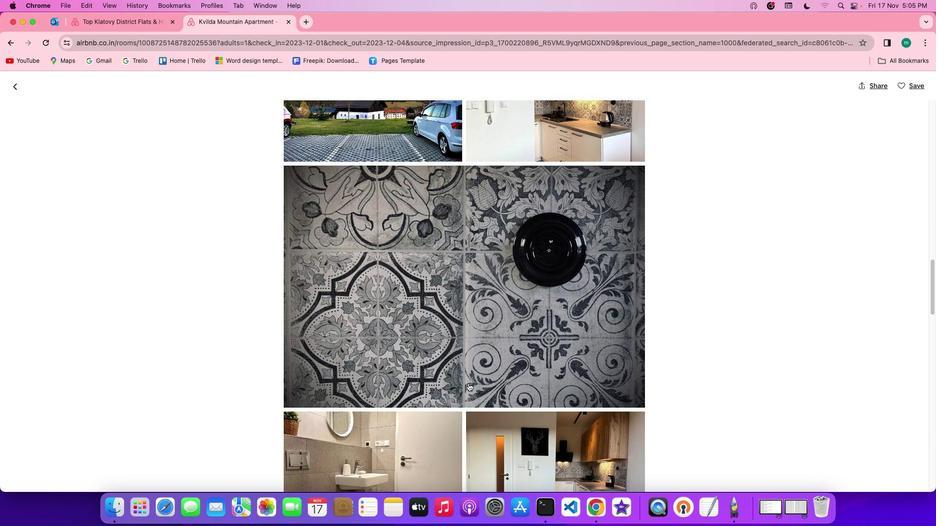 
Action: Mouse scrolled (468, 383) with delta (0, 0)
Screenshot: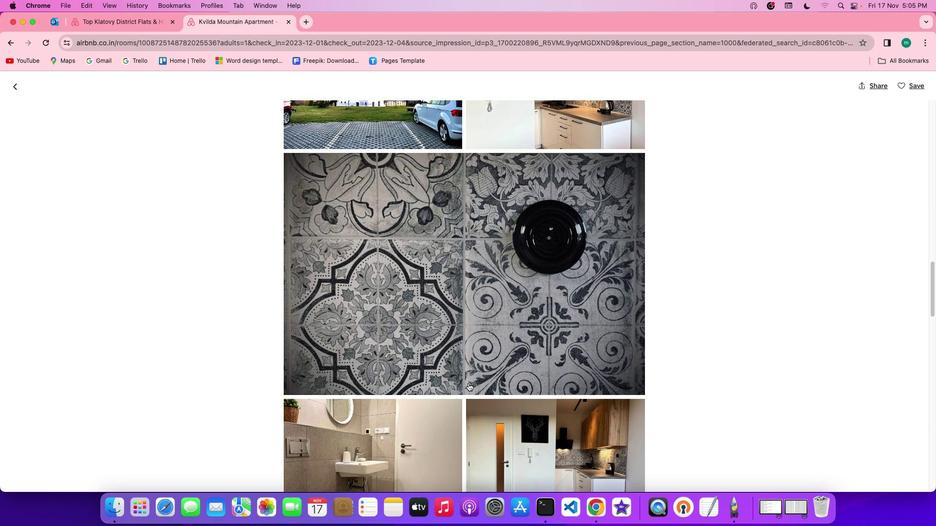 
Action: Mouse scrolled (468, 383) with delta (0, 0)
Screenshot: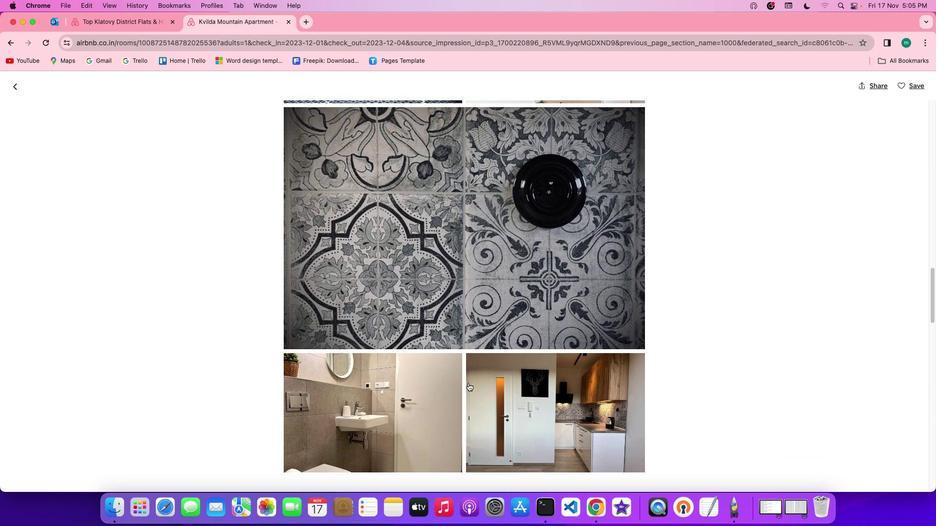 
Action: Mouse scrolled (468, 383) with delta (0, 0)
Screenshot: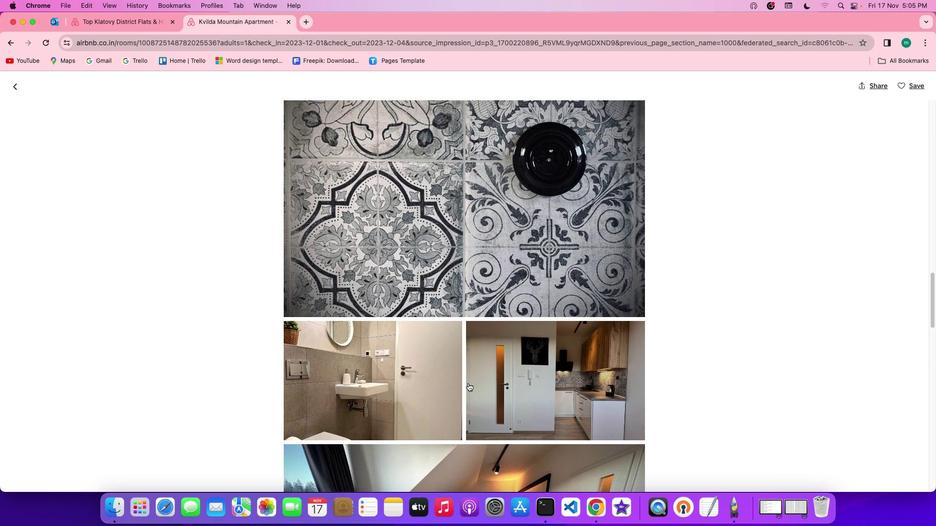 
Action: Mouse scrolled (468, 383) with delta (0, 0)
Screenshot: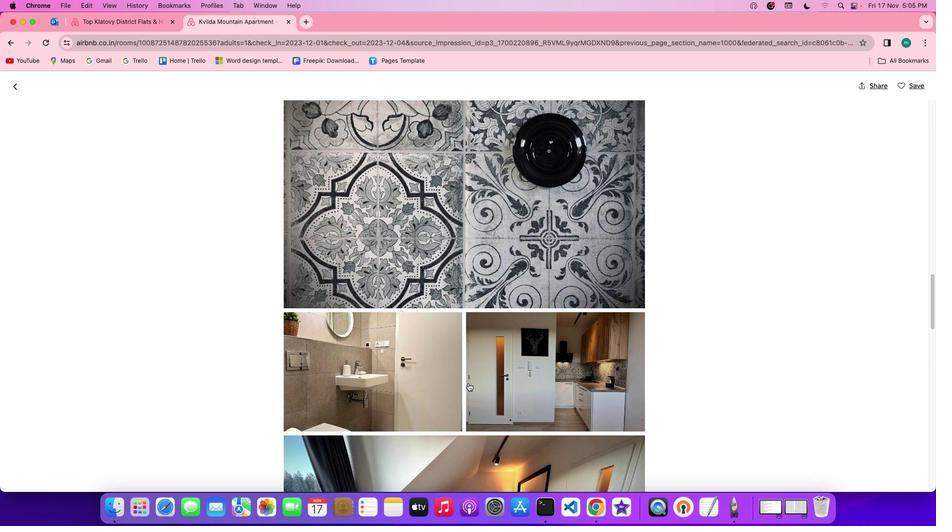 
Action: Mouse scrolled (468, 383) with delta (0, 0)
Screenshot: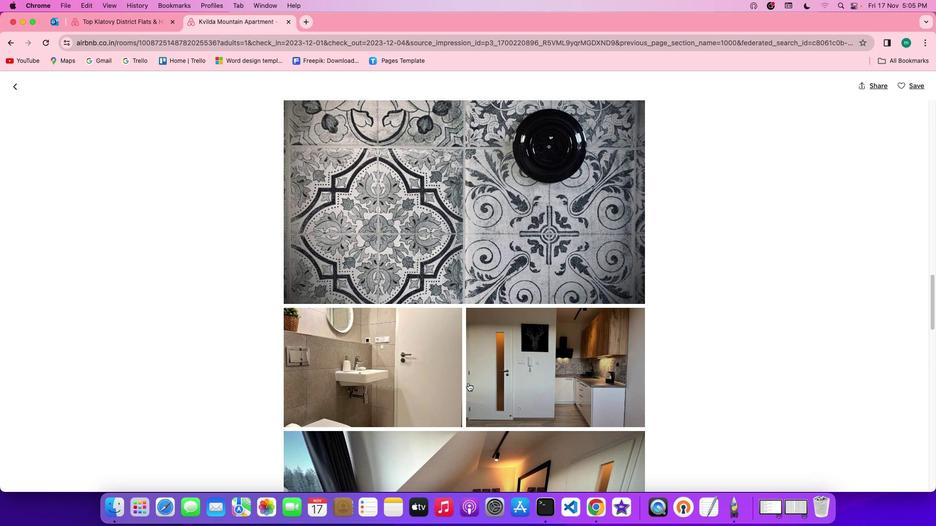 
Action: Mouse scrolled (468, 383) with delta (0, 0)
Screenshot: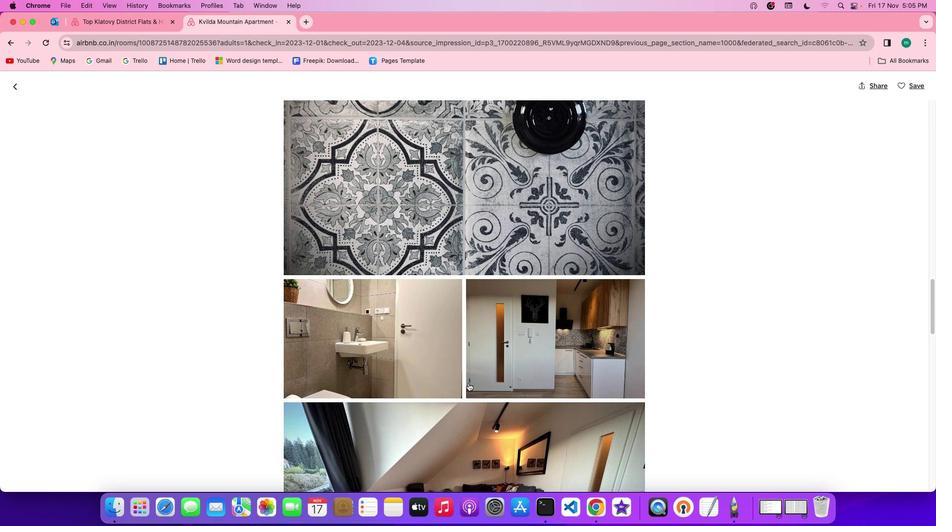 
Action: Mouse scrolled (468, 383) with delta (0, 0)
Screenshot: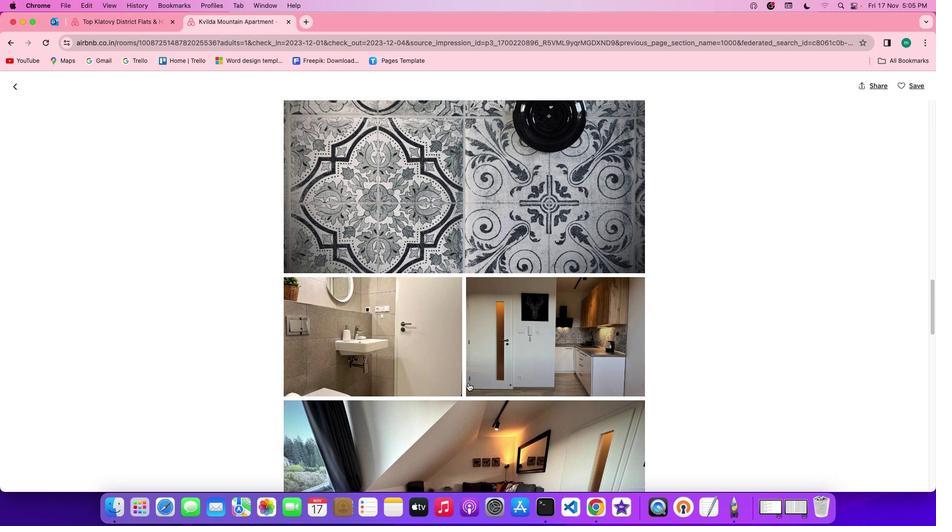 
Action: Mouse scrolled (468, 383) with delta (0, 0)
Screenshot: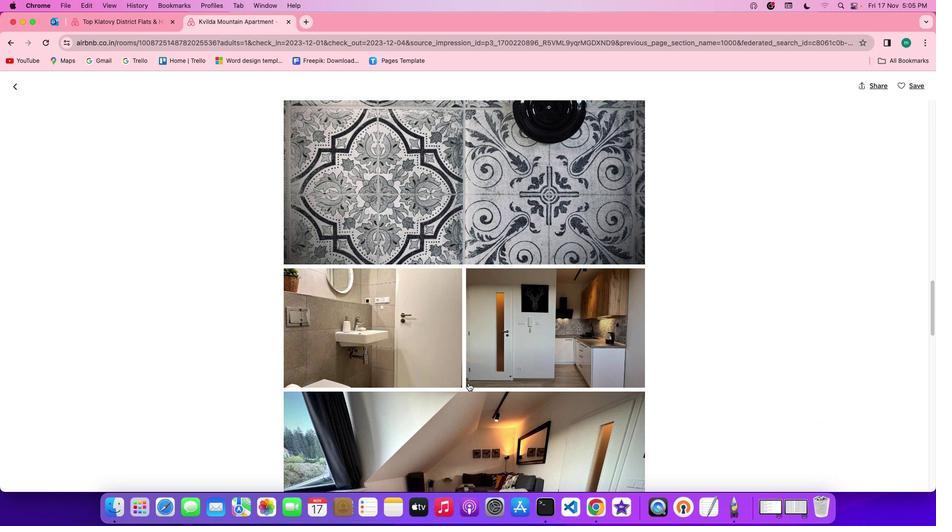 
Action: Mouse scrolled (468, 383) with delta (0, 0)
Screenshot: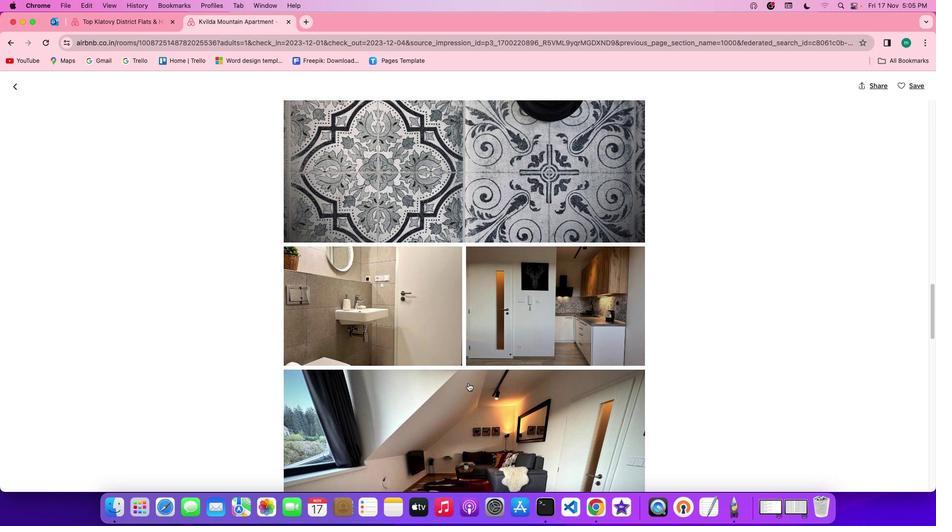 
Action: Mouse scrolled (468, 383) with delta (0, 0)
Screenshot: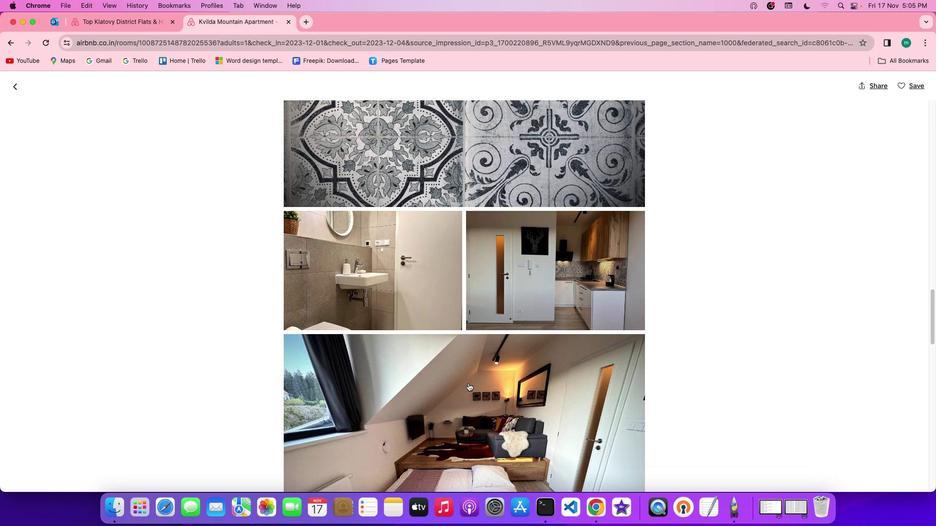 
Action: Mouse scrolled (468, 383) with delta (0, 0)
Screenshot: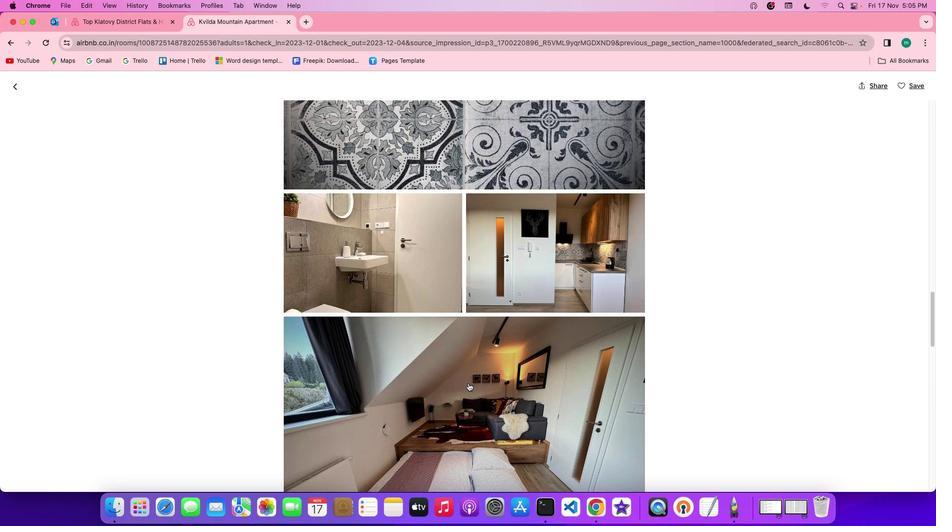 
Action: Mouse scrolled (468, 383) with delta (0, 0)
Screenshot: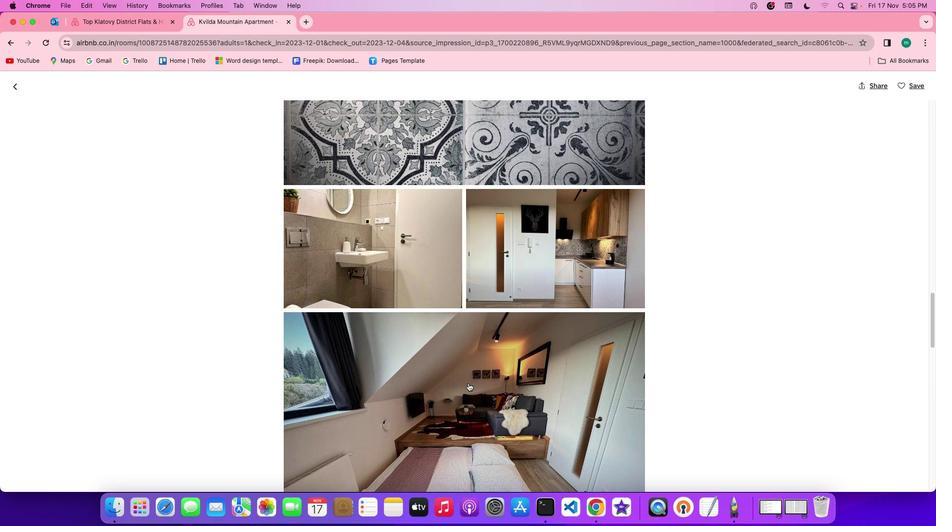 
Action: Mouse scrolled (468, 383) with delta (0, 0)
Screenshot: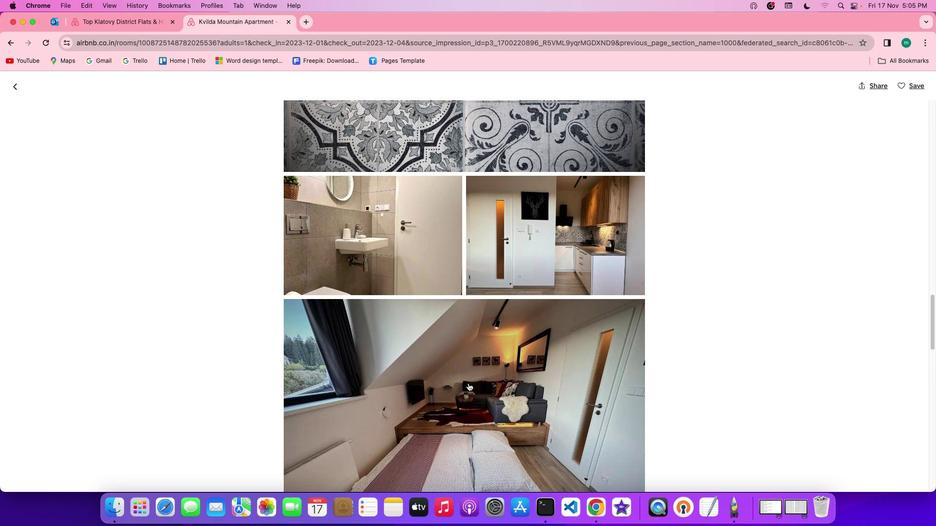 
Action: Mouse scrolled (468, 383) with delta (0, -1)
Screenshot: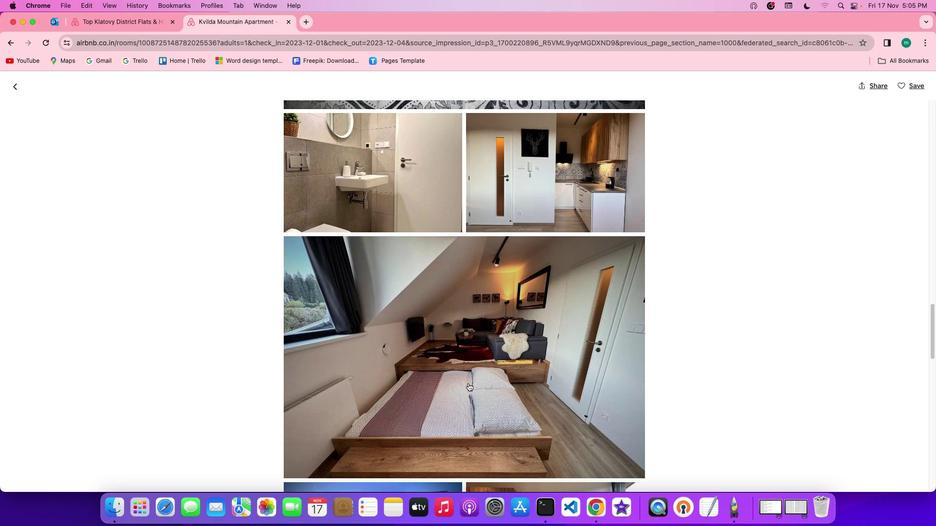 
Action: Mouse scrolled (468, 383) with delta (0, 0)
Screenshot: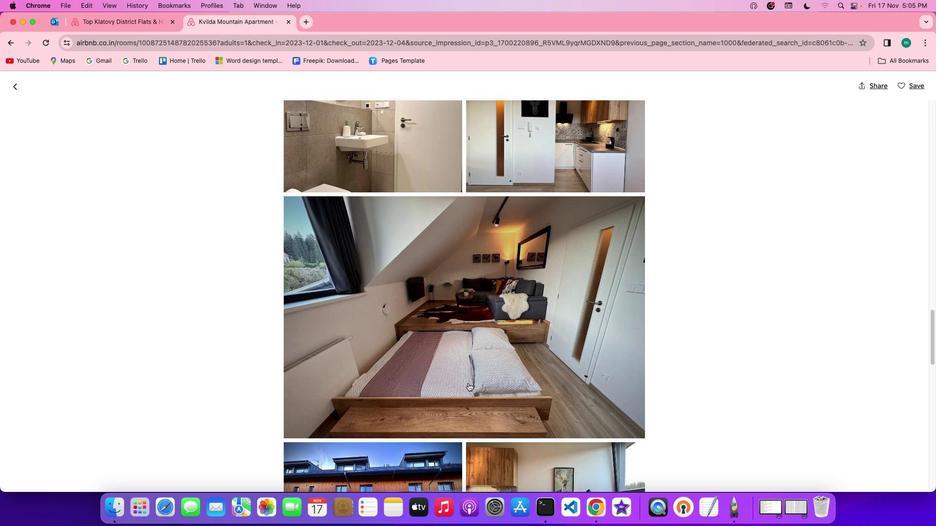 
Action: Mouse scrolled (468, 383) with delta (0, 0)
Screenshot: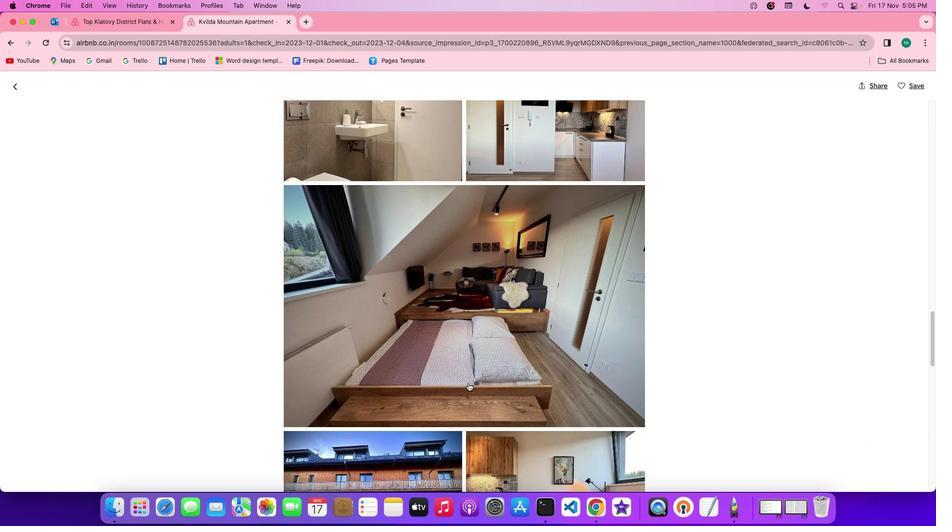 
Action: Mouse scrolled (468, 383) with delta (0, 0)
Screenshot: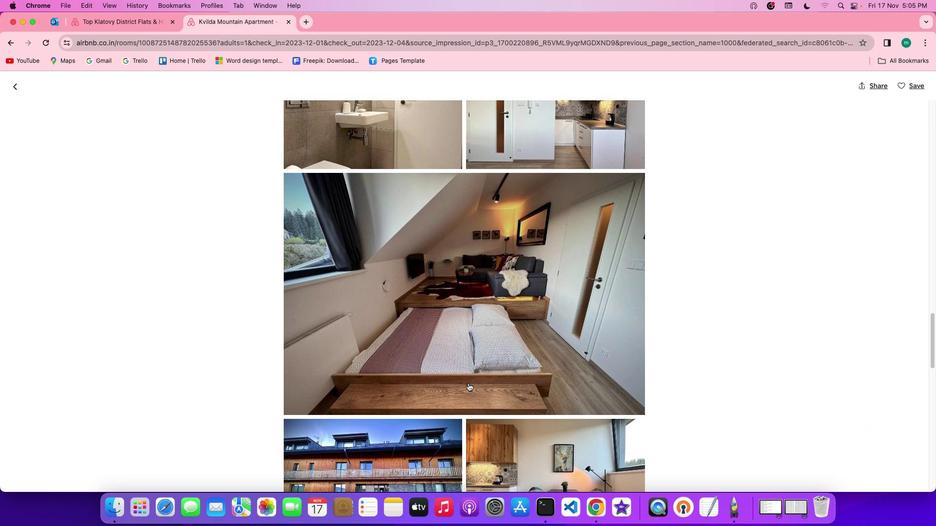 
Action: Mouse scrolled (468, 383) with delta (0, 0)
Screenshot: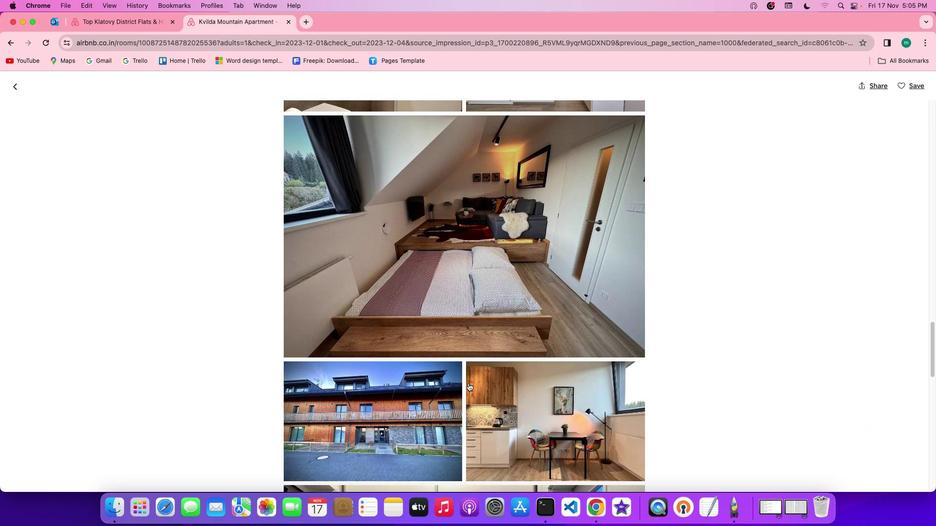 
Action: Mouse scrolled (468, 383) with delta (0, 0)
Screenshot: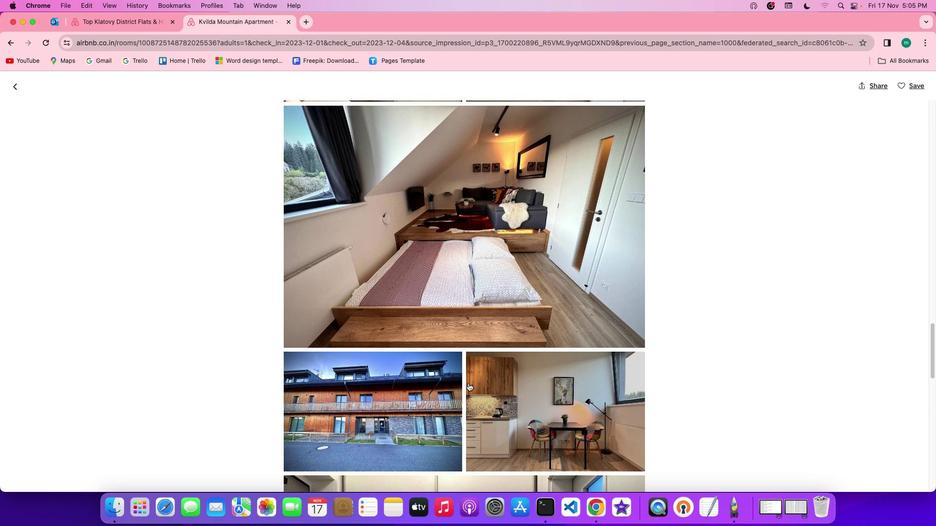 
Action: Mouse scrolled (468, 383) with delta (0, 0)
Screenshot: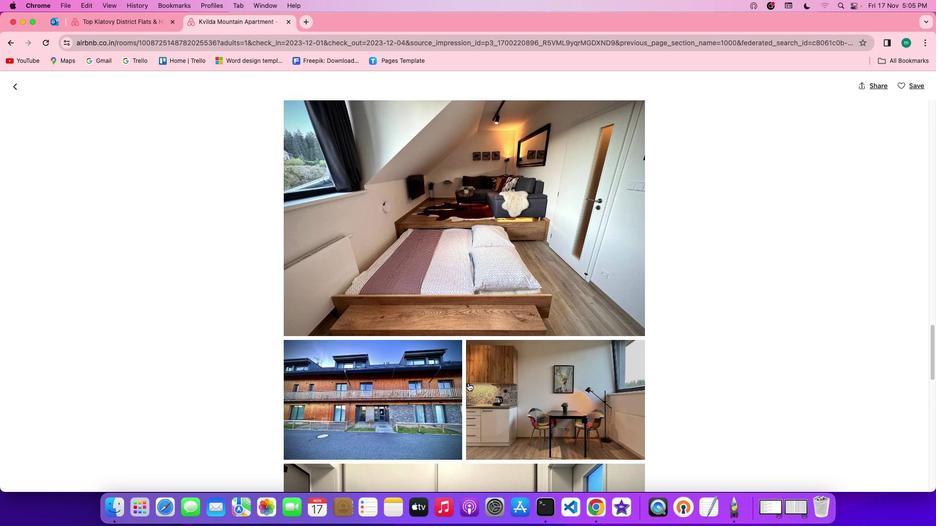 
Action: Mouse scrolled (468, 383) with delta (0, 0)
Screenshot: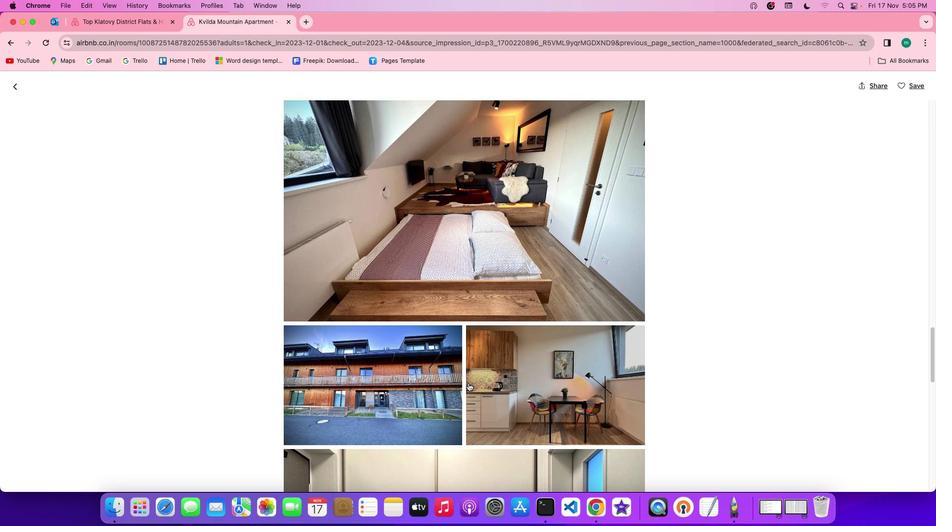
Action: Mouse scrolled (468, 383) with delta (0, -1)
Screenshot: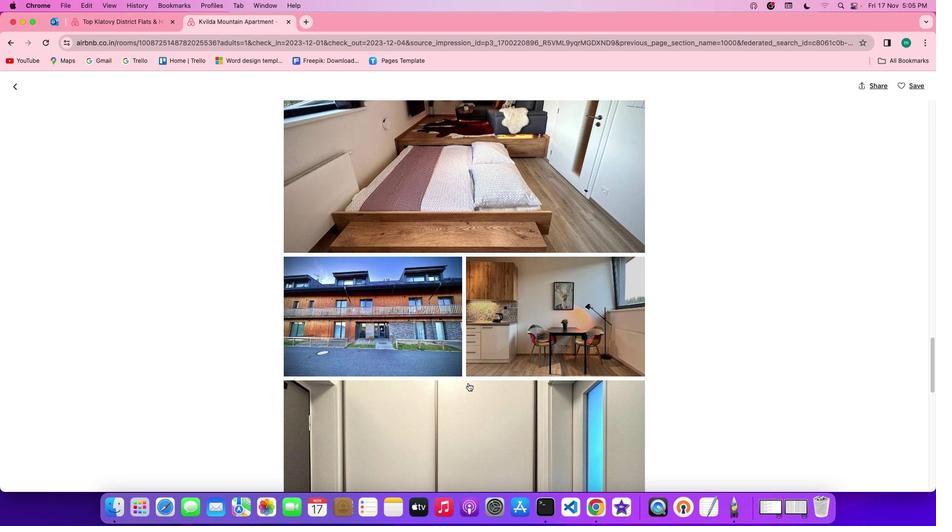 
Action: Mouse scrolled (468, 383) with delta (0, 0)
Screenshot: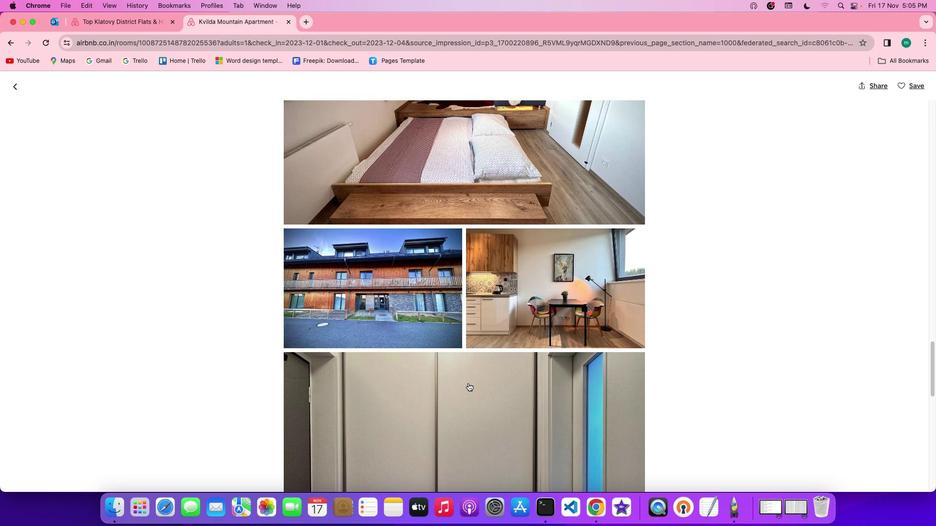 
Action: Mouse scrolled (468, 383) with delta (0, 0)
Screenshot: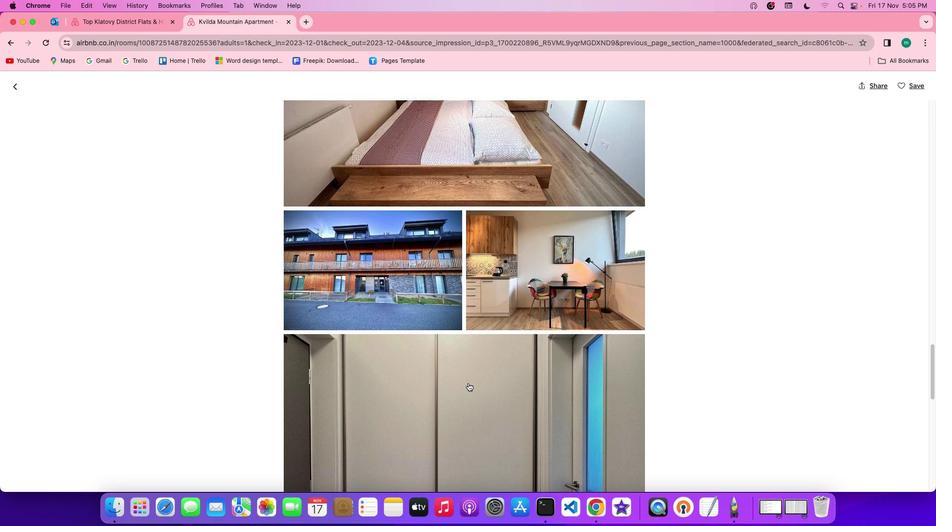 
Action: Mouse scrolled (468, 383) with delta (0, 0)
Screenshot: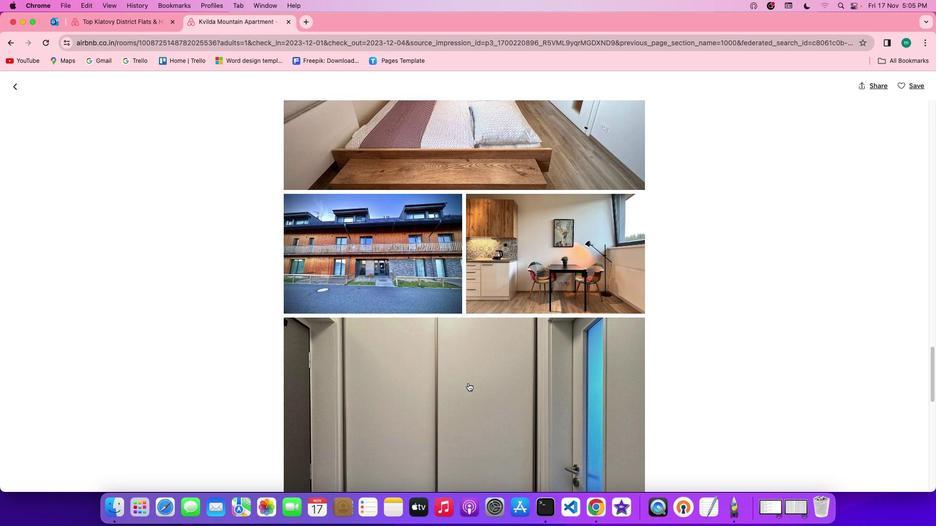 
Action: Mouse scrolled (468, 383) with delta (0, 0)
Screenshot: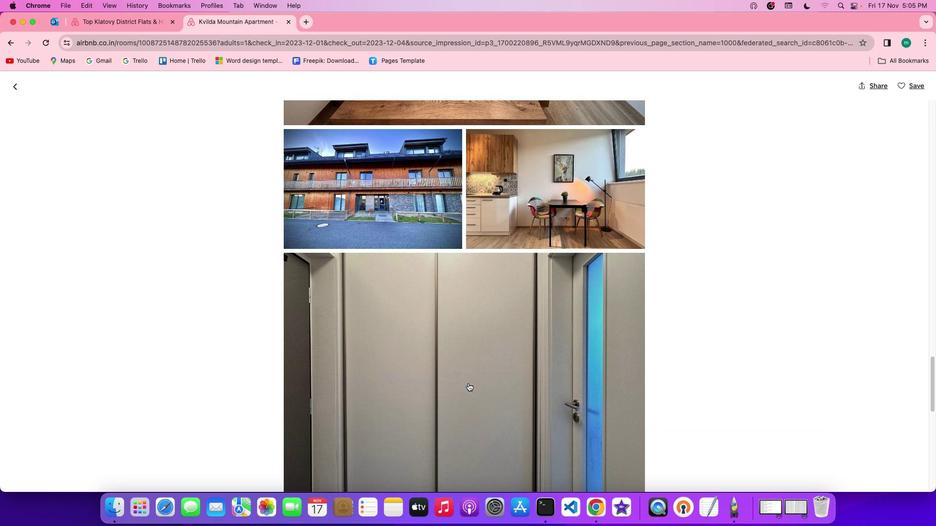 
Action: Mouse scrolled (468, 383) with delta (0, 0)
Screenshot: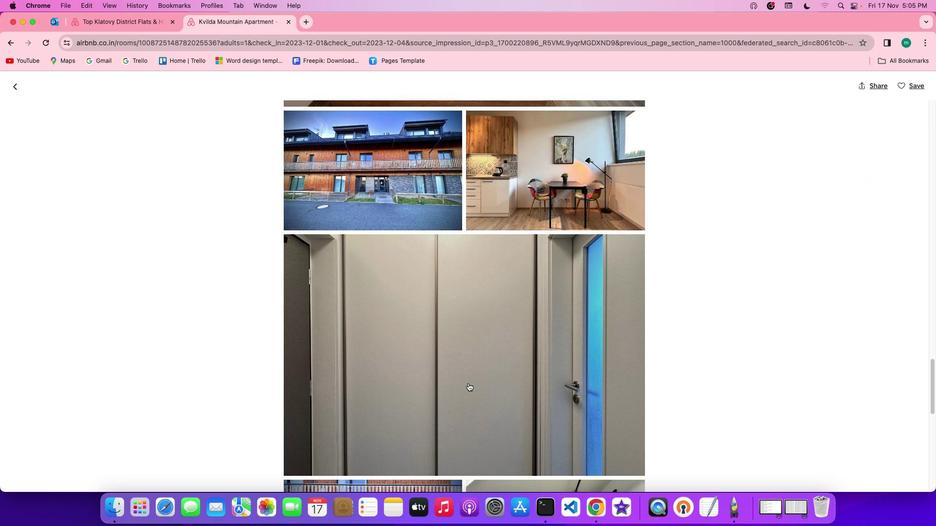 
Action: Mouse scrolled (468, 383) with delta (0, 0)
Screenshot: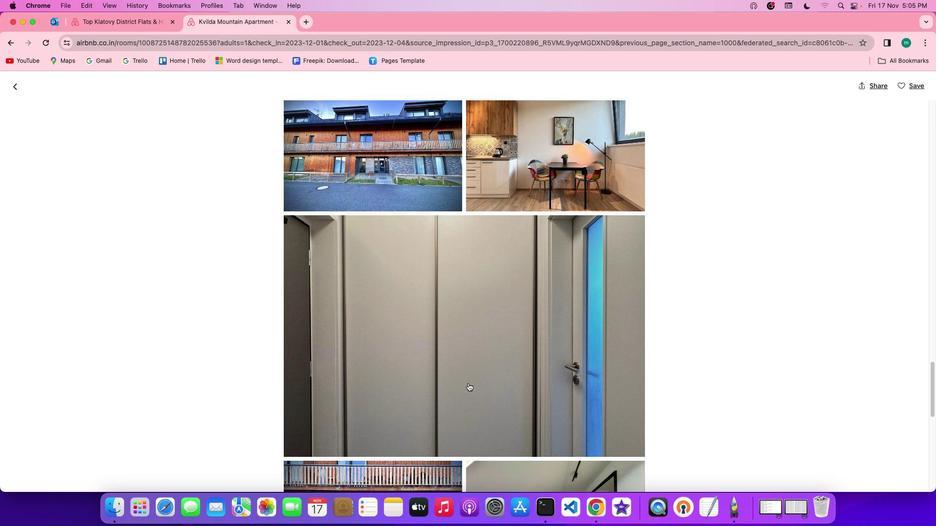 
Action: Mouse scrolled (468, 383) with delta (0, 0)
Screenshot: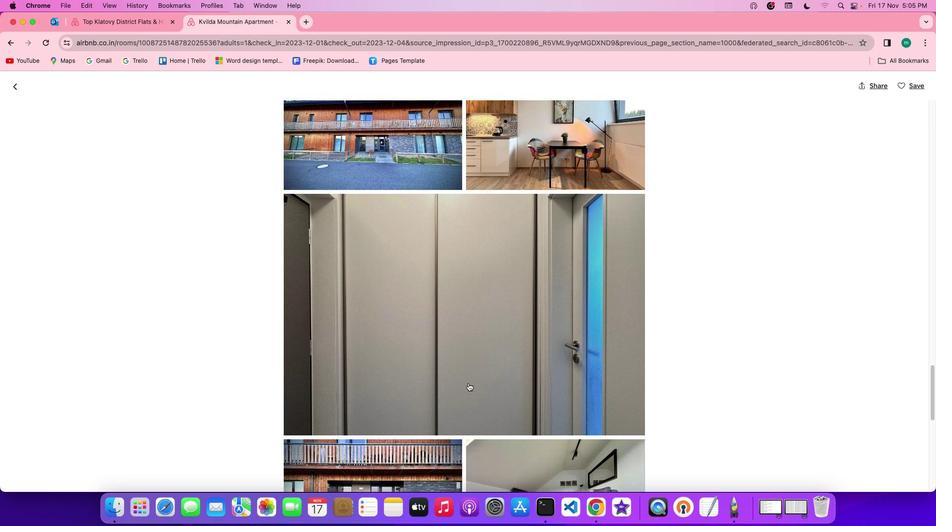 
Action: Mouse scrolled (468, 383) with delta (0, -1)
Screenshot: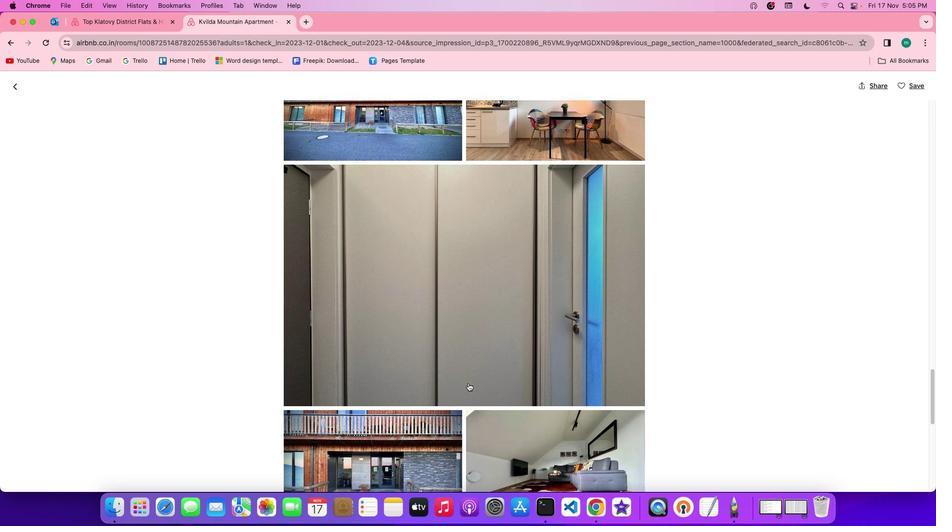 
Action: Mouse scrolled (468, 383) with delta (0, 0)
Screenshot: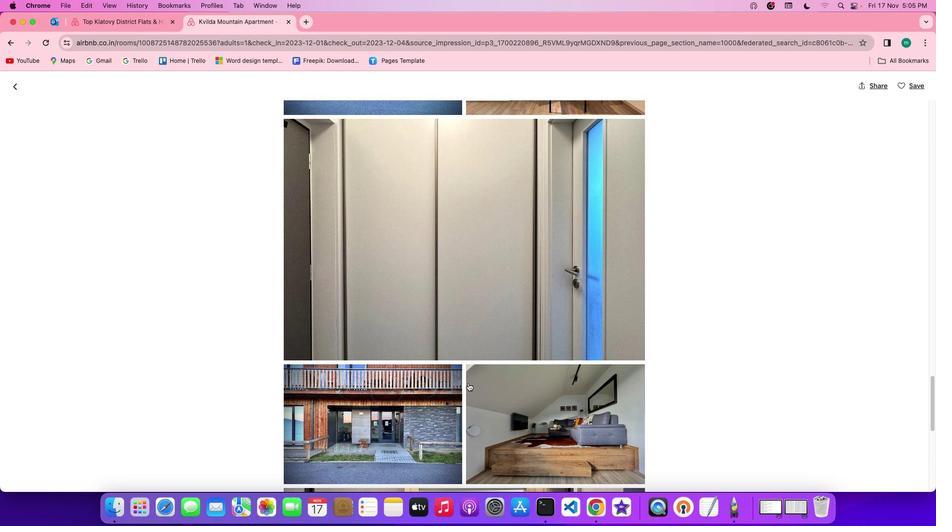 
Action: Mouse scrolled (468, 383) with delta (0, 0)
Screenshot: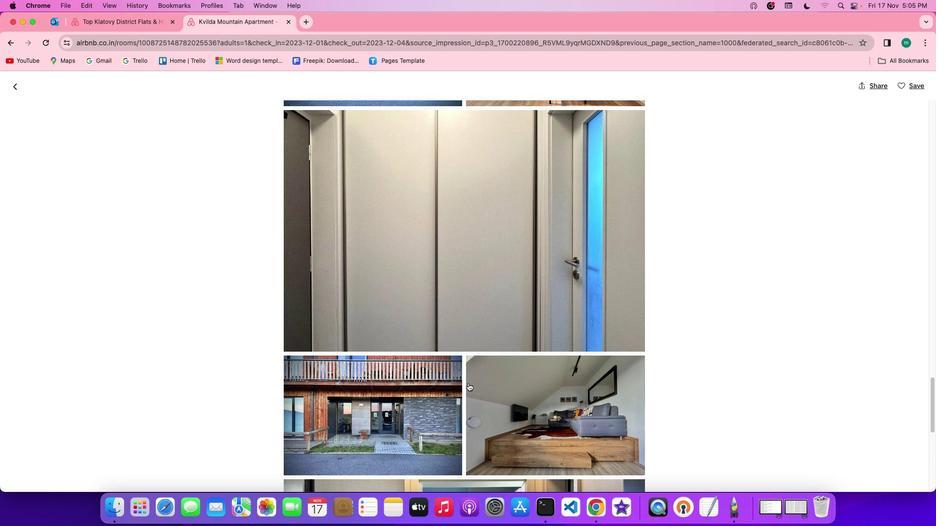
Action: Mouse scrolled (468, 383) with delta (0, 0)
Screenshot: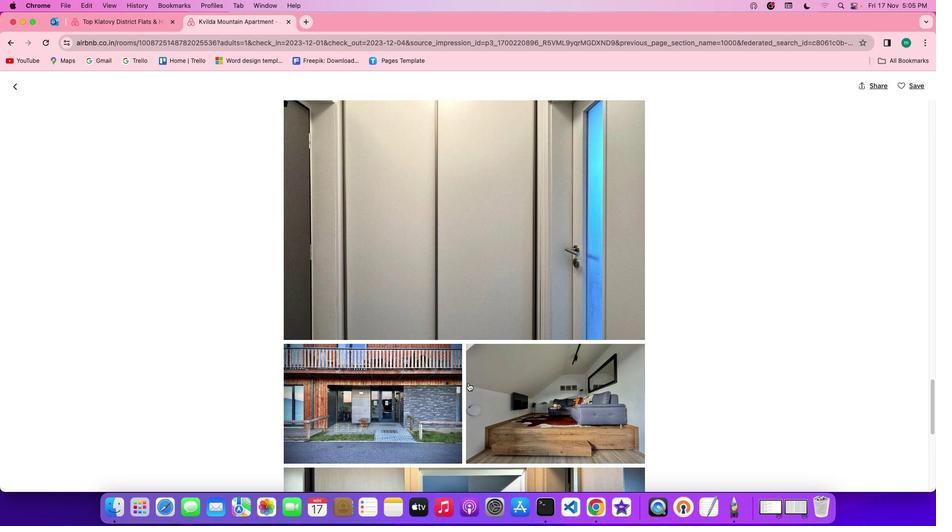 
Action: Mouse scrolled (468, 383) with delta (0, 0)
Screenshot: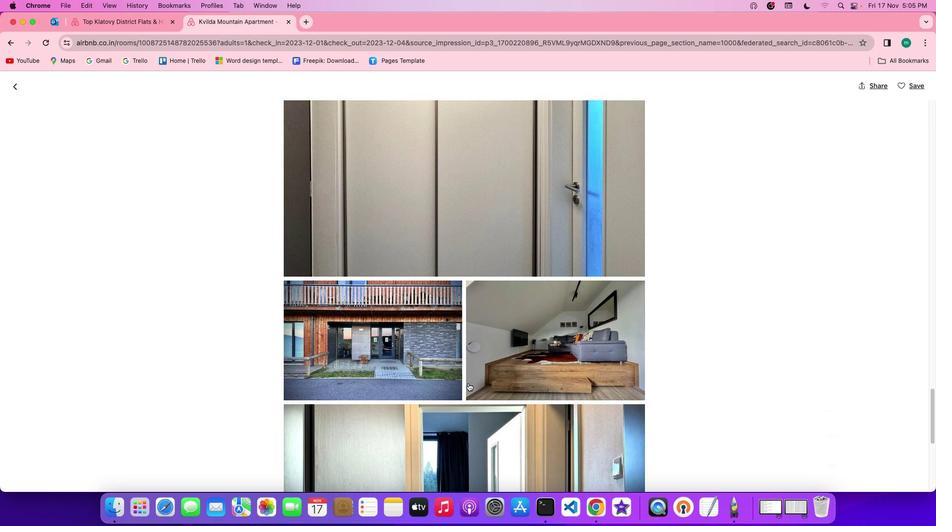
Action: Mouse scrolled (468, 383) with delta (0, 0)
Screenshot: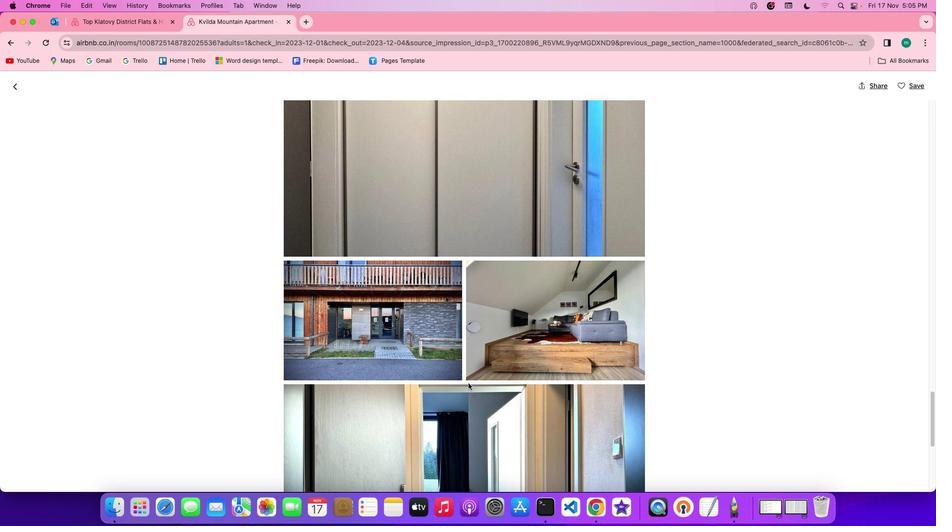 
Action: Mouse scrolled (468, 383) with delta (0, 0)
Screenshot: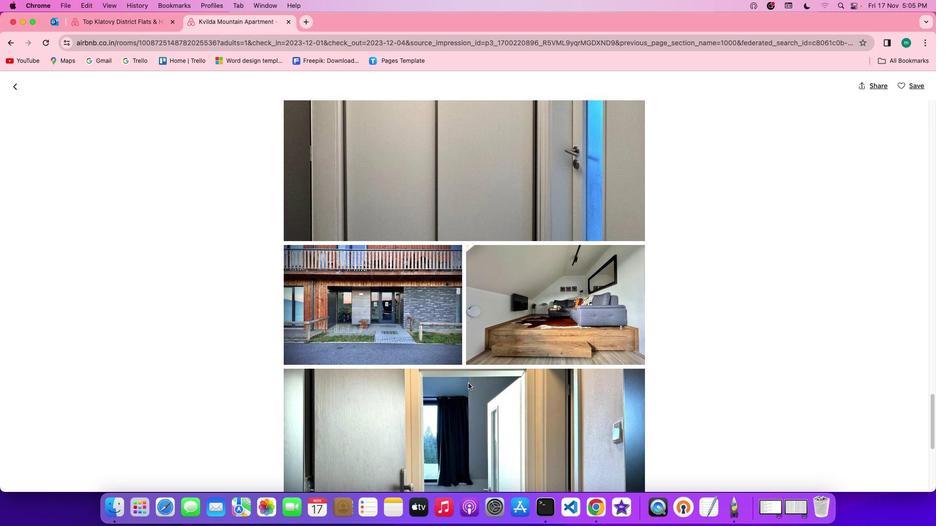 
Action: Mouse scrolled (468, 383) with delta (0, 0)
Screenshot: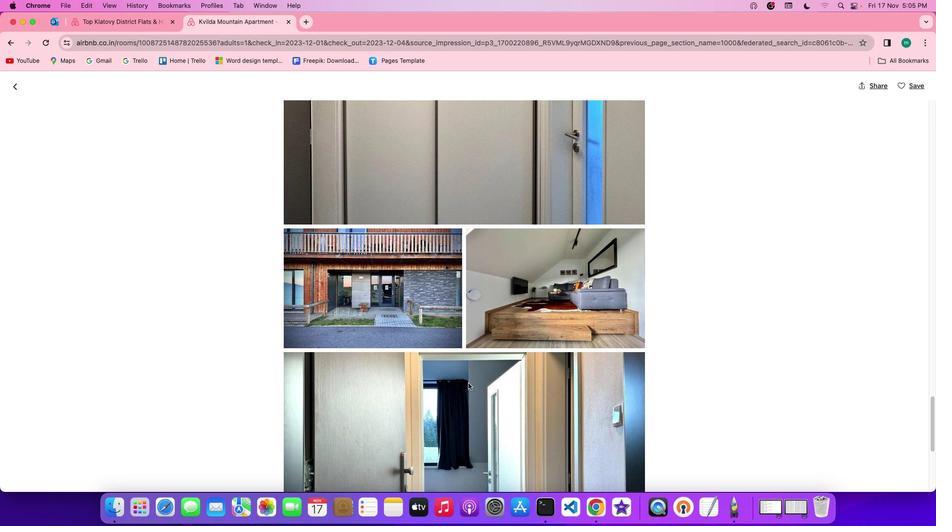 
Action: Mouse scrolled (468, 383) with delta (0, 0)
Screenshot: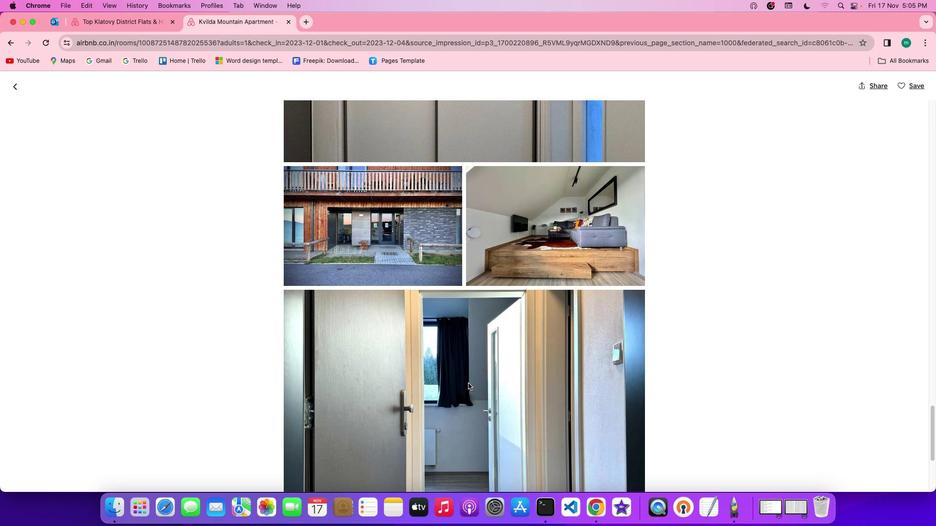 
Action: Mouse scrolled (468, 383) with delta (0, 0)
Screenshot: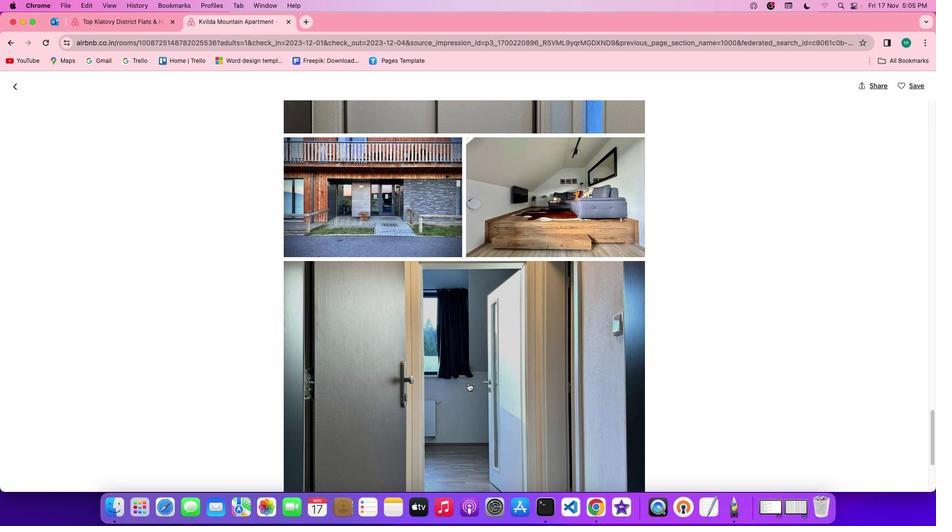 
Action: Mouse scrolled (468, 383) with delta (0, 0)
Screenshot: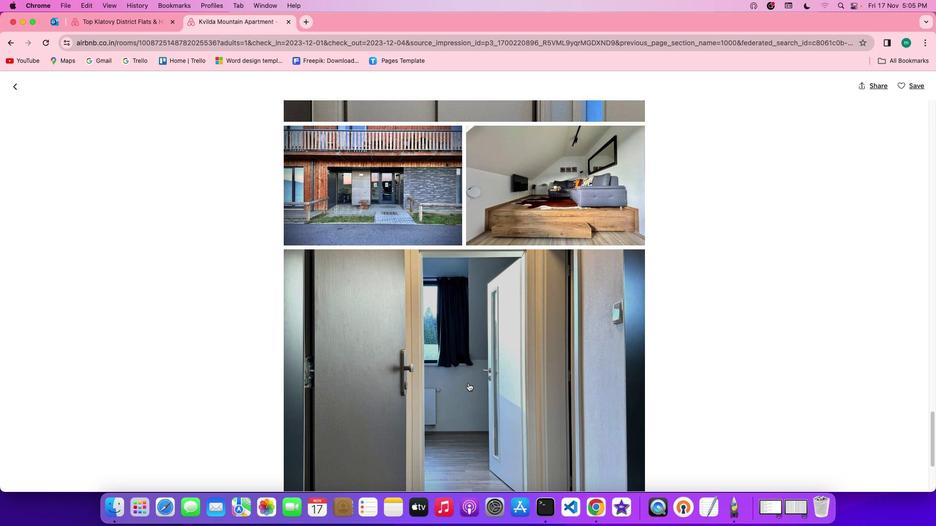 
Action: Mouse scrolled (468, 383) with delta (0, 0)
Screenshot: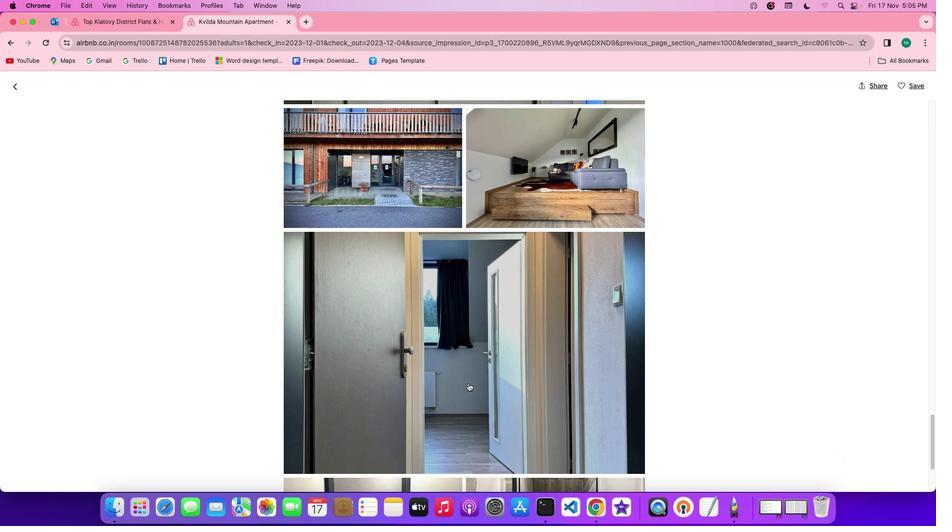 
Action: Mouse scrolled (468, 383) with delta (0, -1)
Screenshot: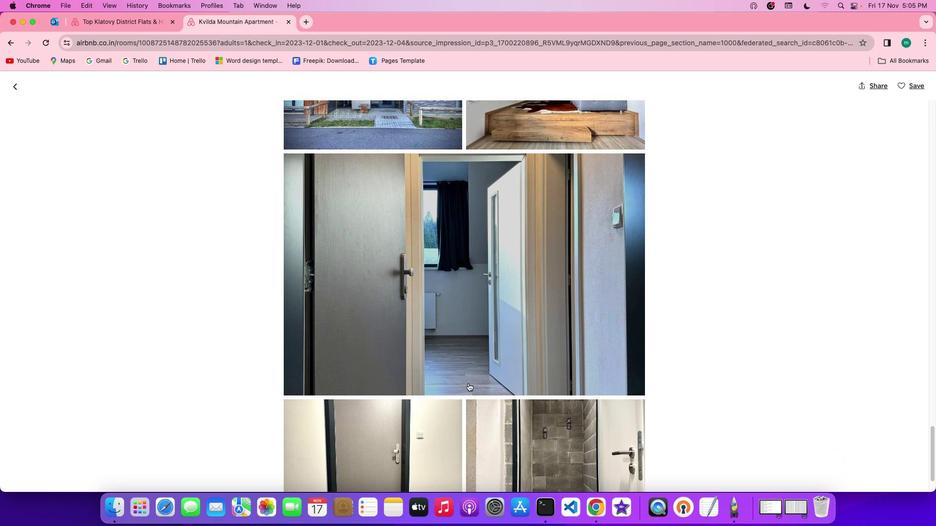
Action: Mouse scrolled (468, 383) with delta (0, 0)
Screenshot: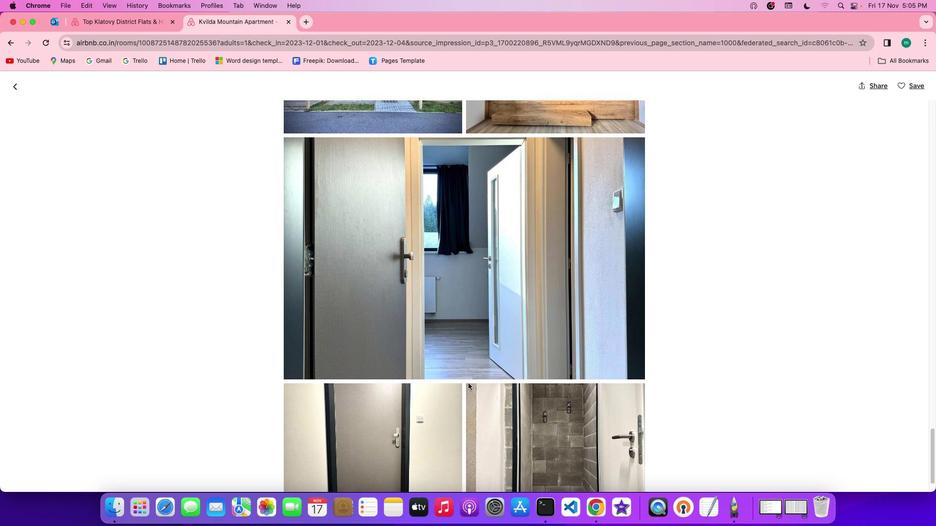 
Action: Mouse scrolled (468, 383) with delta (0, 0)
Screenshot: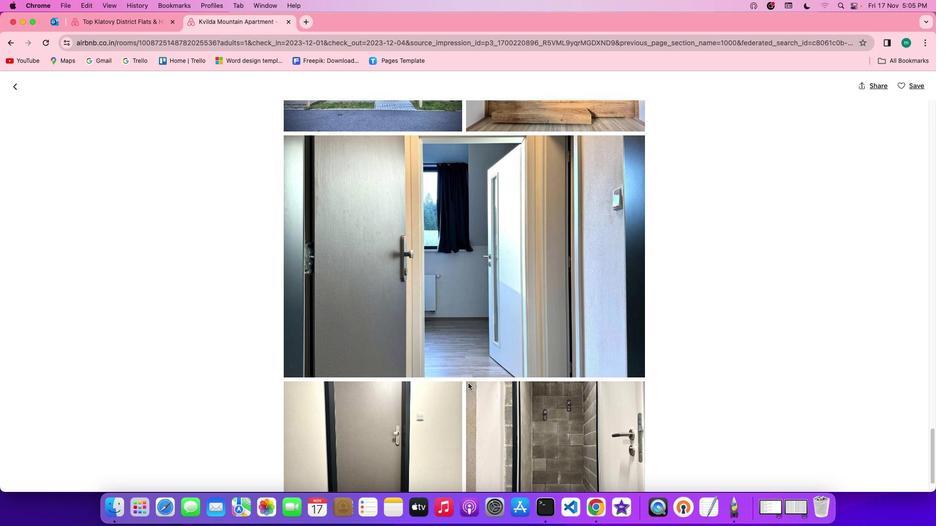
Action: Mouse scrolled (468, 383) with delta (0, 0)
Screenshot: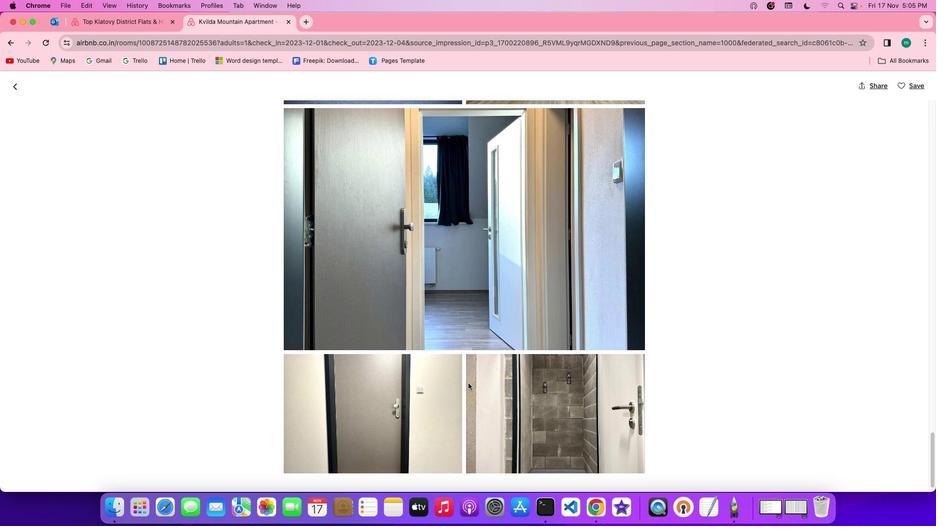 
Action: Mouse scrolled (468, 383) with delta (0, 0)
Screenshot: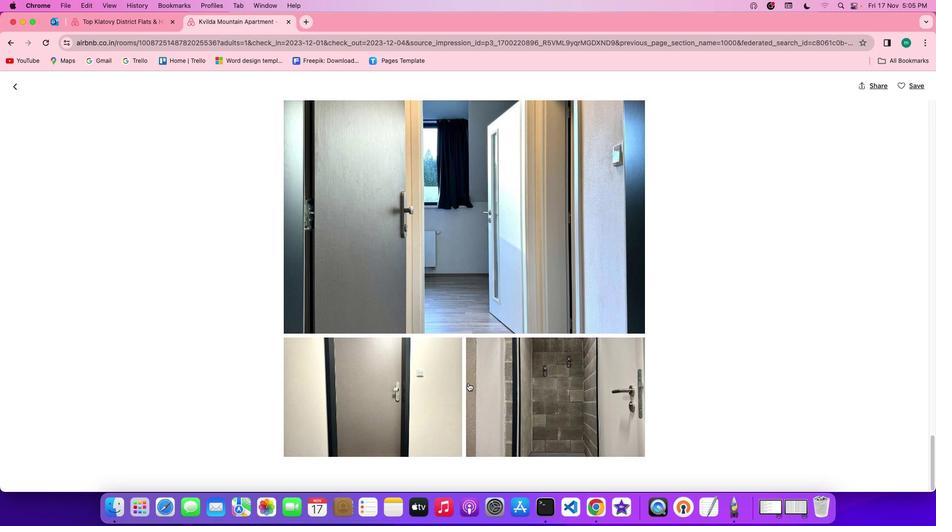 
Action: Mouse scrolled (468, 383) with delta (0, 0)
Screenshot: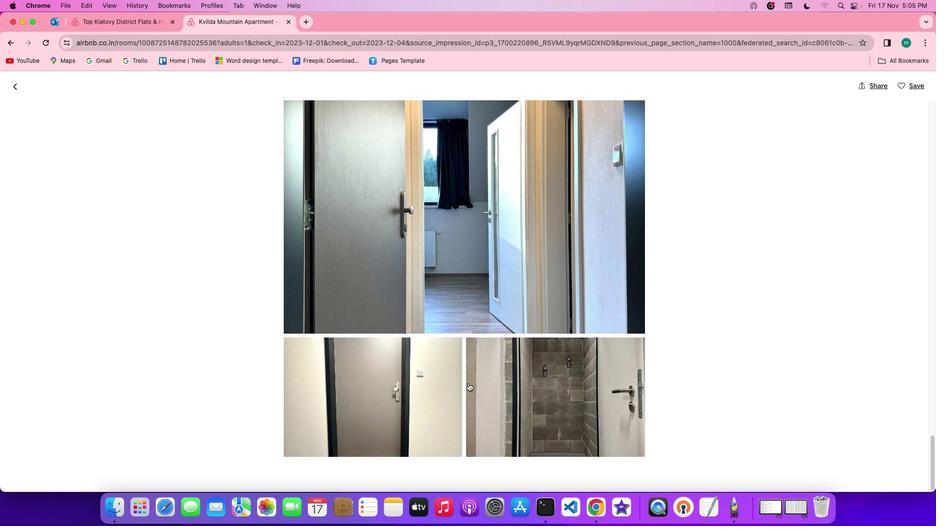 
Action: Mouse scrolled (468, 383) with delta (0, 0)
Screenshot: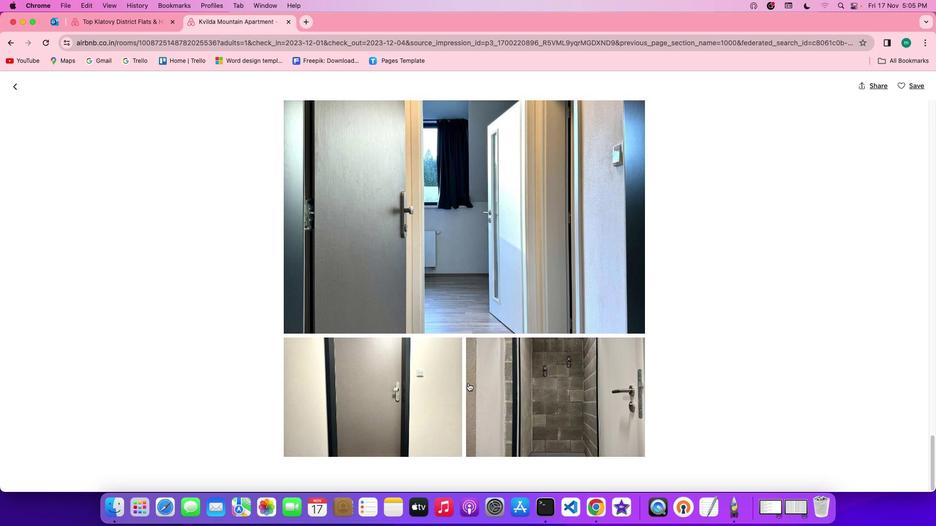 
Action: Mouse scrolled (468, 383) with delta (0, -1)
Screenshot: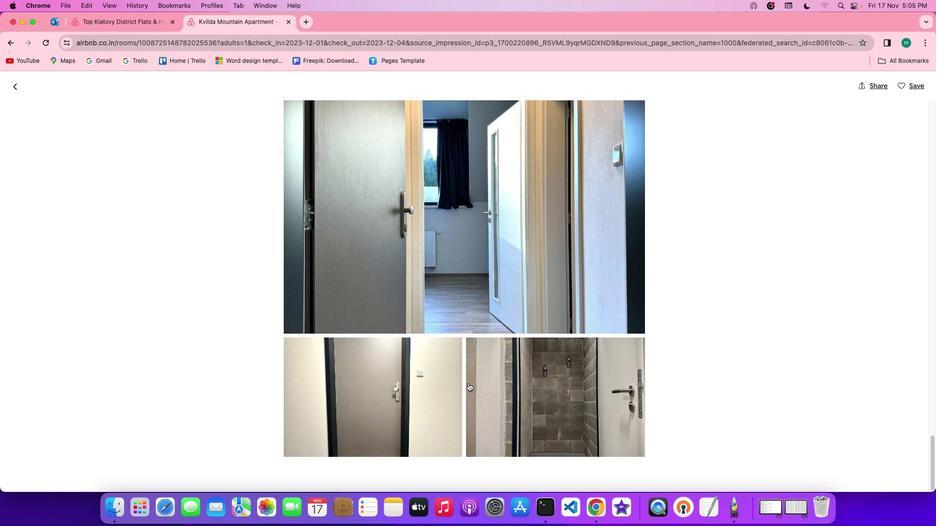 
Action: Mouse scrolled (468, 383) with delta (0, 0)
Screenshot: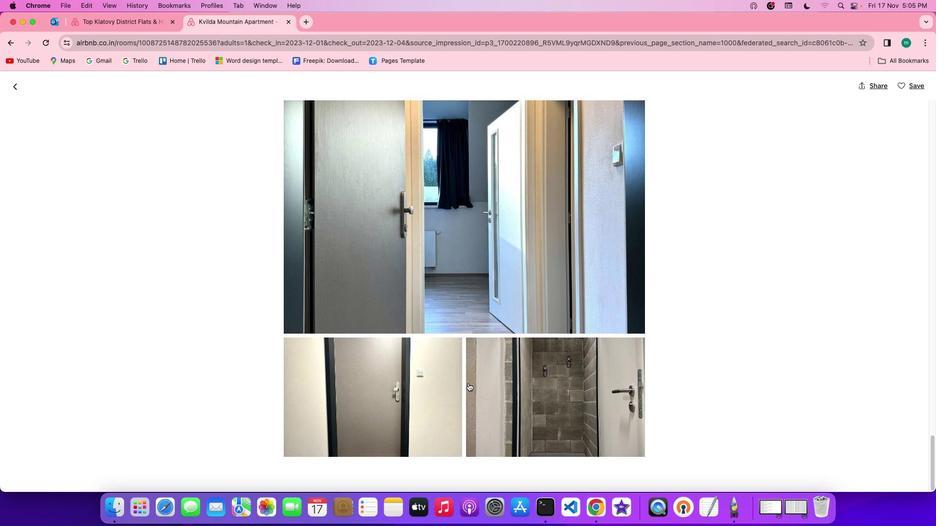 
Action: Mouse scrolled (468, 383) with delta (0, 0)
Screenshot: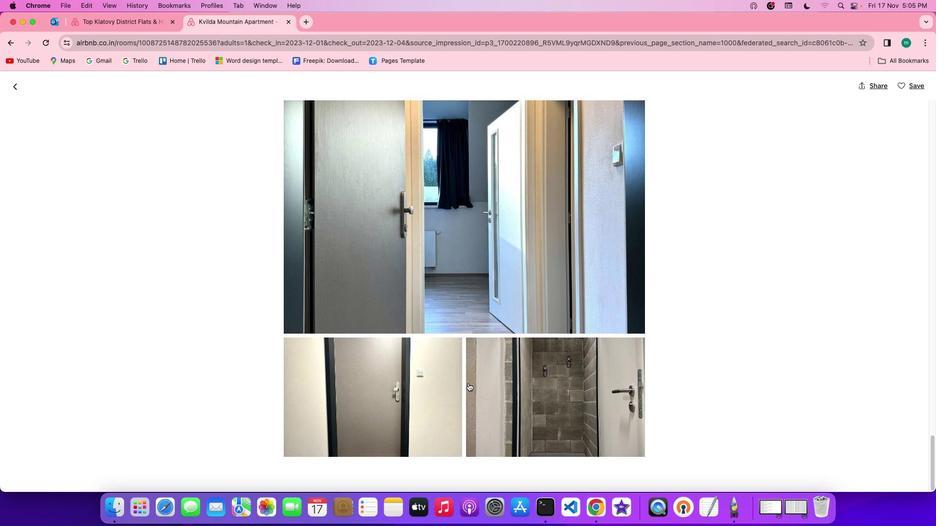 
Action: Mouse scrolled (468, 383) with delta (0, 0)
Screenshot: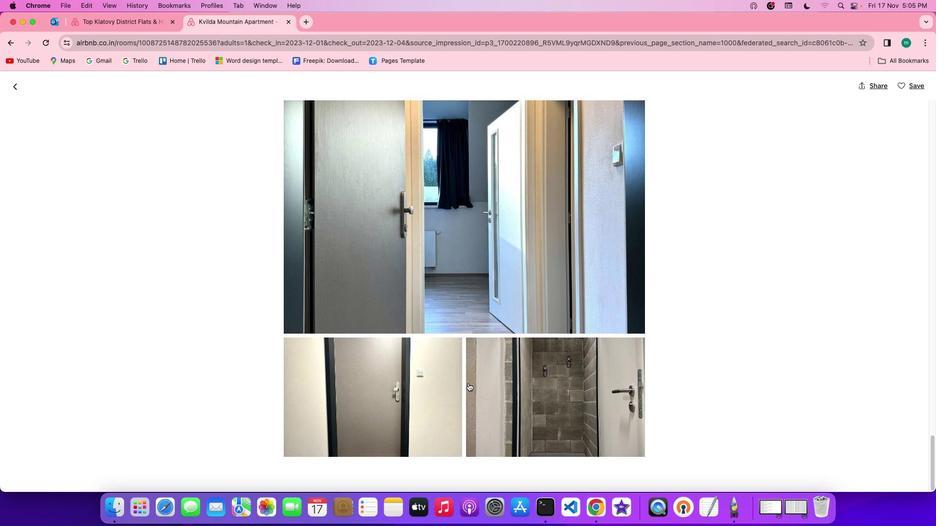 
Action: Mouse scrolled (468, 383) with delta (0, -1)
Screenshot: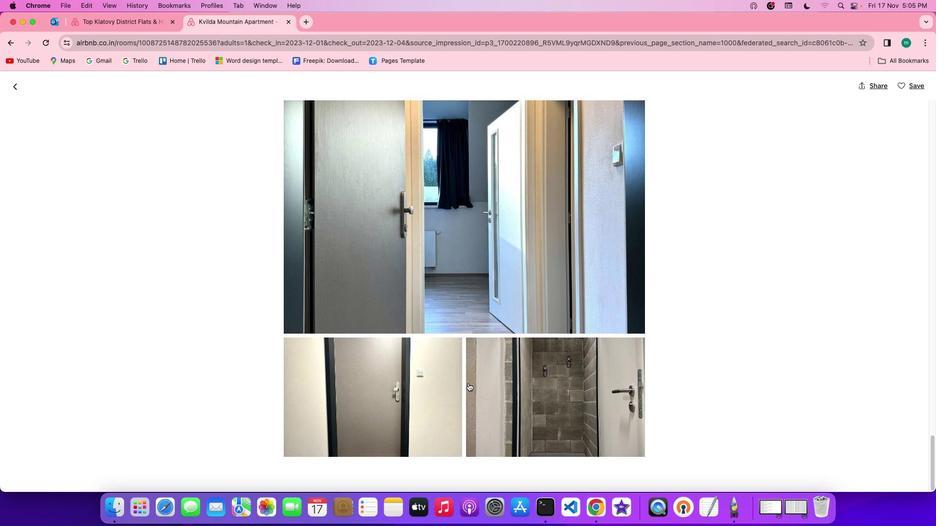 
Action: Mouse moved to (7, 84)
Screenshot: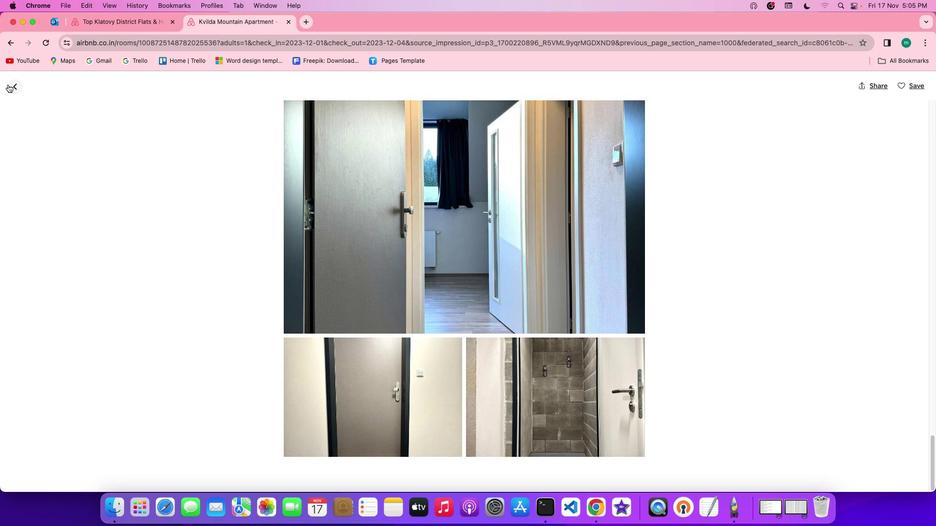 
Action: Mouse pressed left at (7, 84)
Screenshot: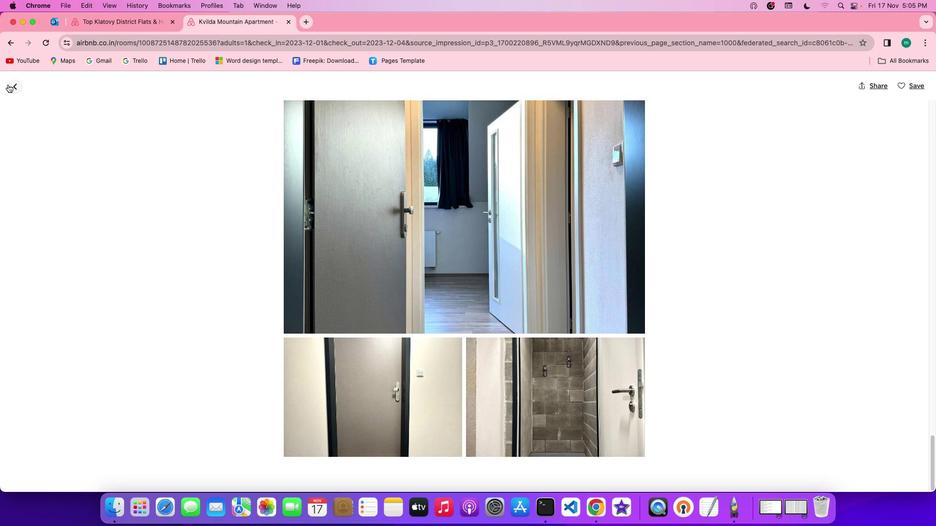 
Action: Mouse moved to (386, 279)
Screenshot: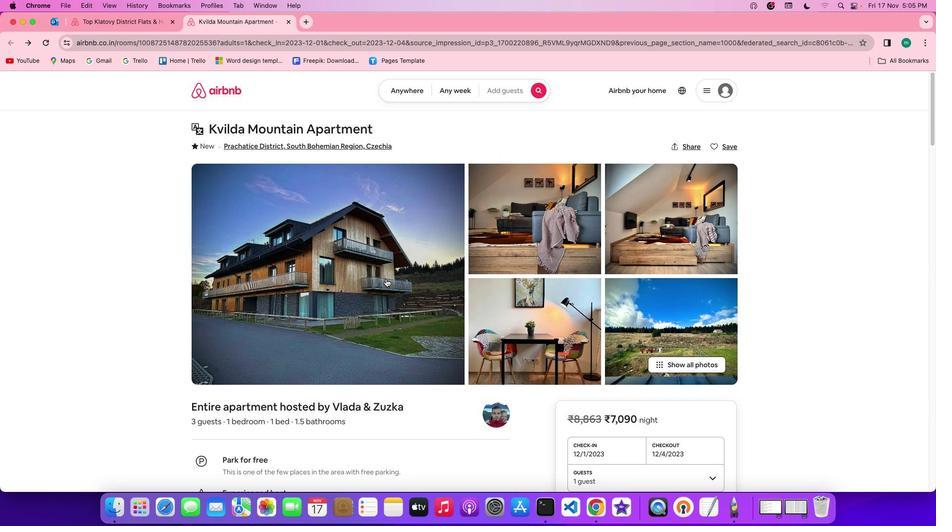 
Action: Mouse scrolled (386, 279) with delta (0, 0)
Screenshot: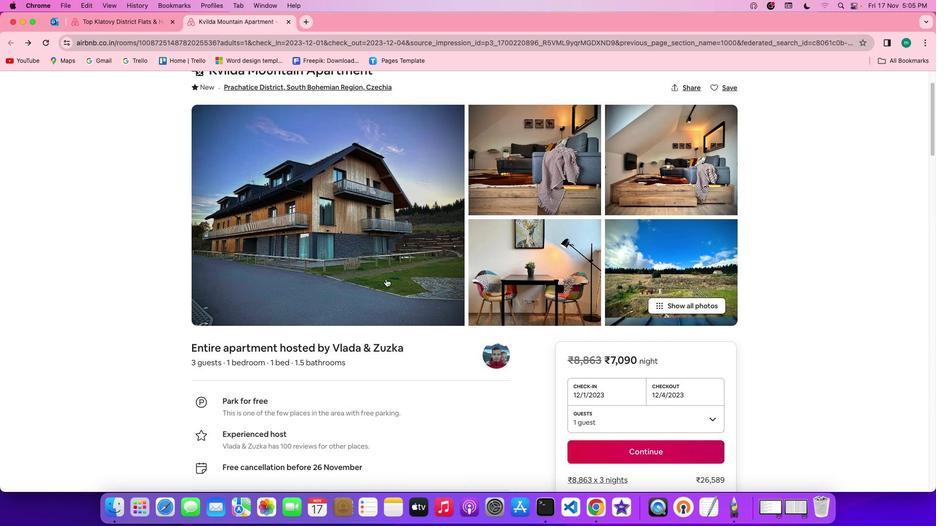 
Action: Mouse scrolled (386, 279) with delta (0, 0)
Screenshot: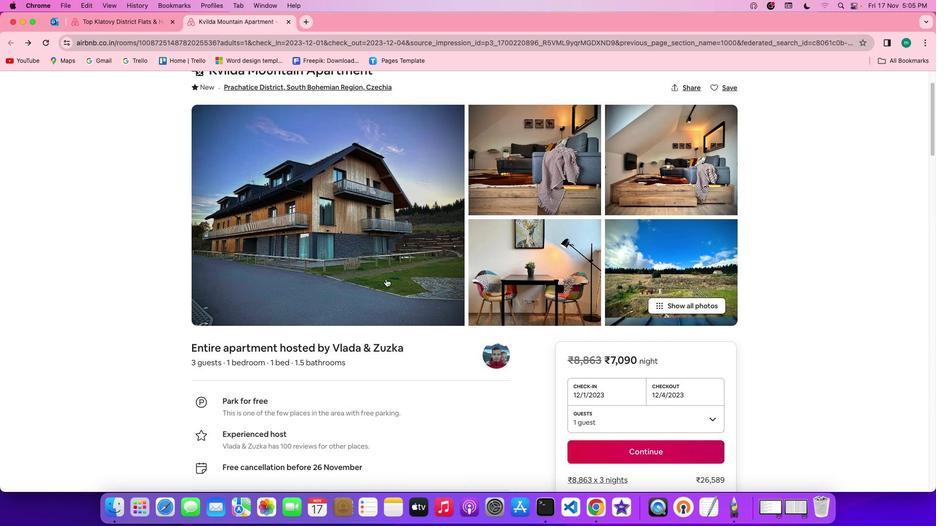
Action: Mouse scrolled (386, 279) with delta (0, -1)
Screenshot: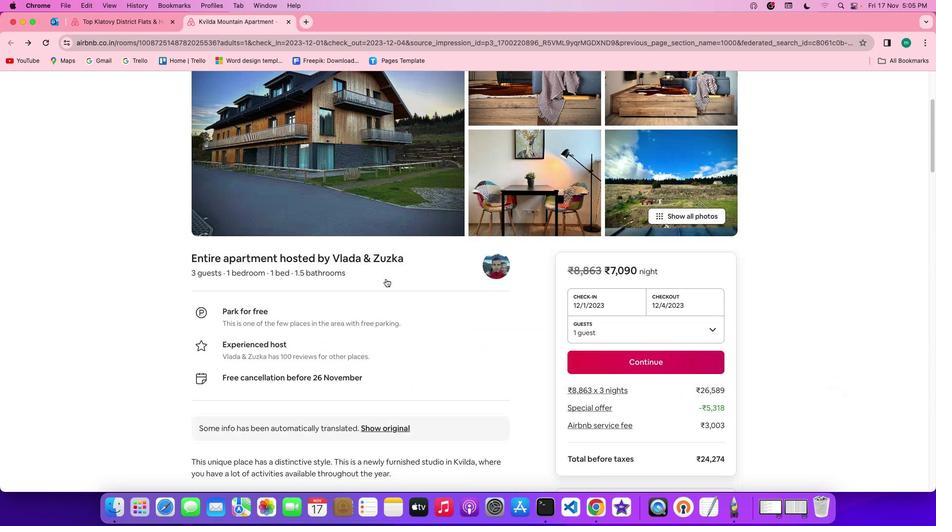 
Action: Mouse scrolled (386, 279) with delta (0, -2)
Screenshot: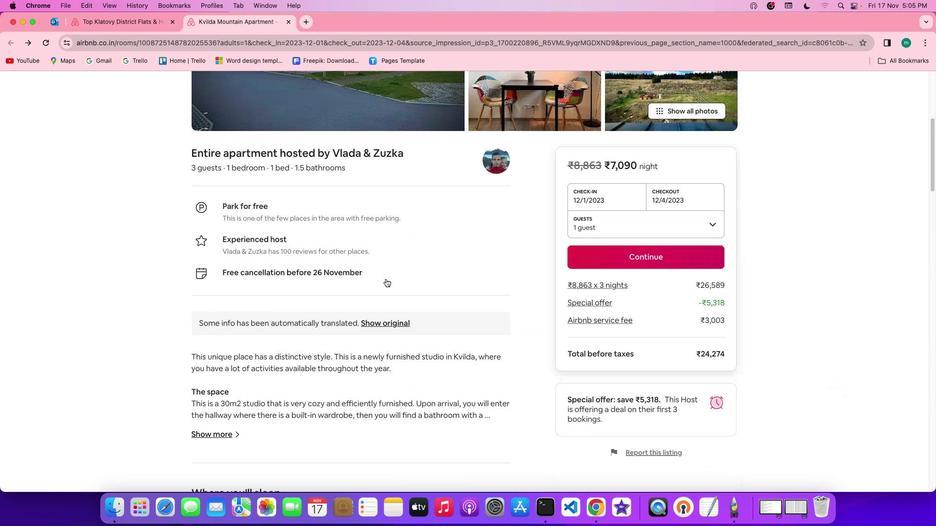
Action: Mouse scrolled (386, 279) with delta (0, -2)
Screenshot: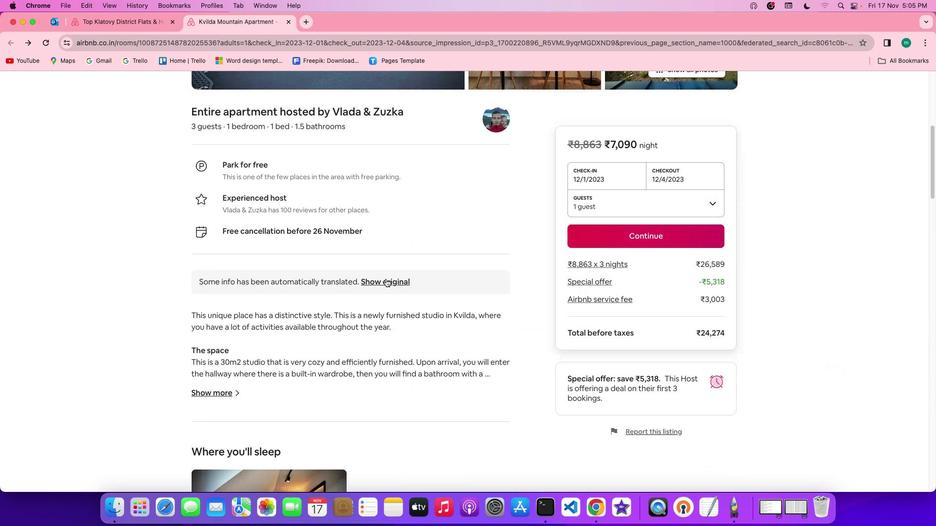 
Action: Mouse moved to (225, 394)
Screenshot: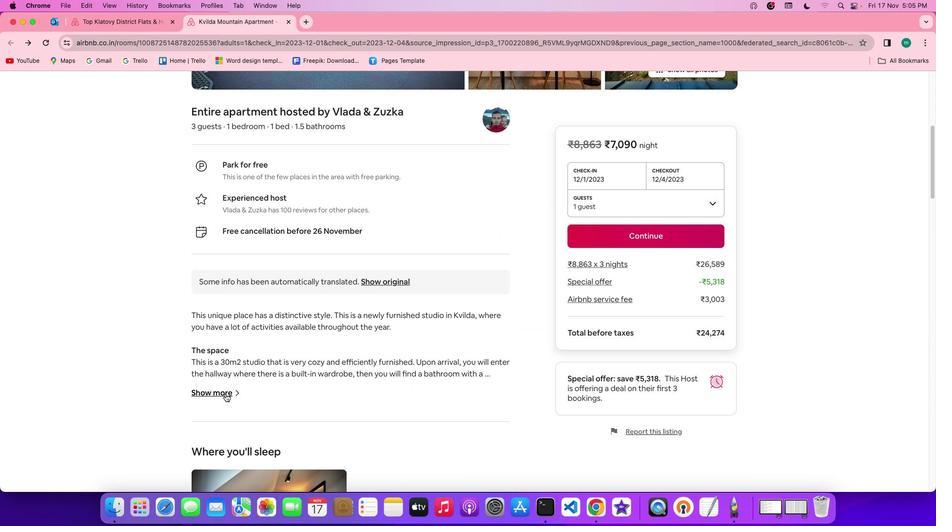 
Action: Mouse pressed left at (225, 394)
Screenshot: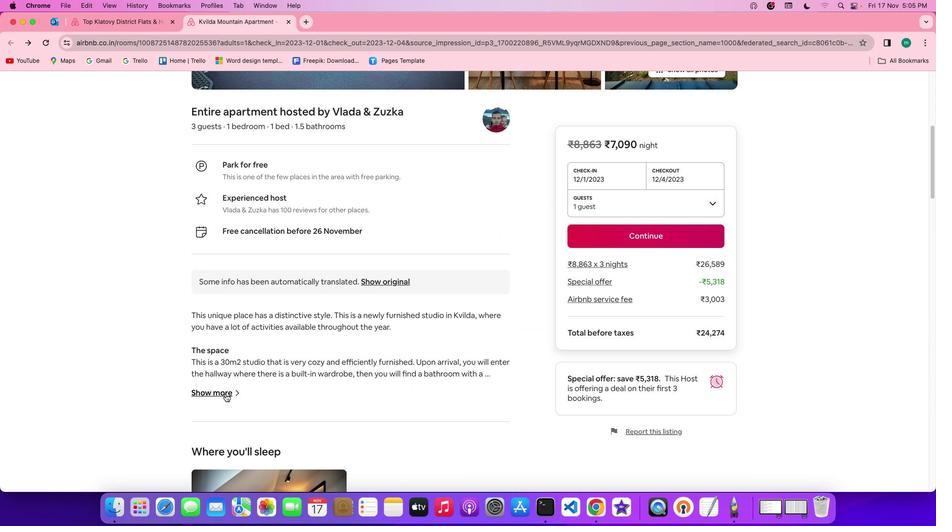
Action: Mouse moved to (287, 206)
Screenshot: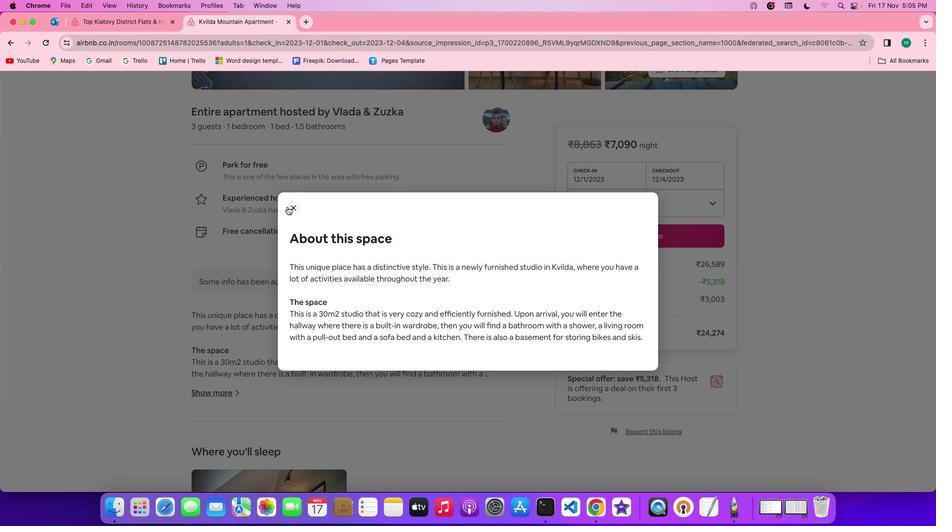 
Action: Mouse pressed left at (287, 206)
Screenshot: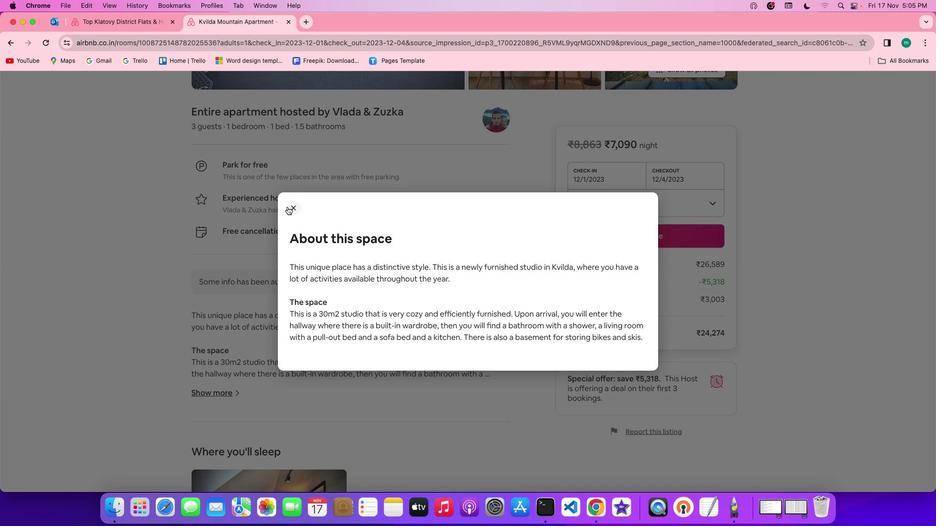 
Action: Mouse moved to (372, 365)
Screenshot: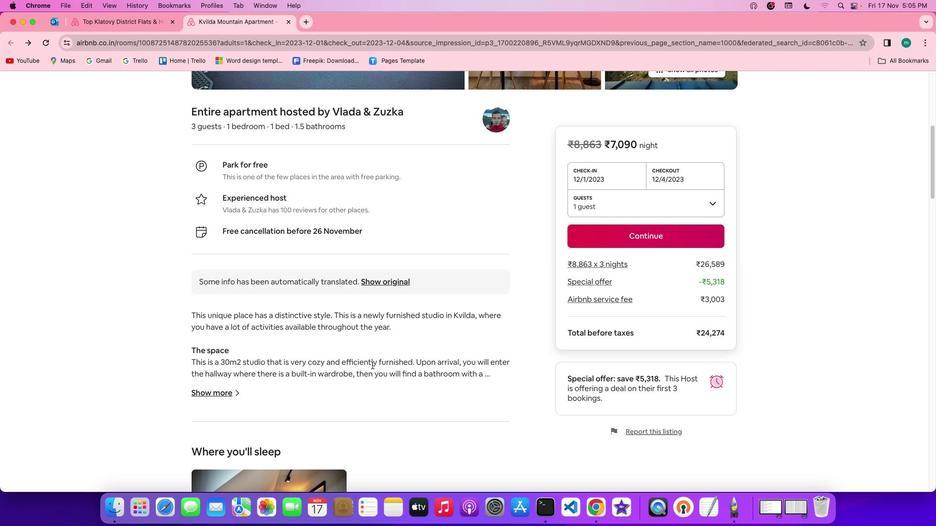
Action: Mouse scrolled (372, 365) with delta (0, 0)
Screenshot: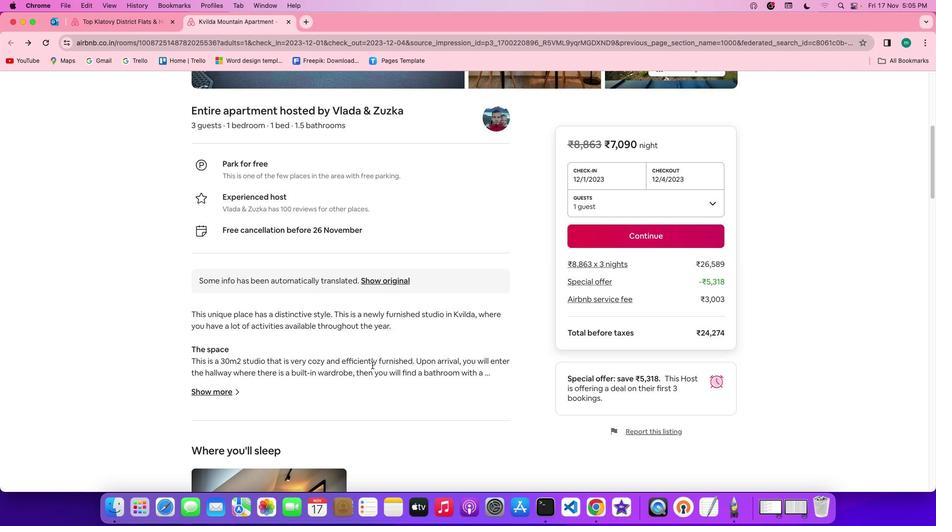 
Action: Mouse scrolled (372, 365) with delta (0, 0)
Screenshot: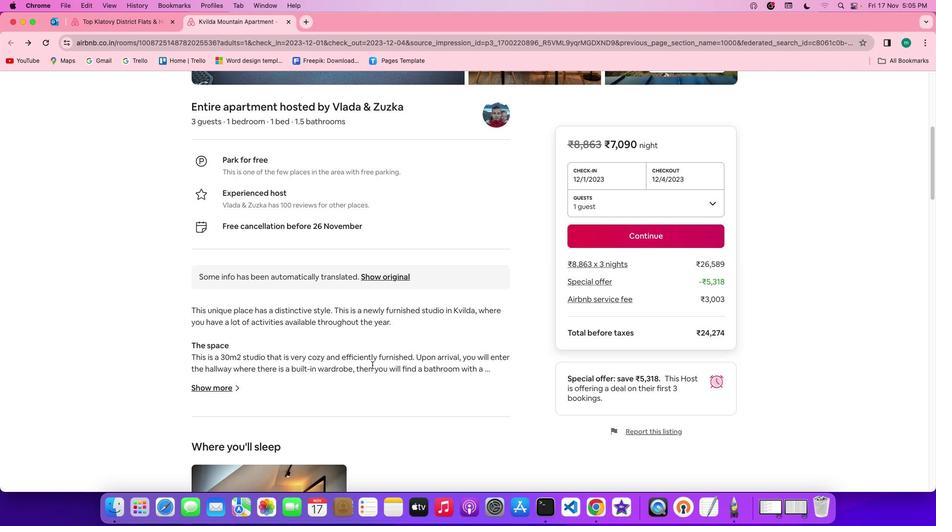 
Action: Mouse scrolled (372, 365) with delta (0, 0)
Screenshot: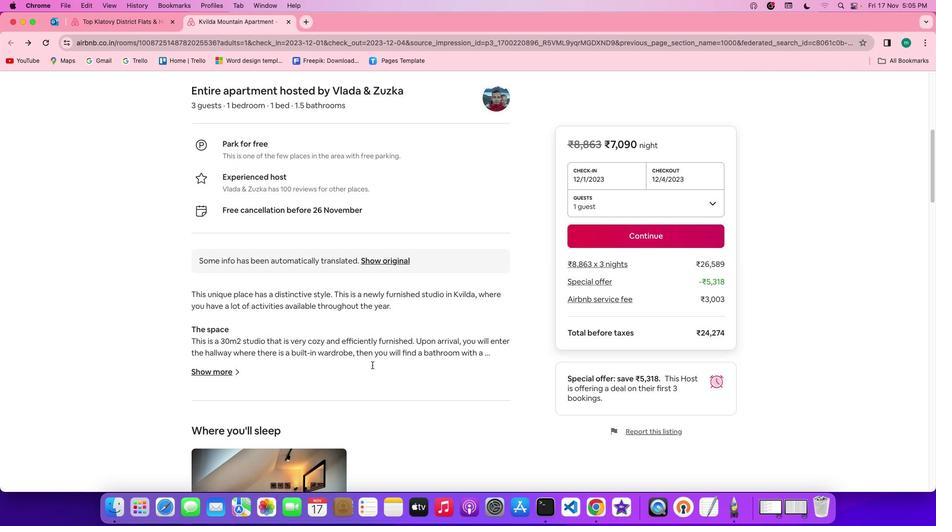 
Action: Mouse scrolled (372, 365) with delta (0, 0)
Screenshot: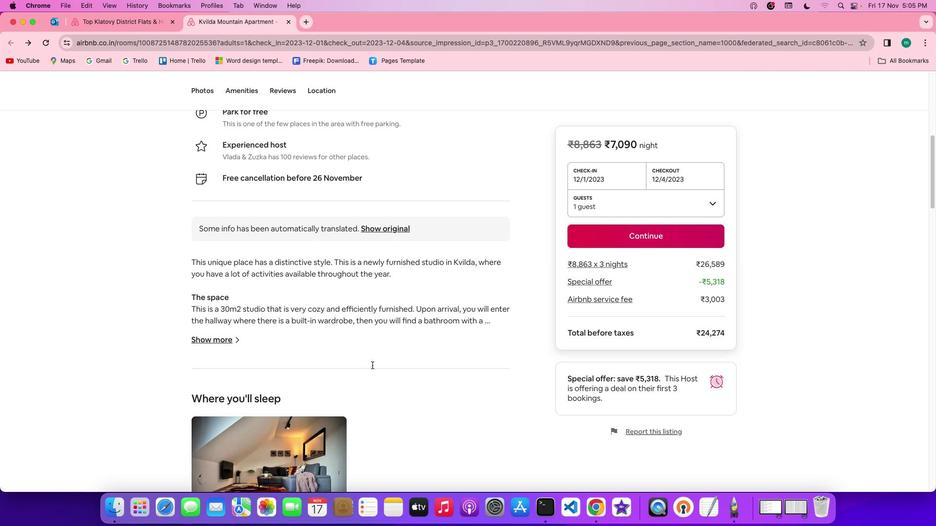 
Action: Mouse scrolled (372, 365) with delta (0, 0)
Screenshot: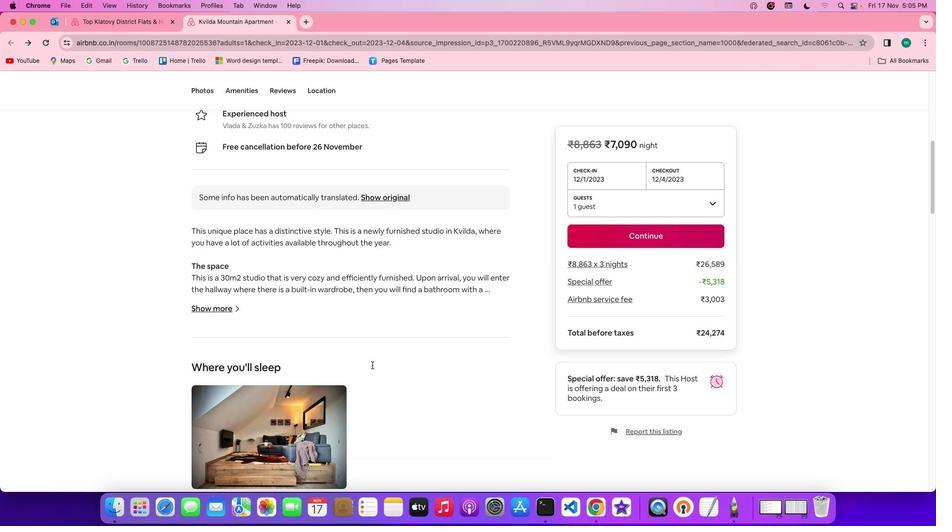 
Action: Mouse scrolled (372, 365) with delta (0, 0)
Screenshot: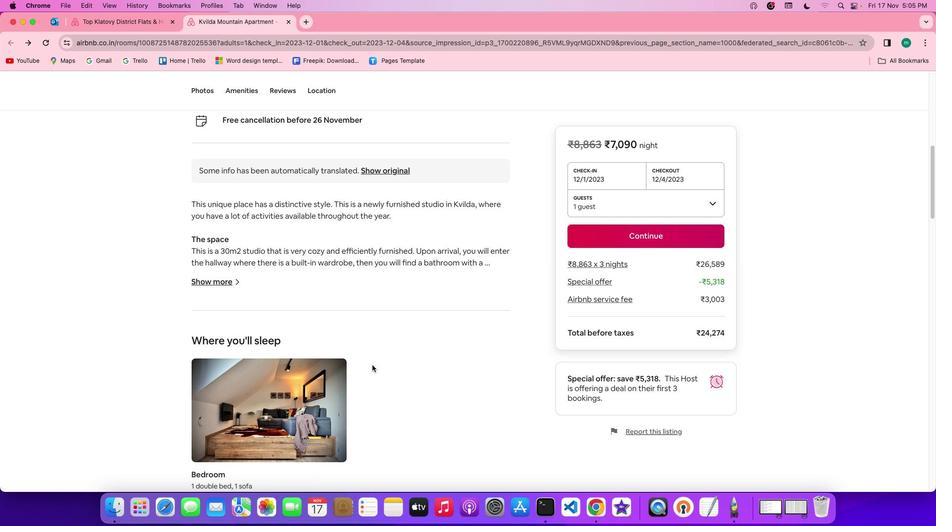 
Action: Mouse scrolled (372, 365) with delta (0, 0)
Screenshot: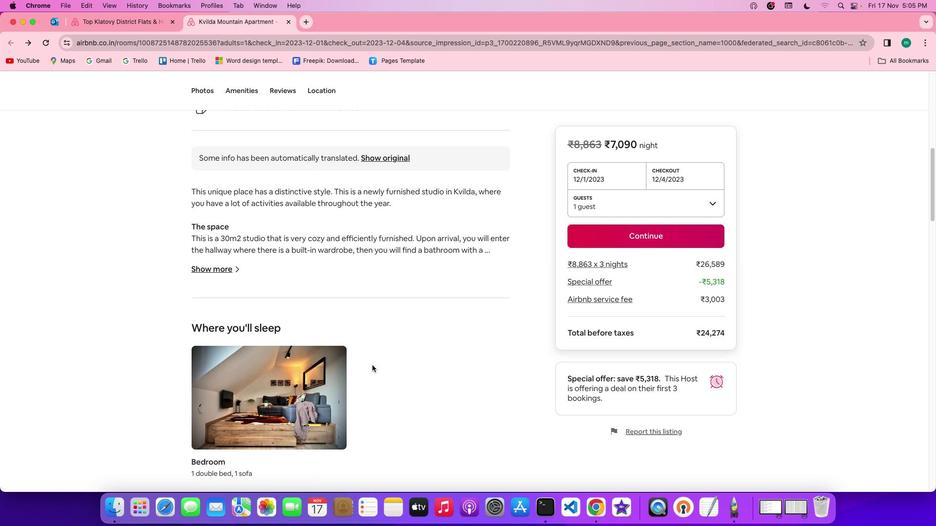
Action: Mouse scrolled (372, 365) with delta (0, 0)
Screenshot: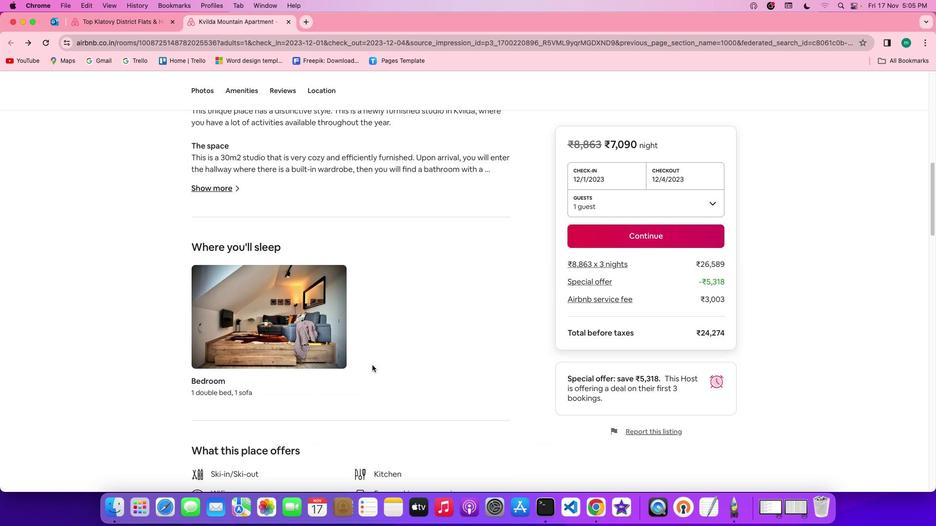 
Action: Mouse scrolled (372, 365) with delta (0, -1)
Screenshot: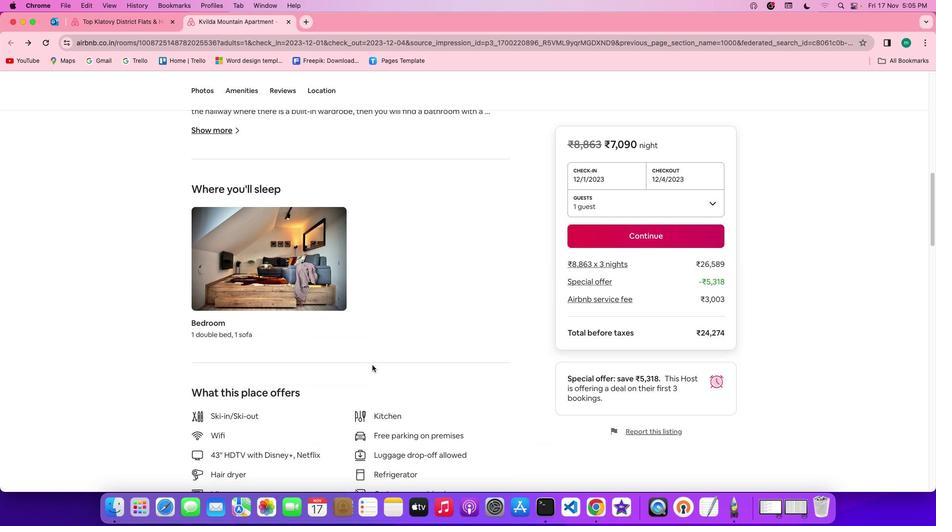 
Action: Mouse scrolled (372, 365) with delta (0, -1)
Screenshot: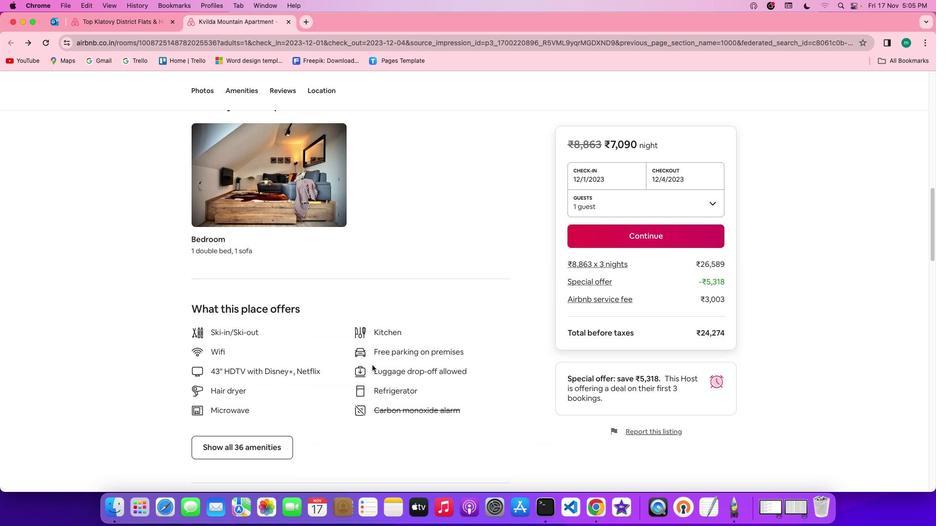 
Action: Mouse scrolled (372, 365) with delta (0, 0)
Screenshot: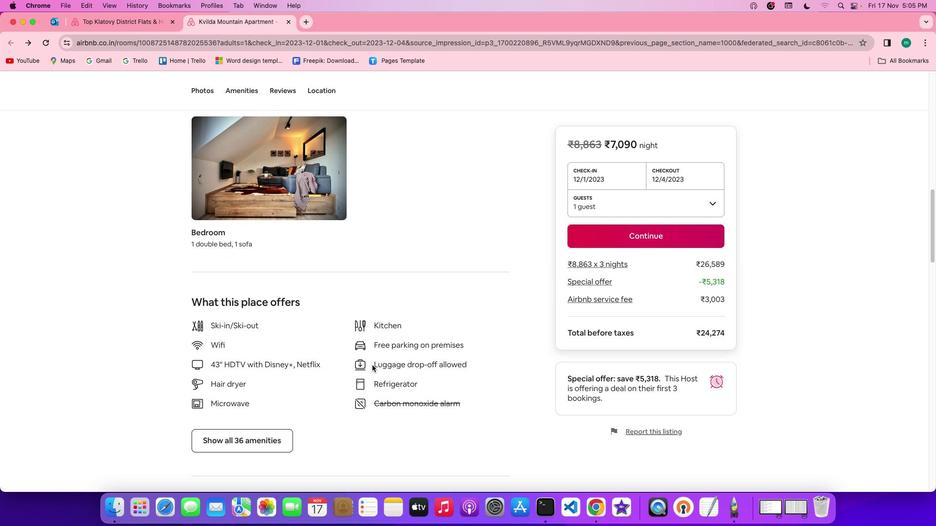 
Action: Mouse moved to (238, 434)
Screenshot: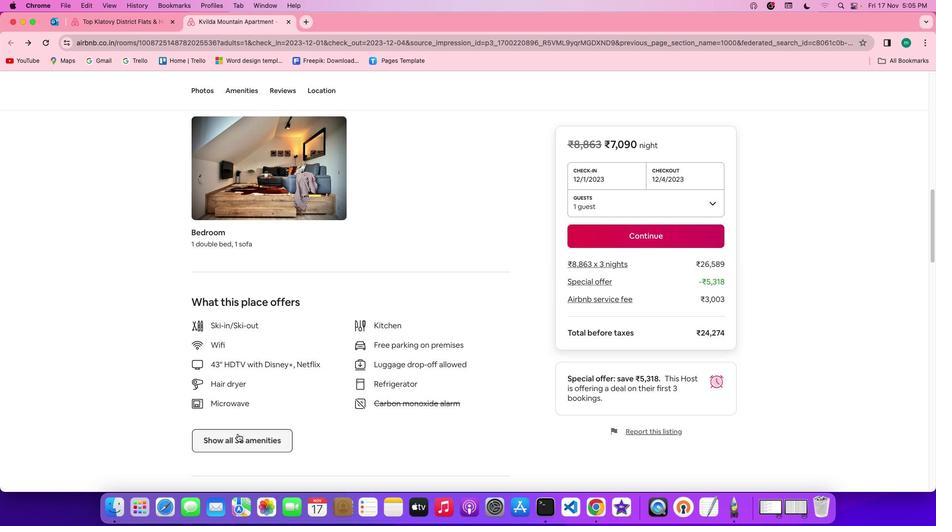 
Action: Mouse pressed left at (238, 434)
Screenshot: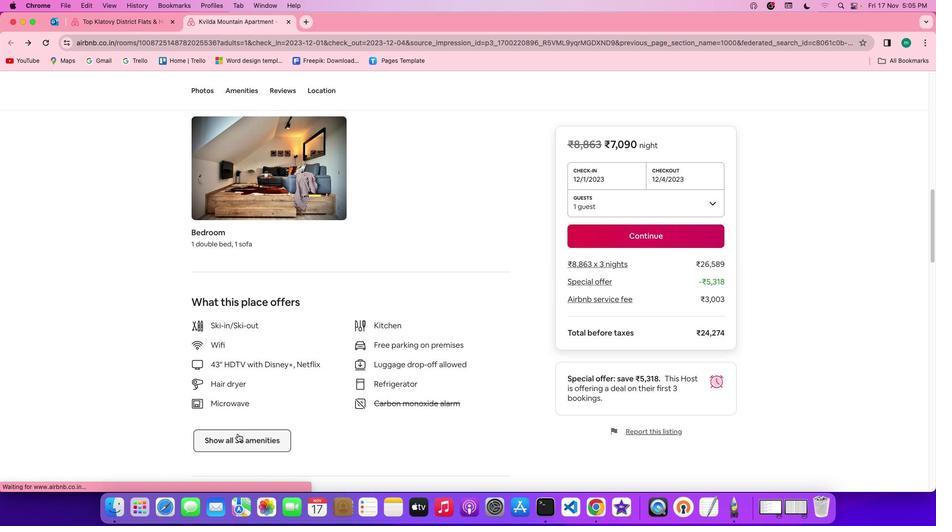 
Action: Mouse moved to (493, 402)
Screenshot: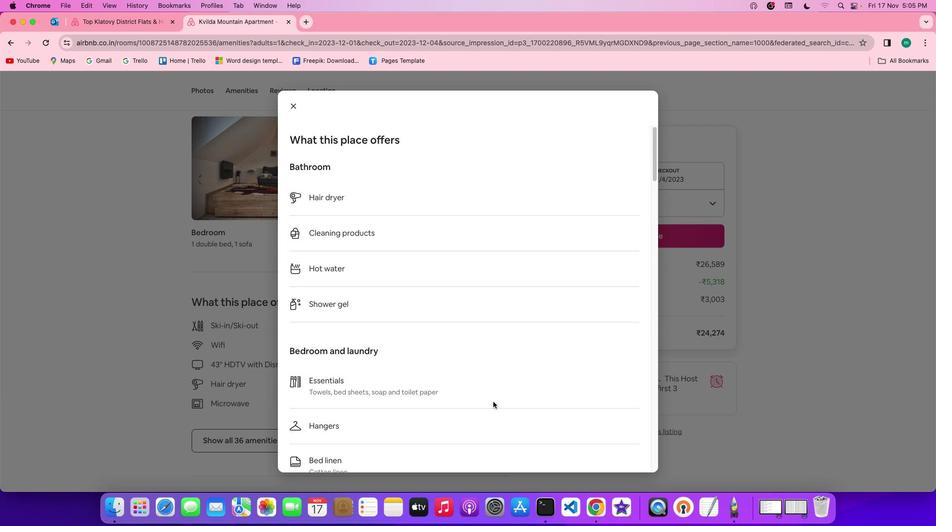 
Action: Mouse scrolled (493, 402) with delta (0, 0)
Screenshot: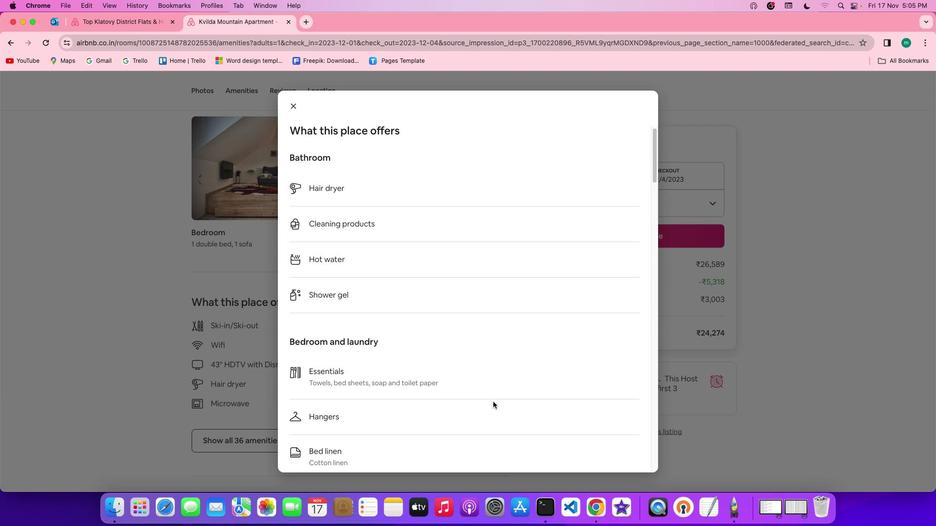 
Action: Mouse scrolled (493, 402) with delta (0, 0)
Screenshot: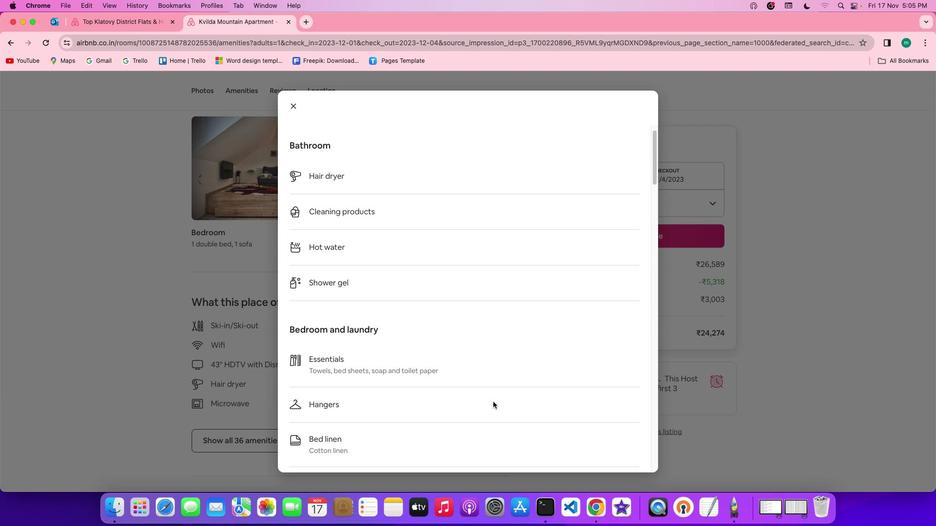 
Action: Mouse scrolled (493, 402) with delta (0, 0)
Screenshot: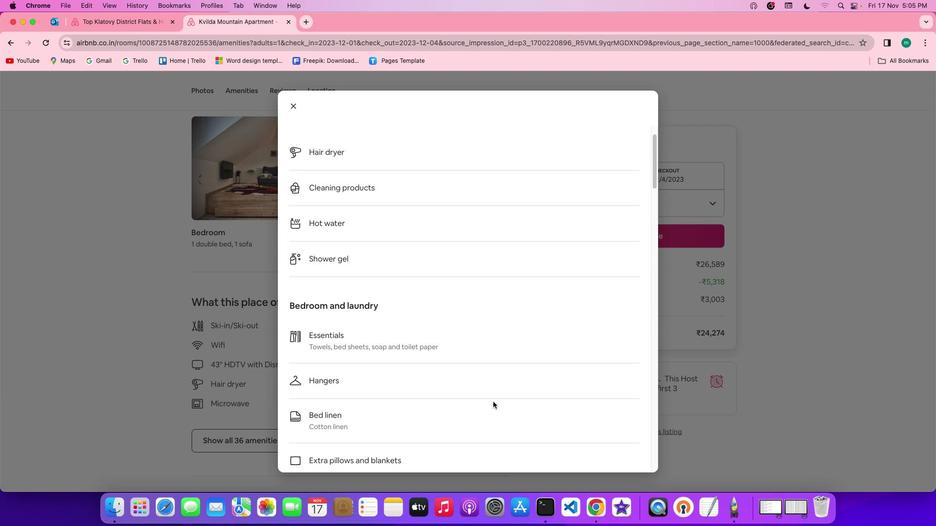 
Action: Mouse scrolled (493, 402) with delta (0, -1)
Screenshot: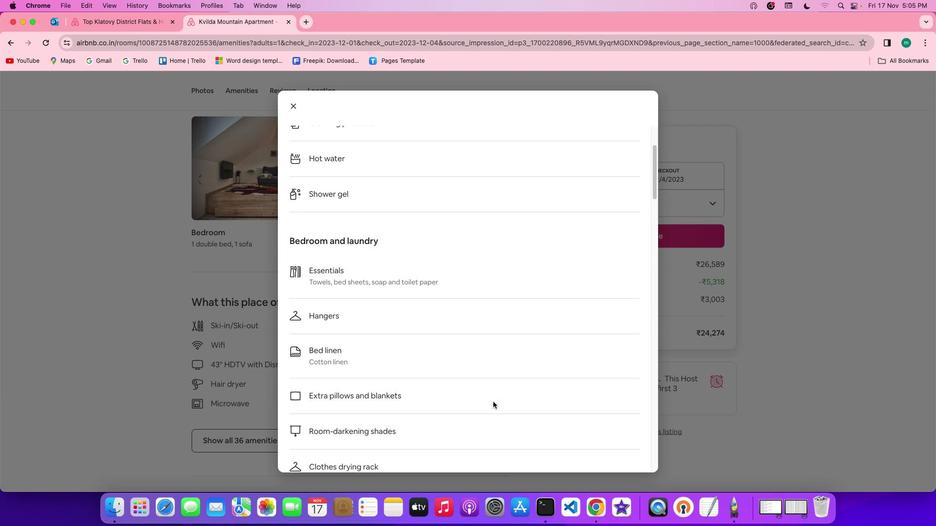 
Action: Mouse scrolled (493, 402) with delta (0, 0)
Screenshot: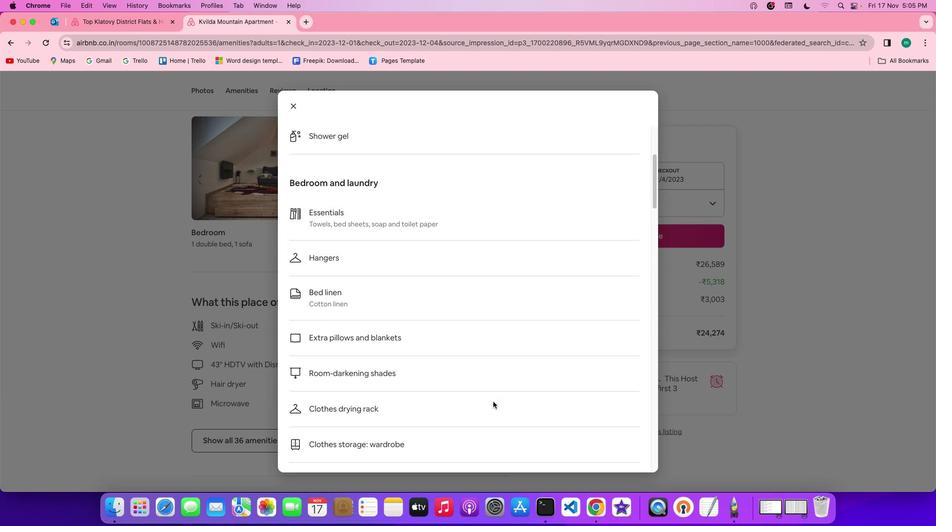 
Action: Mouse scrolled (493, 402) with delta (0, 0)
Screenshot: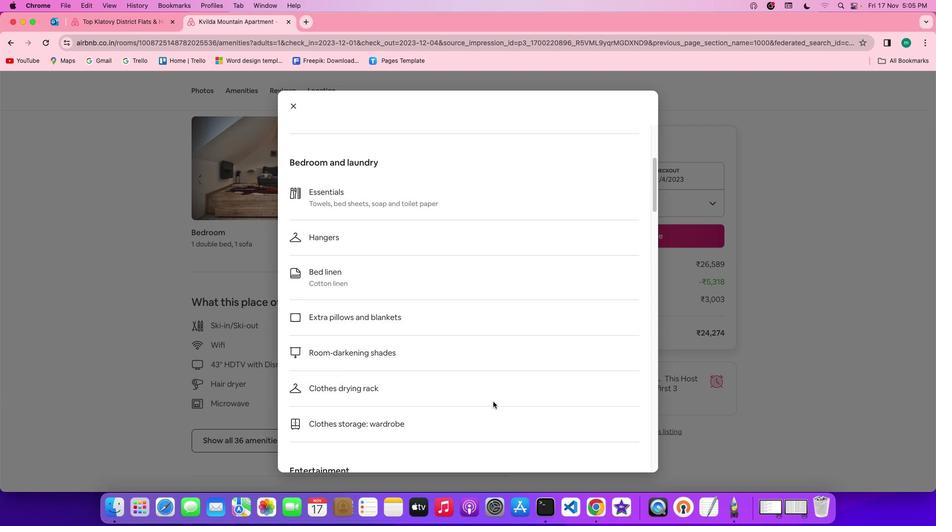 
Action: Mouse scrolled (493, 402) with delta (0, 0)
Screenshot: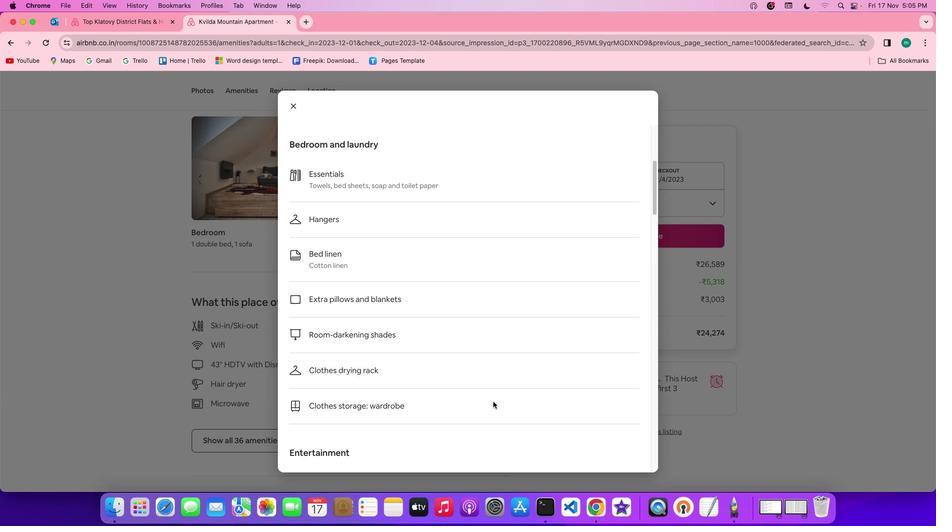 
Action: Mouse scrolled (493, 402) with delta (0, 0)
Screenshot: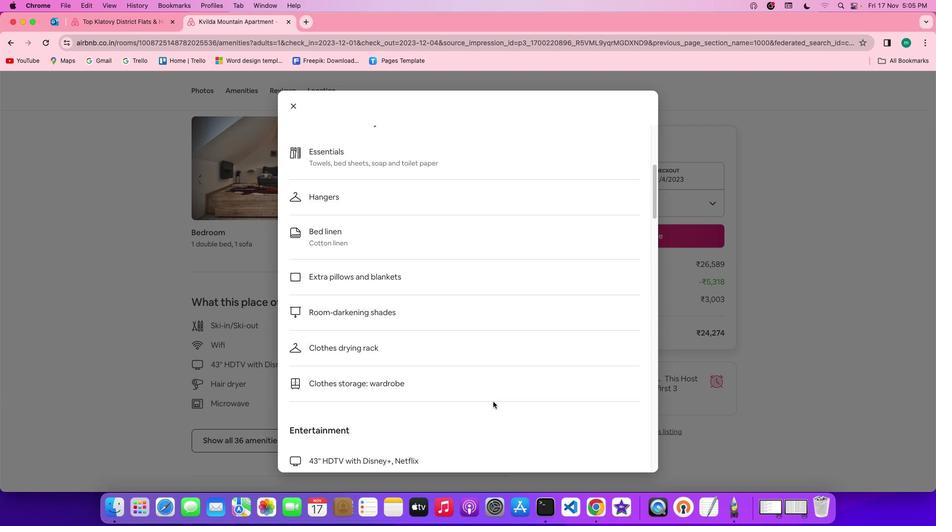 
Action: Mouse scrolled (493, 402) with delta (0, -1)
Screenshot: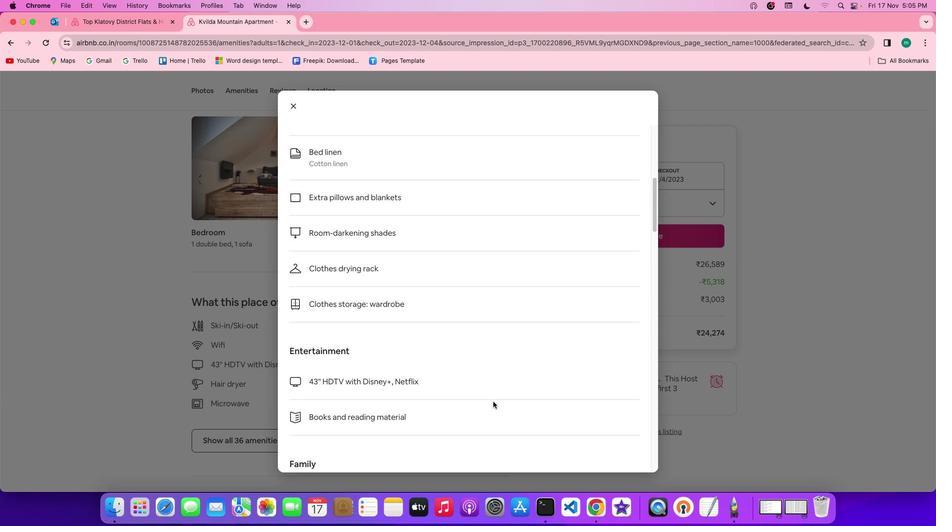 
Action: Mouse scrolled (493, 402) with delta (0, -1)
Screenshot: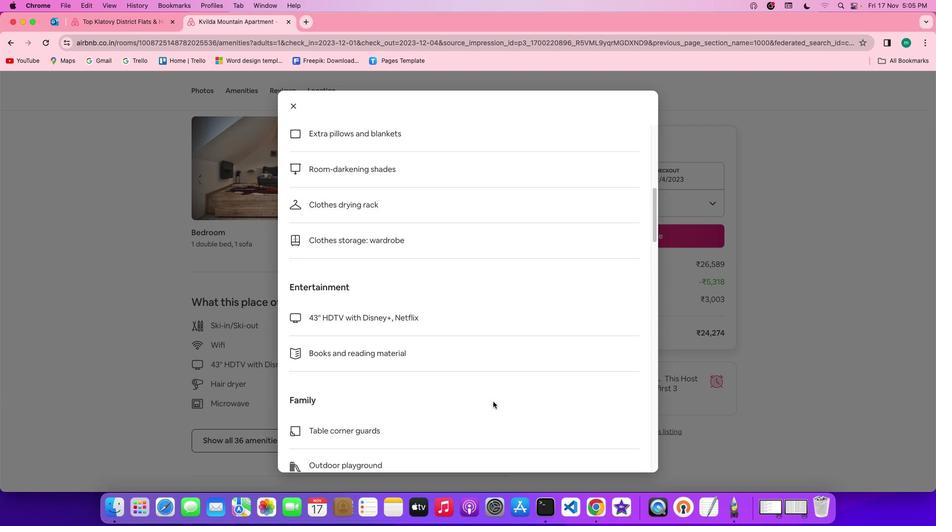 
Action: Mouse scrolled (493, 402) with delta (0, 0)
Screenshot: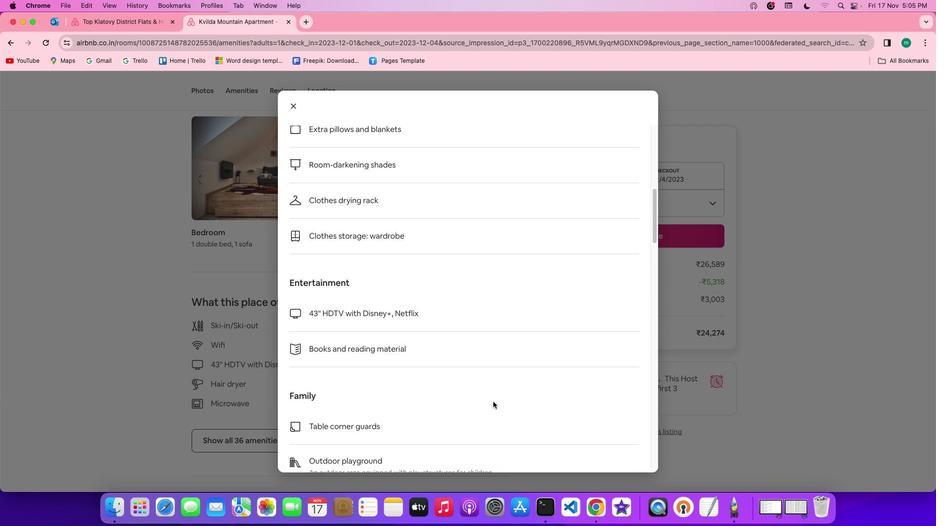
Action: Mouse scrolled (493, 402) with delta (0, 0)
Screenshot: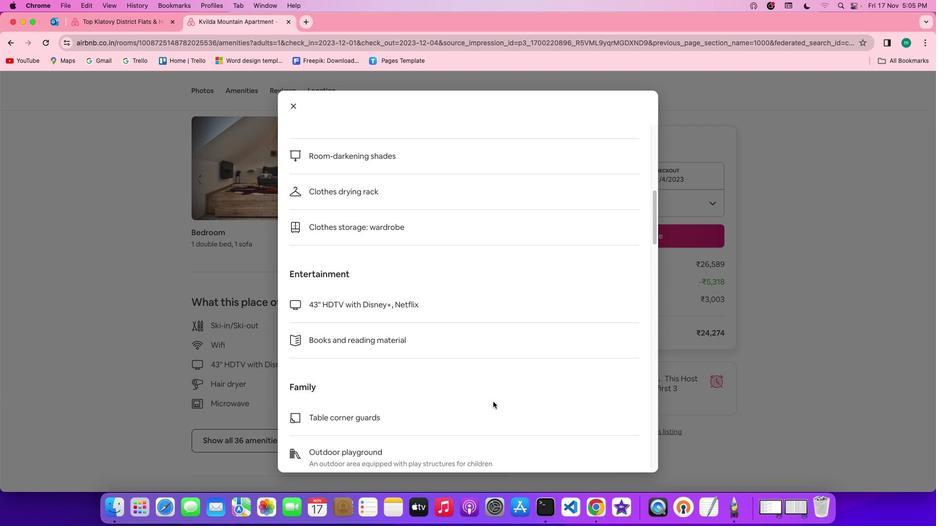 
Action: Mouse scrolled (493, 402) with delta (0, 0)
Screenshot: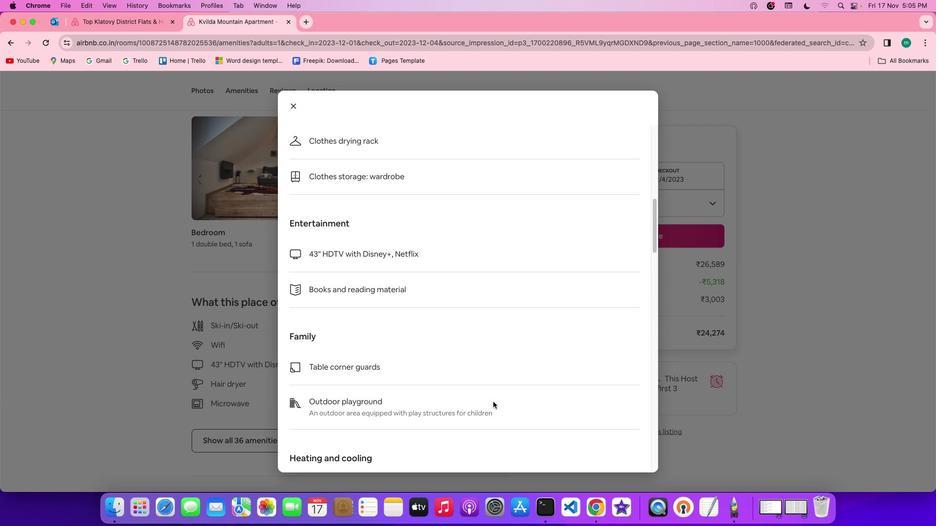 
Action: Mouse scrolled (493, 402) with delta (0, 0)
Screenshot: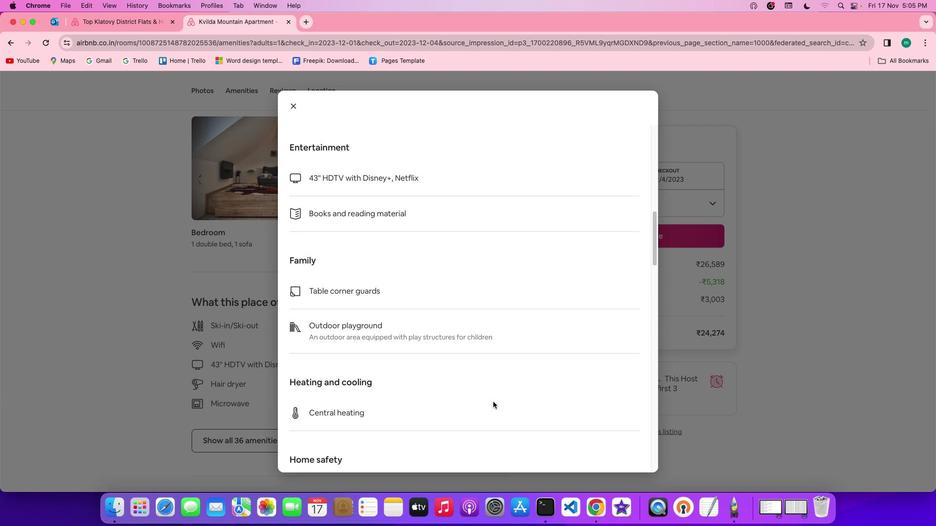 
Action: Mouse scrolled (493, 402) with delta (0, -1)
Screenshot: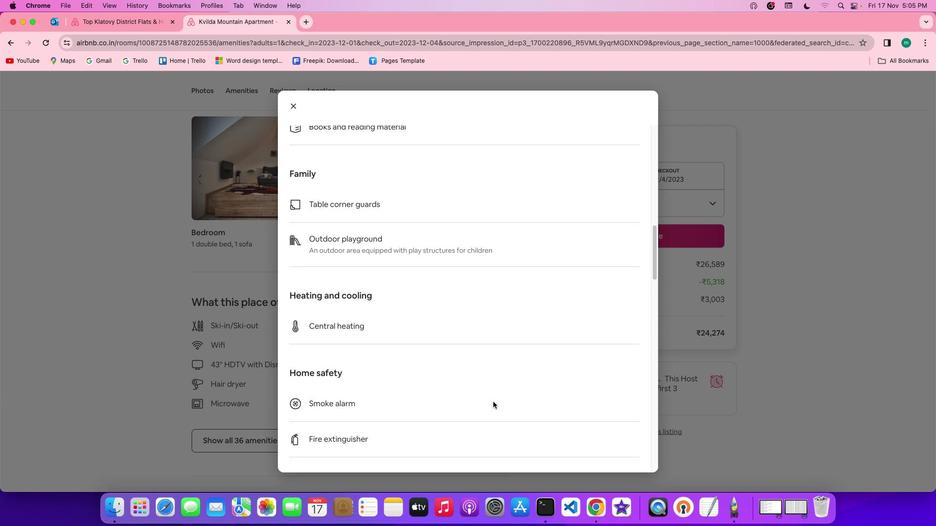 
Action: Mouse scrolled (493, 402) with delta (0, -2)
Screenshot: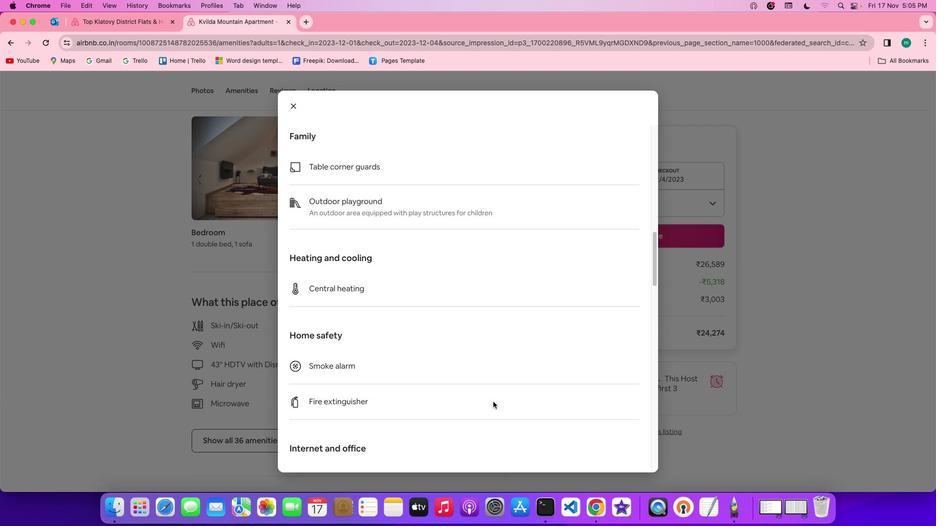 
Action: Mouse scrolled (493, 402) with delta (0, -2)
Screenshot: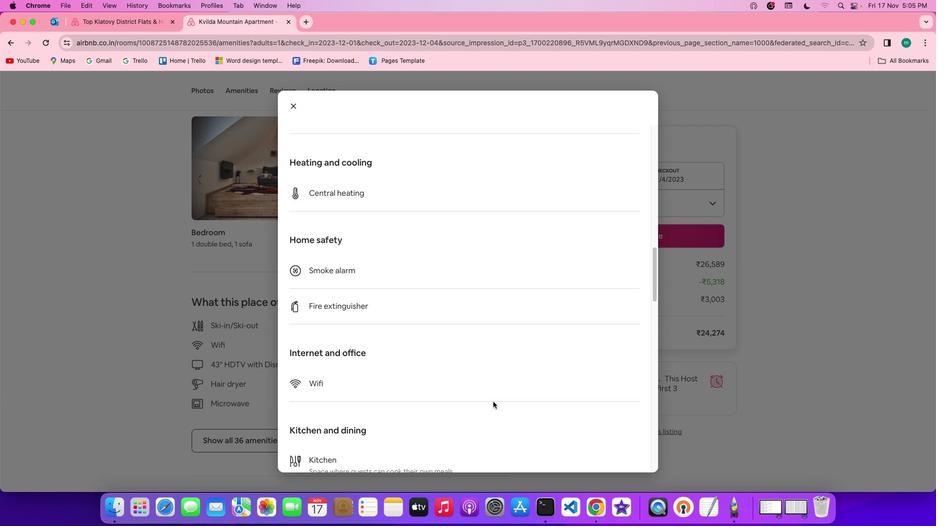 
Action: Mouse scrolled (493, 402) with delta (0, 0)
Screenshot: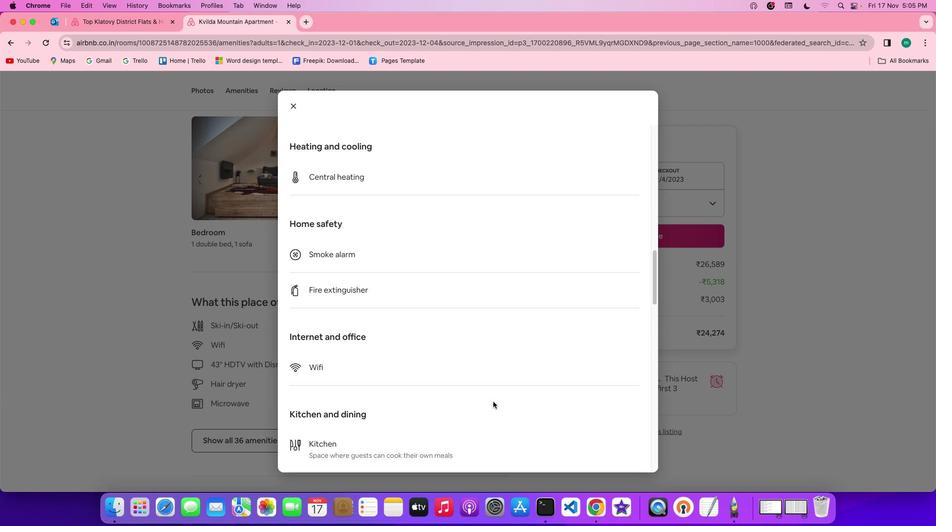 
Action: Mouse scrolled (493, 402) with delta (0, 0)
Screenshot: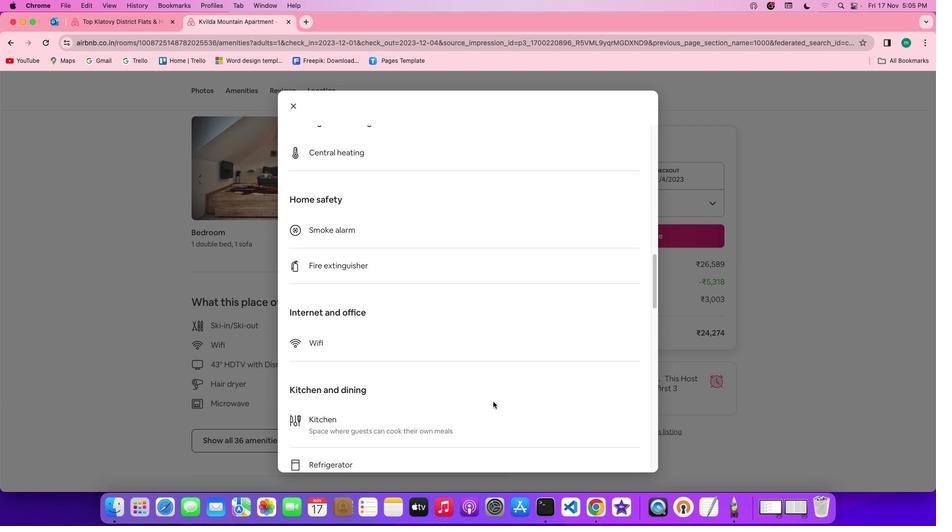 
Action: Mouse scrolled (493, 402) with delta (0, 0)
Screenshot: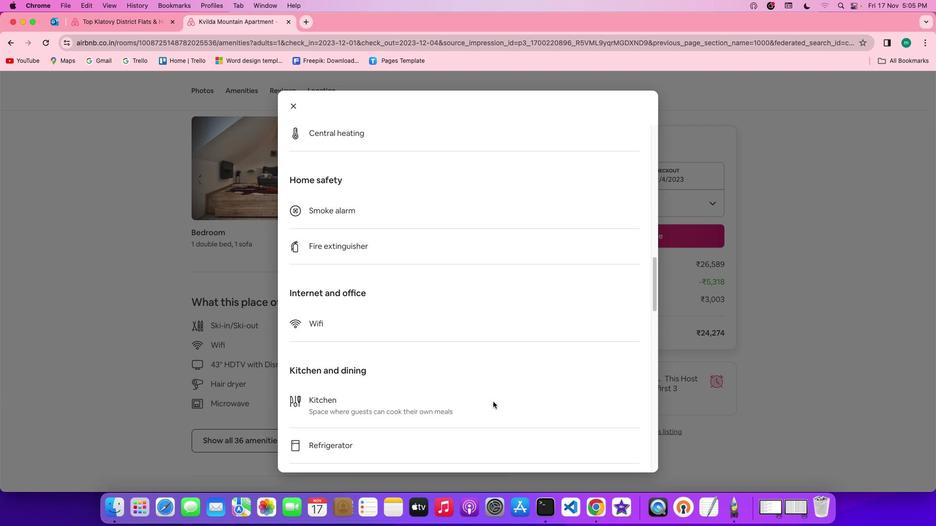
Action: Mouse scrolled (493, 402) with delta (0, -1)
Screenshot: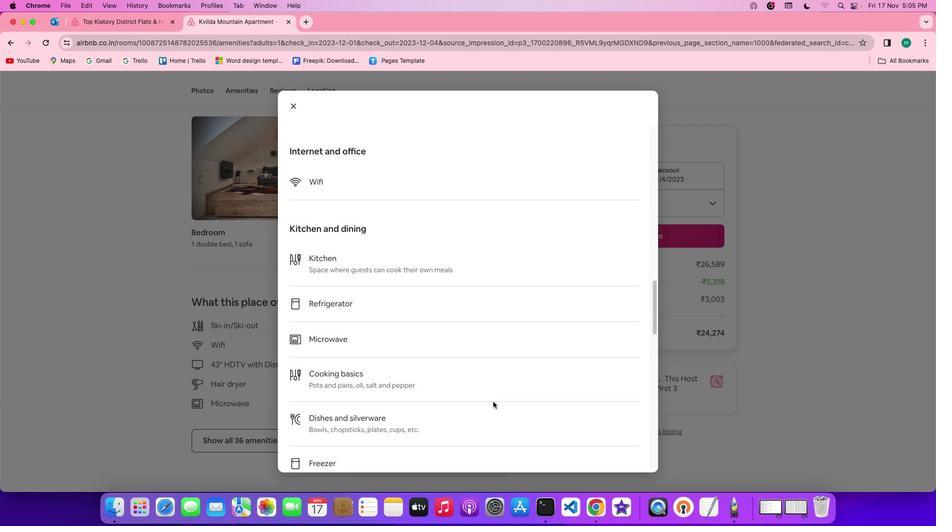 
Action: Mouse scrolled (493, 402) with delta (0, -2)
Screenshot: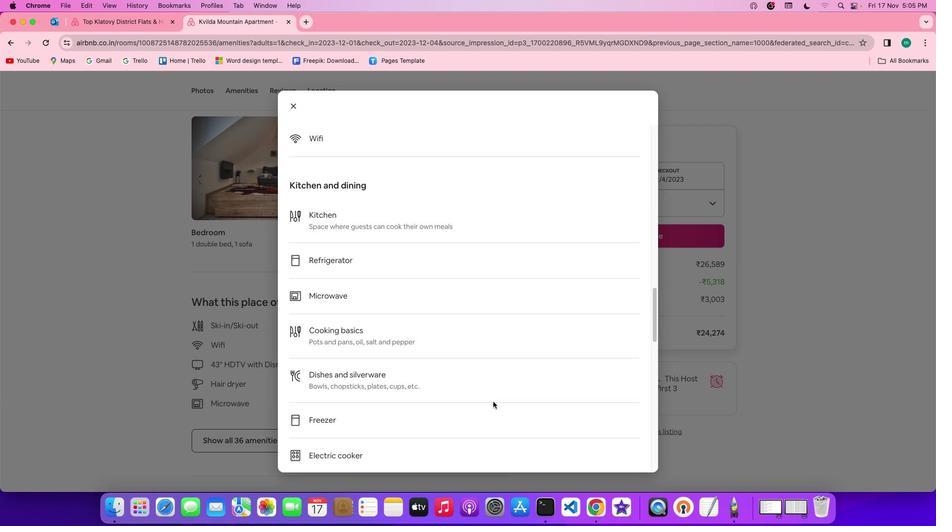 
Action: Mouse scrolled (493, 402) with delta (0, -1)
Screenshot: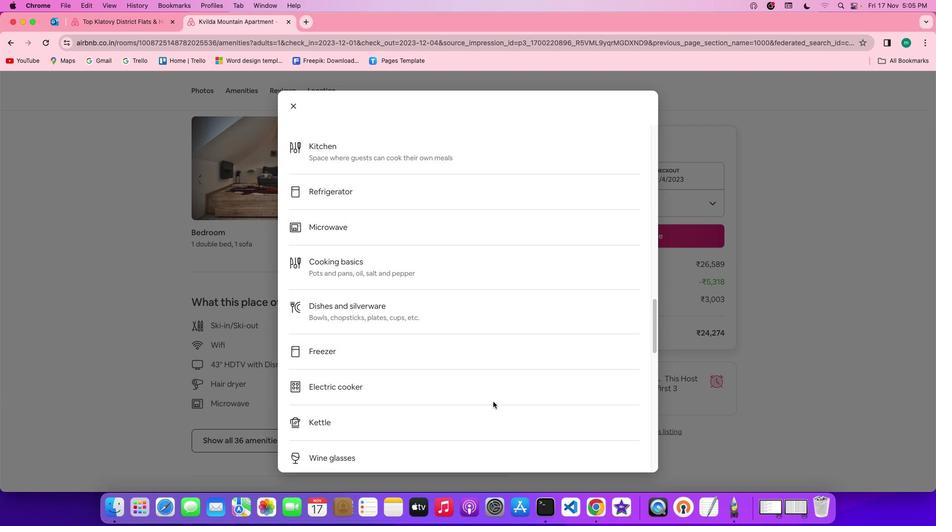 
Action: Mouse scrolled (493, 402) with delta (0, 0)
Screenshot: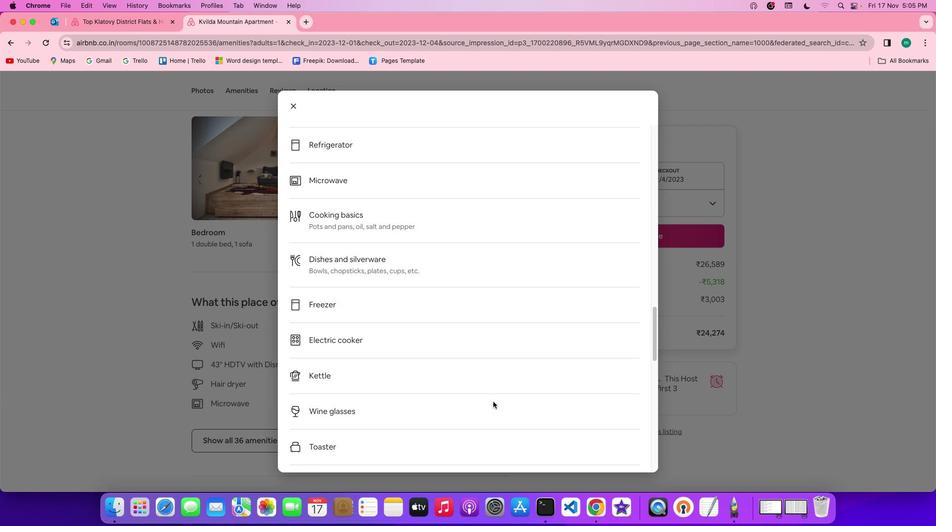 
Action: Mouse scrolled (493, 402) with delta (0, 0)
Screenshot: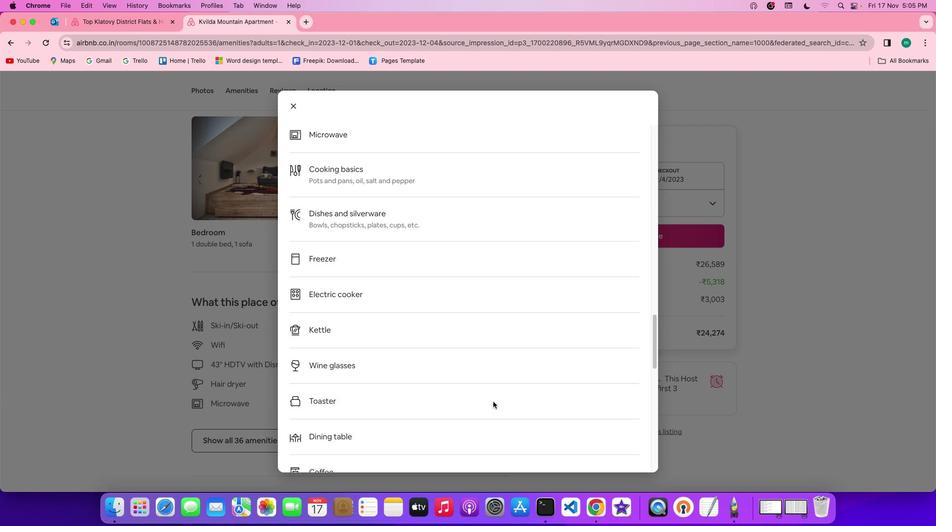 
Action: Mouse scrolled (493, 402) with delta (0, -1)
Screenshot: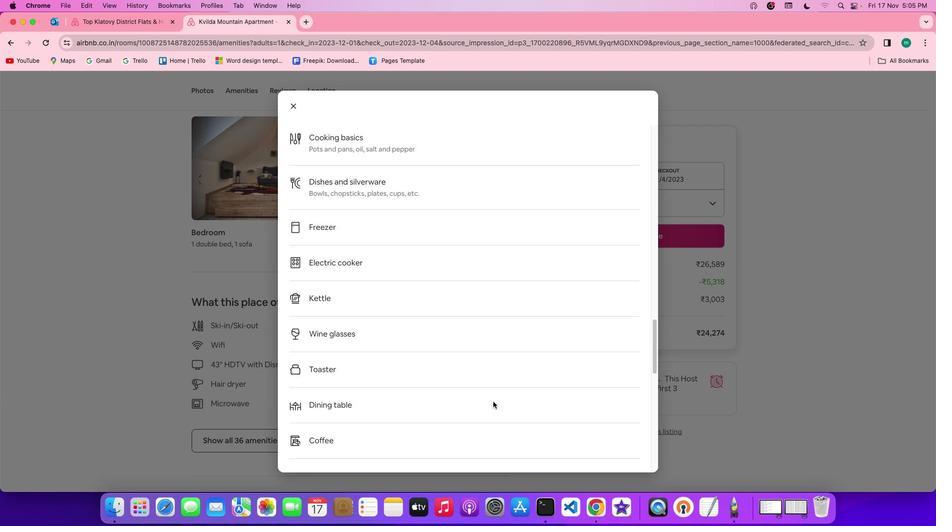 
Action: Mouse scrolled (493, 402) with delta (0, -1)
Screenshot: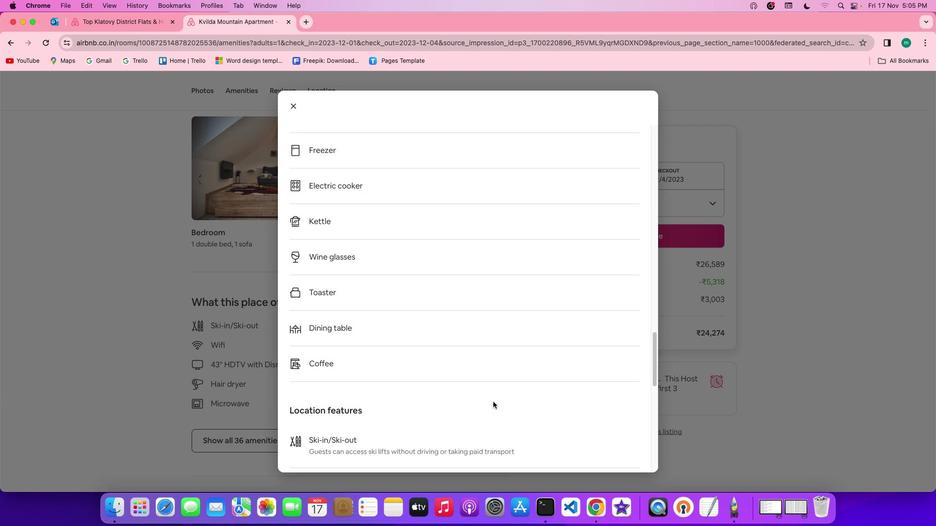
Action: Mouse scrolled (493, 402) with delta (0, -2)
Screenshot: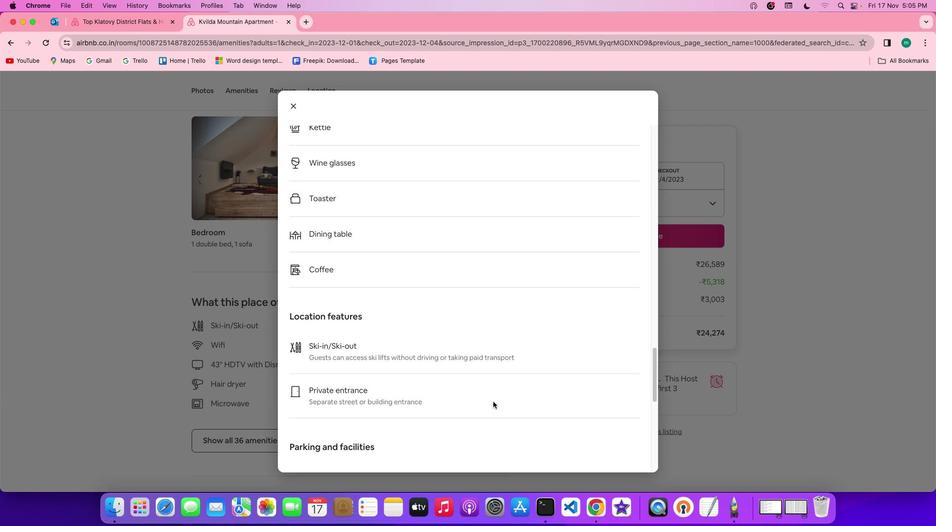 
Action: Mouse scrolled (493, 402) with delta (0, 0)
Screenshot: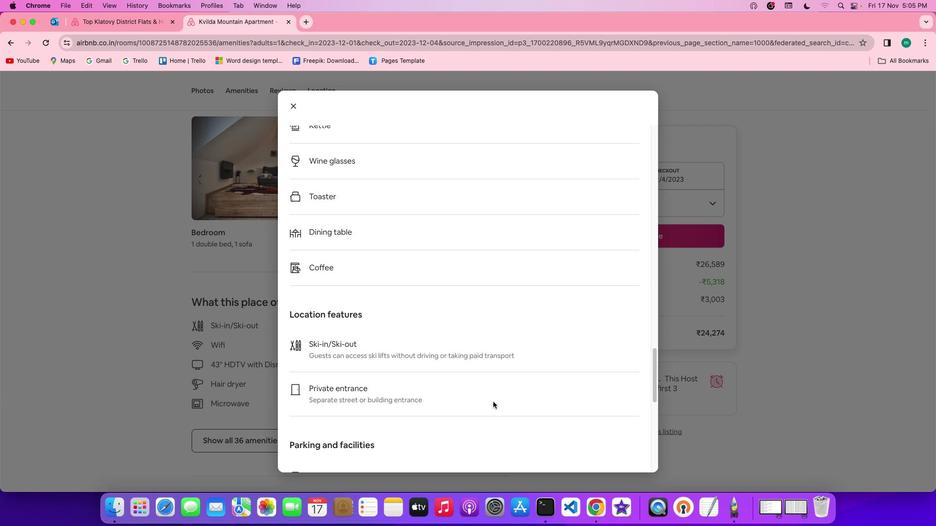 
Action: Mouse scrolled (493, 402) with delta (0, 0)
Screenshot: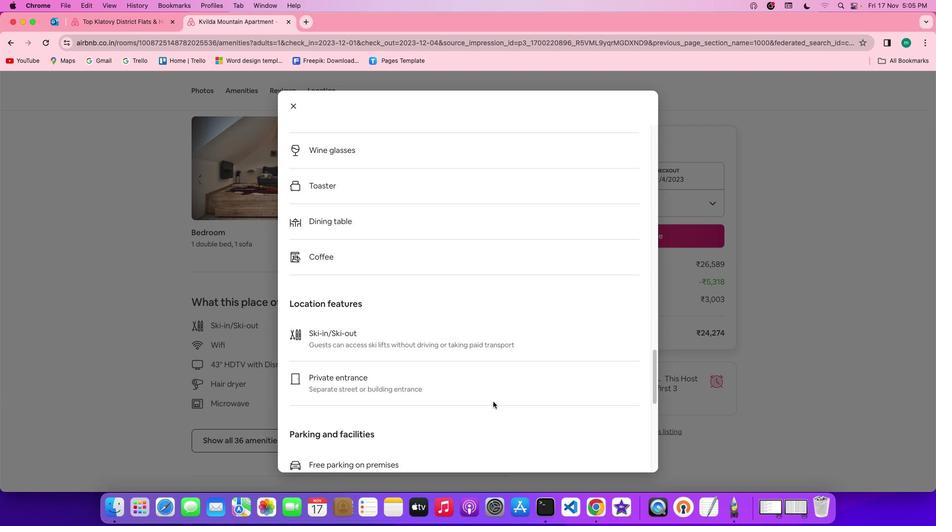 
Action: Mouse scrolled (493, 402) with delta (0, 0)
Screenshot: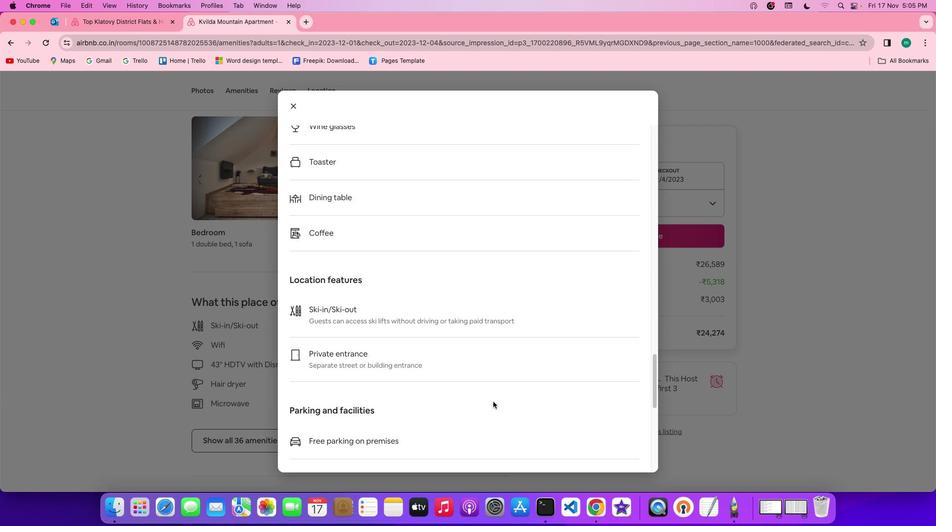 
Action: Mouse scrolled (493, 402) with delta (0, 0)
Screenshot: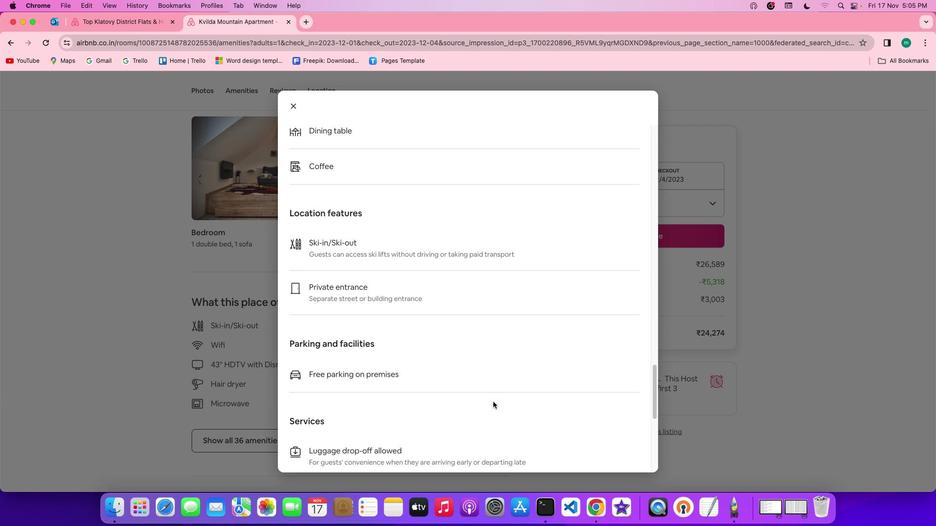 
Action: Mouse scrolled (493, 402) with delta (0, -1)
Screenshot: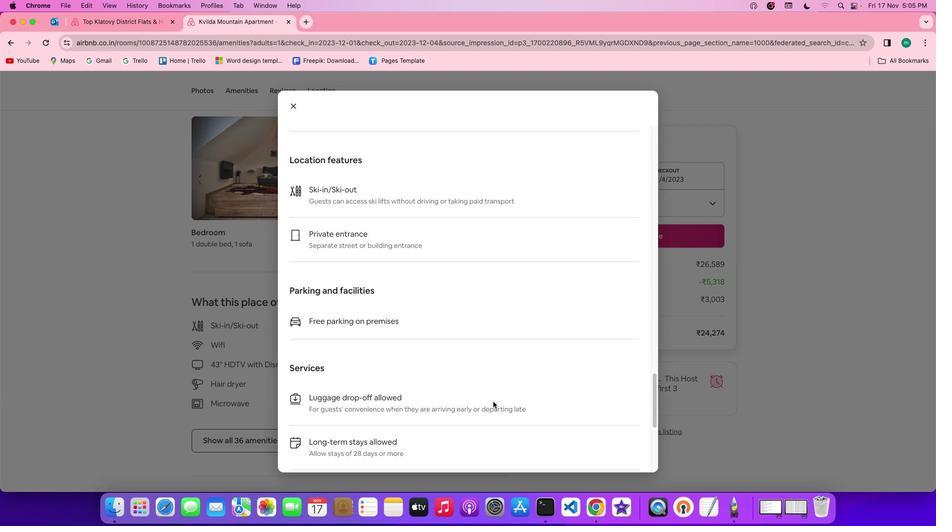 
Action: Mouse scrolled (493, 402) with delta (0, -1)
Screenshot: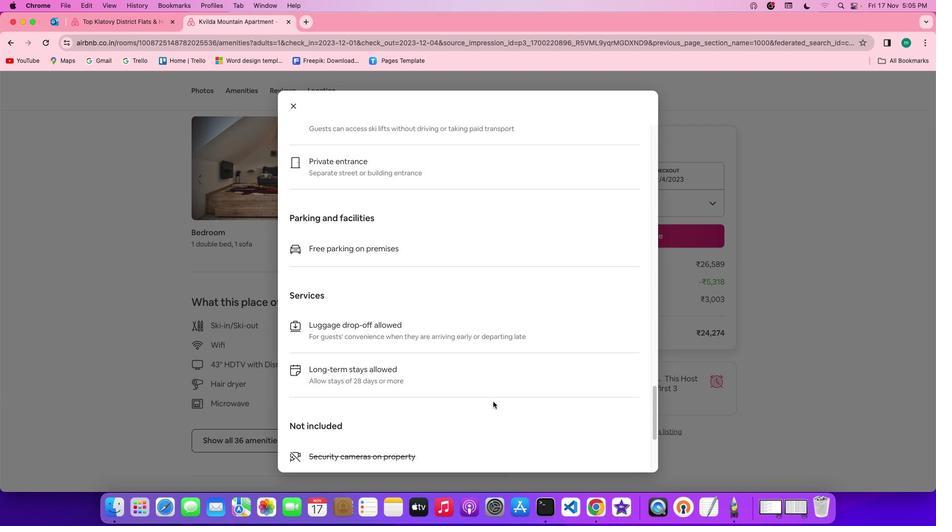 
Action: Mouse scrolled (493, 402) with delta (0, 0)
